 Task: Look for space in Ngerengere, Tanzania from 10th July, 2023 to 15th July, 2023 for 7 adults in price range Rs.10000 to Rs.15000. Place can be entire place or shared room with 4 bedrooms having 7 beds and 4 bathrooms. Property type can be house, flat, guest house. Amenities needed are: wifi, TV, free parkinig on premises, gym, breakfast. Booking option can be shelf check-in. Required host language is English.
Action: Mouse moved to (454, 92)
Screenshot: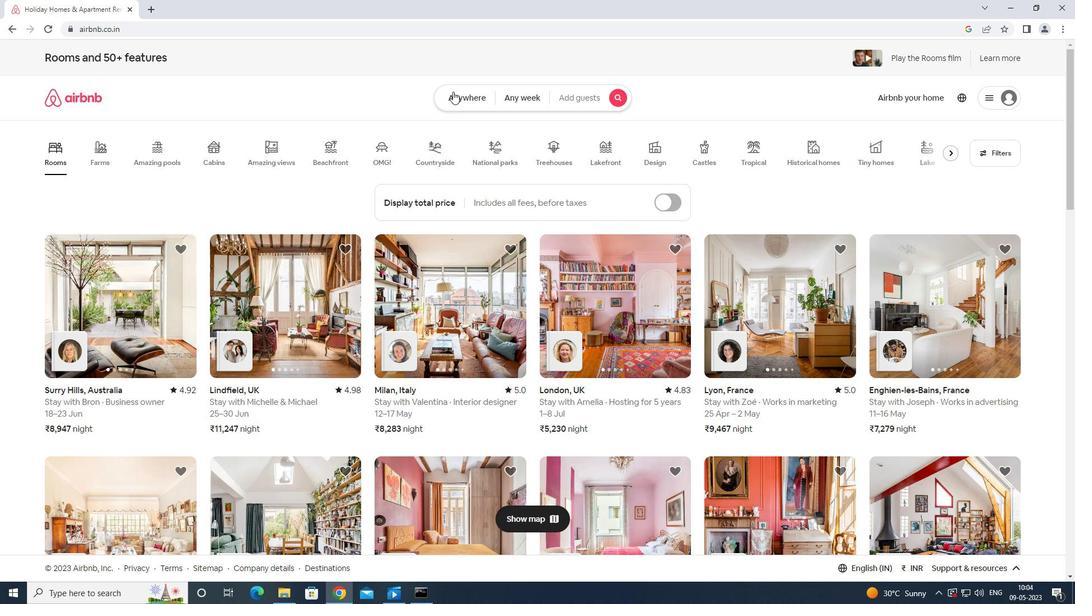 
Action: Mouse pressed left at (454, 92)
Screenshot: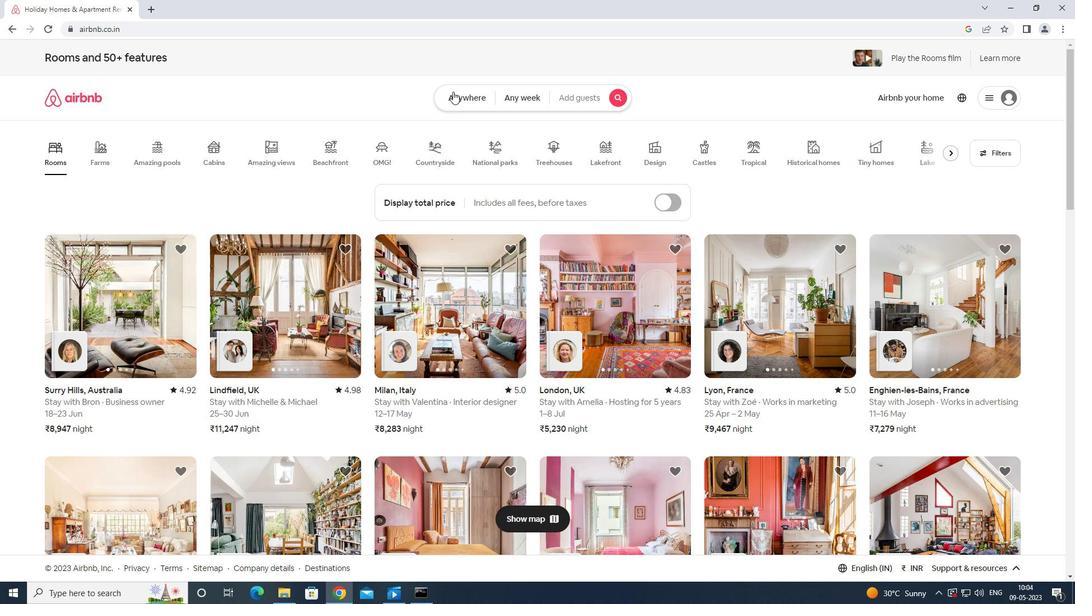 
Action: Mouse moved to (412, 137)
Screenshot: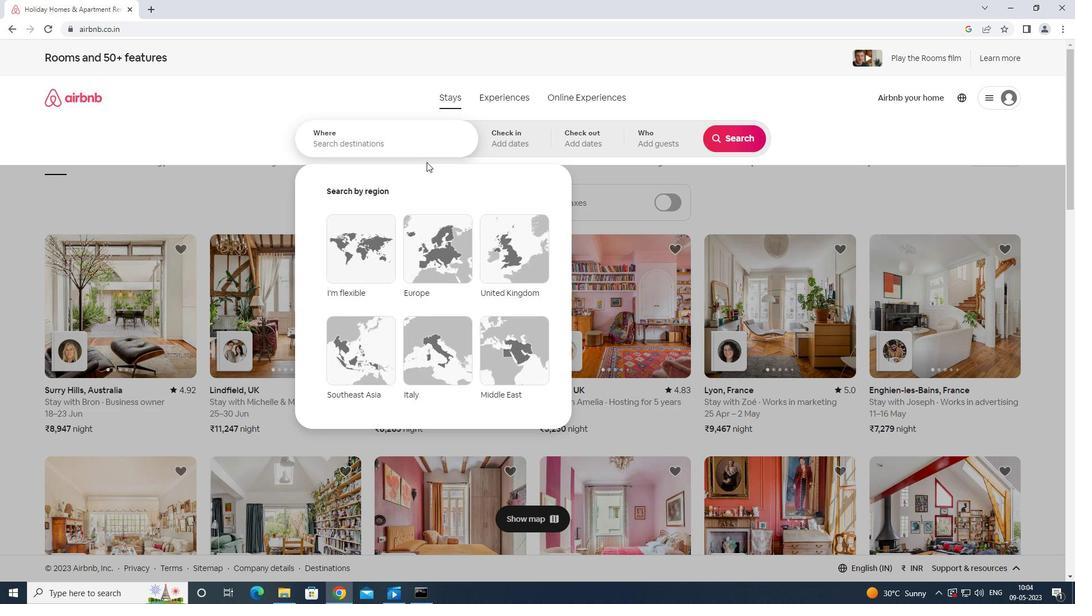 
Action: Mouse pressed left at (412, 137)
Screenshot: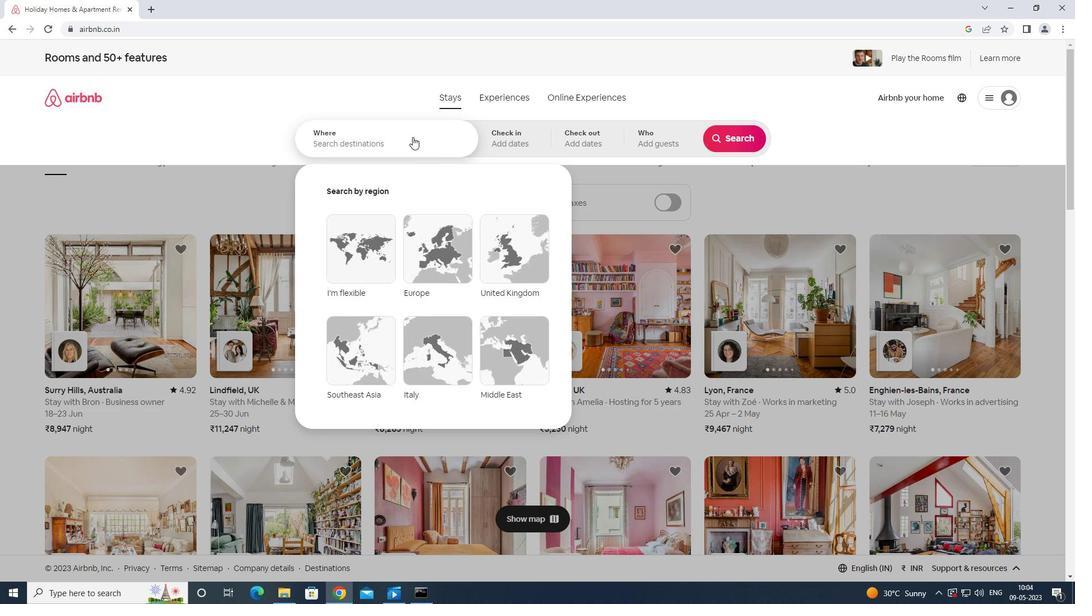 
Action: Mouse moved to (410, 133)
Screenshot: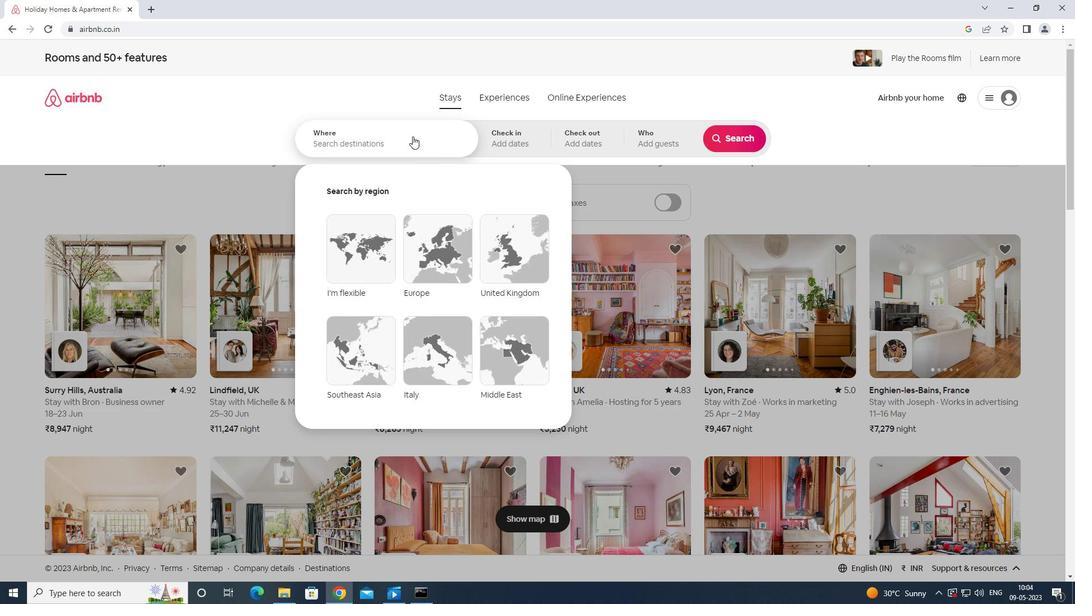 
Action: Key pressed <Key.shift>N<Key.backspace><Key.shift>NGERENGERE<Key.enter>
Screenshot: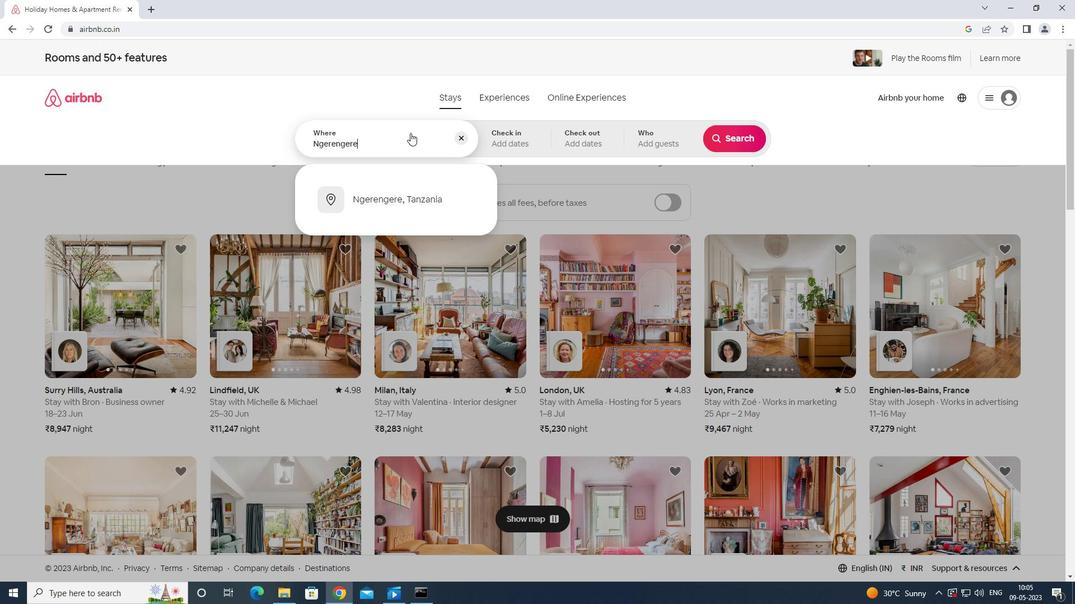
Action: Mouse moved to (405, 142)
Screenshot: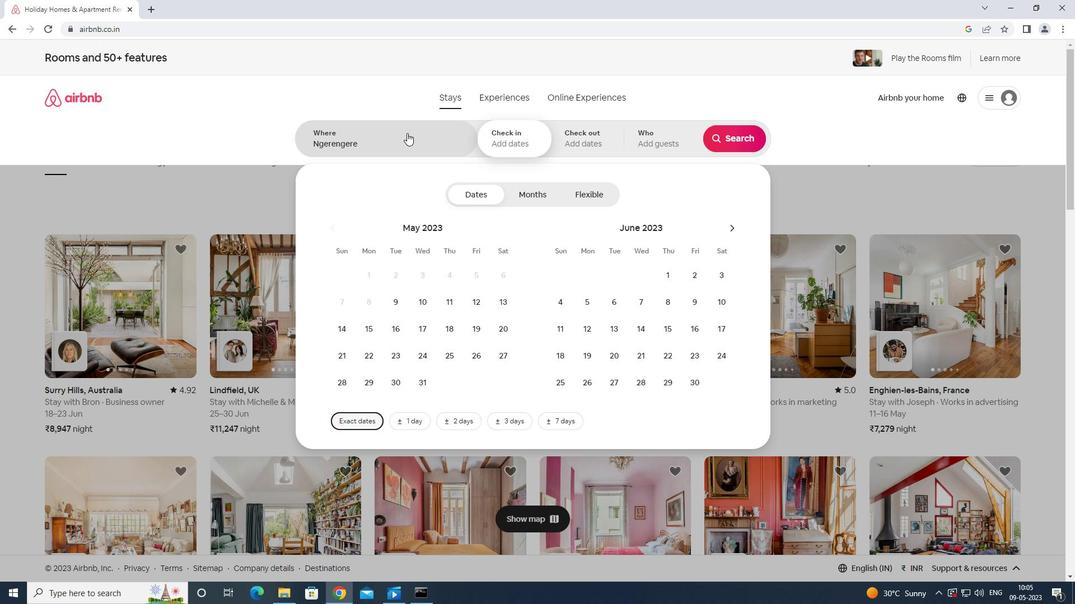 
Action: Mouse pressed left at (405, 142)
Screenshot: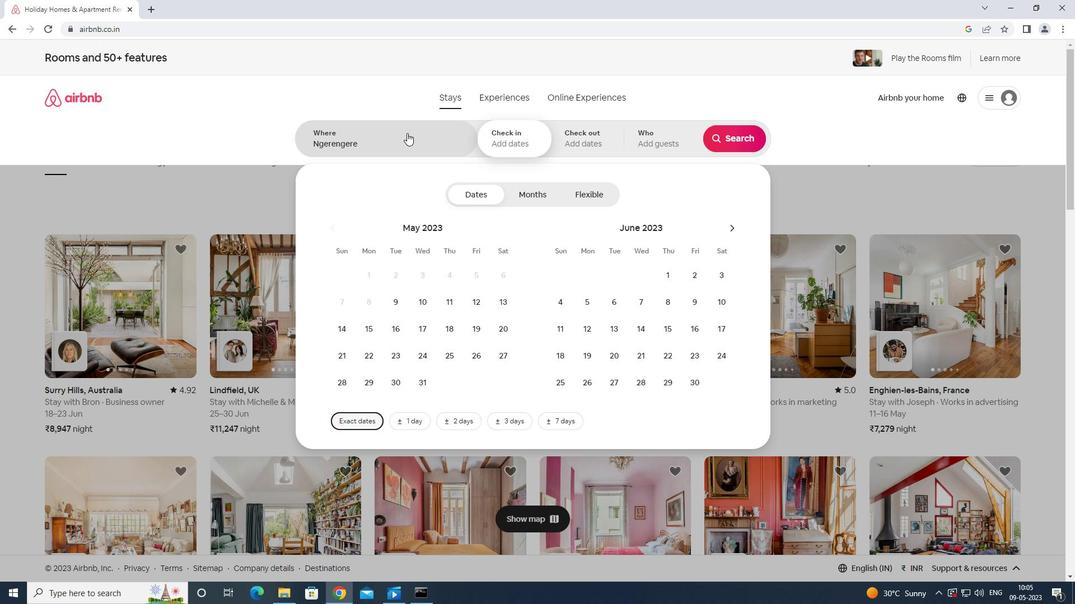 
Action: Mouse moved to (405, 143)
Screenshot: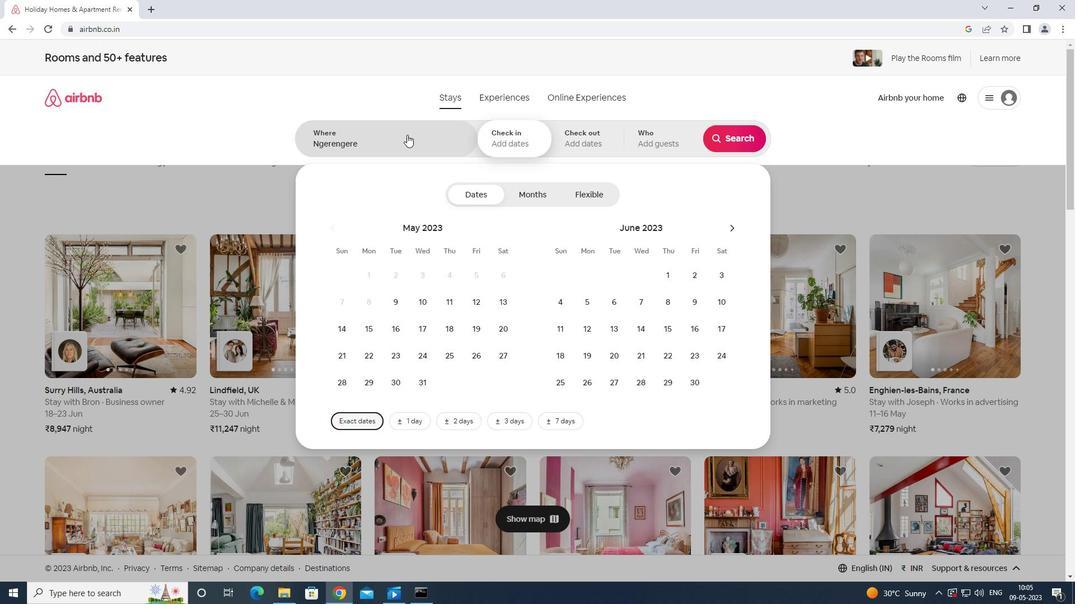 
Action: Key pressed <Key.space>TANZANIA<Key.enter>
Screenshot: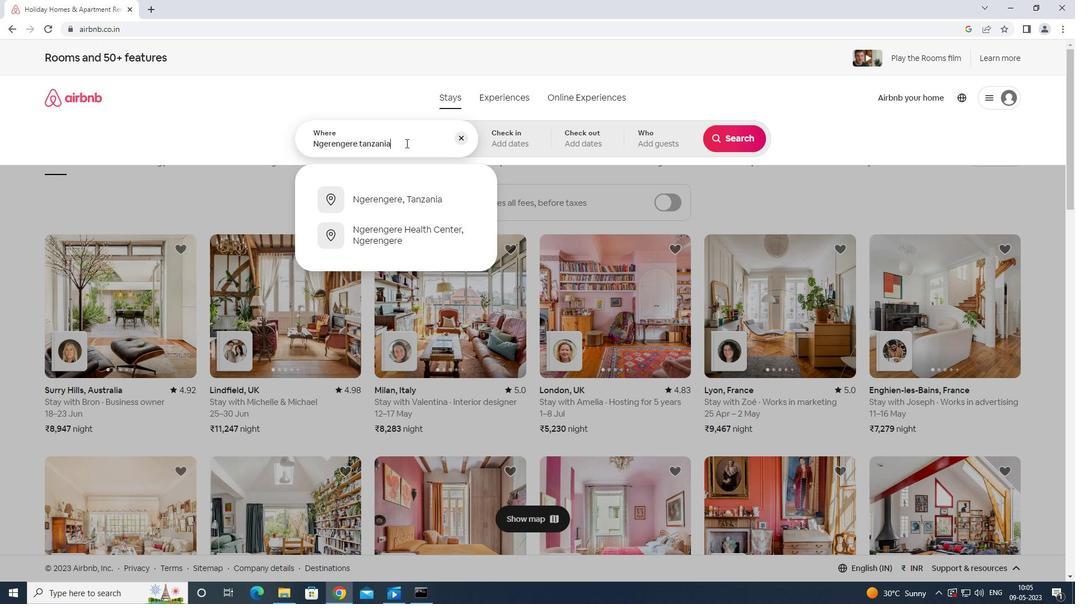 
Action: Mouse moved to (730, 220)
Screenshot: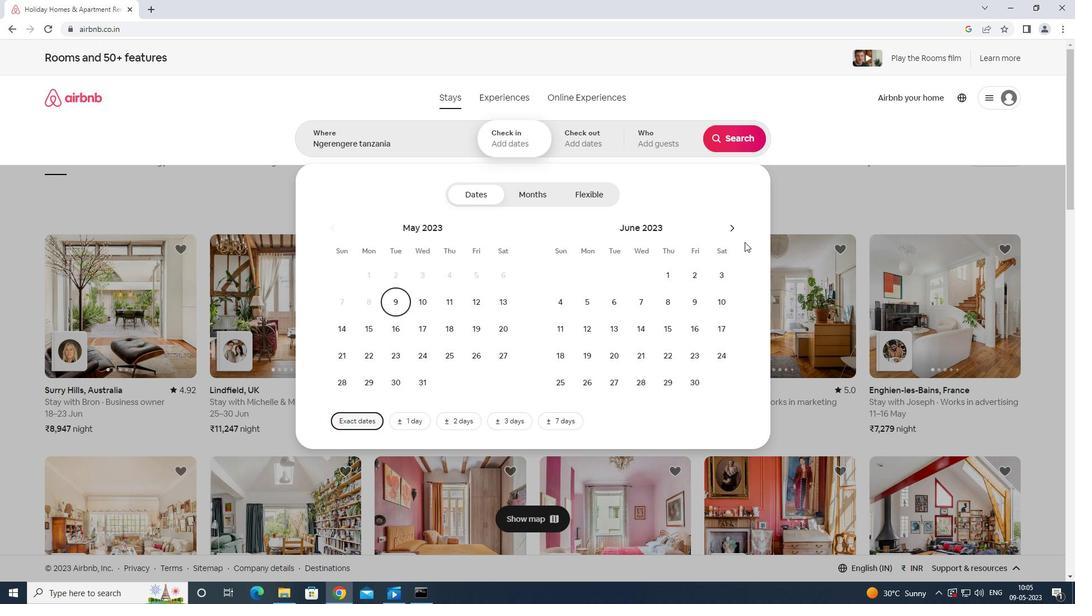 
Action: Mouse pressed left at (730, 220)
Screenshot: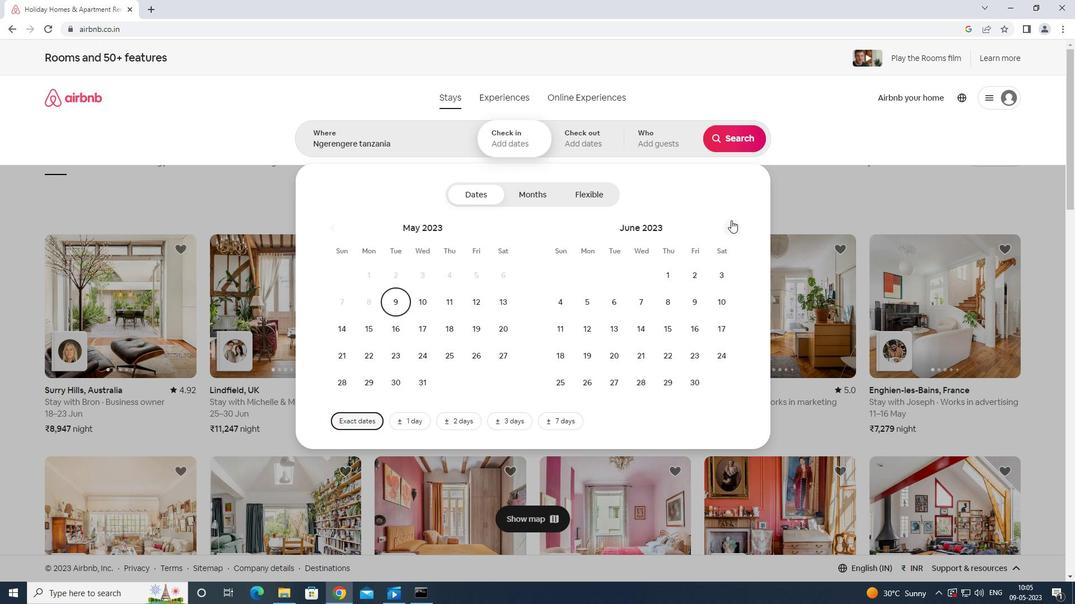 
Action: Mouse moved to (587, 331)
Screenshot: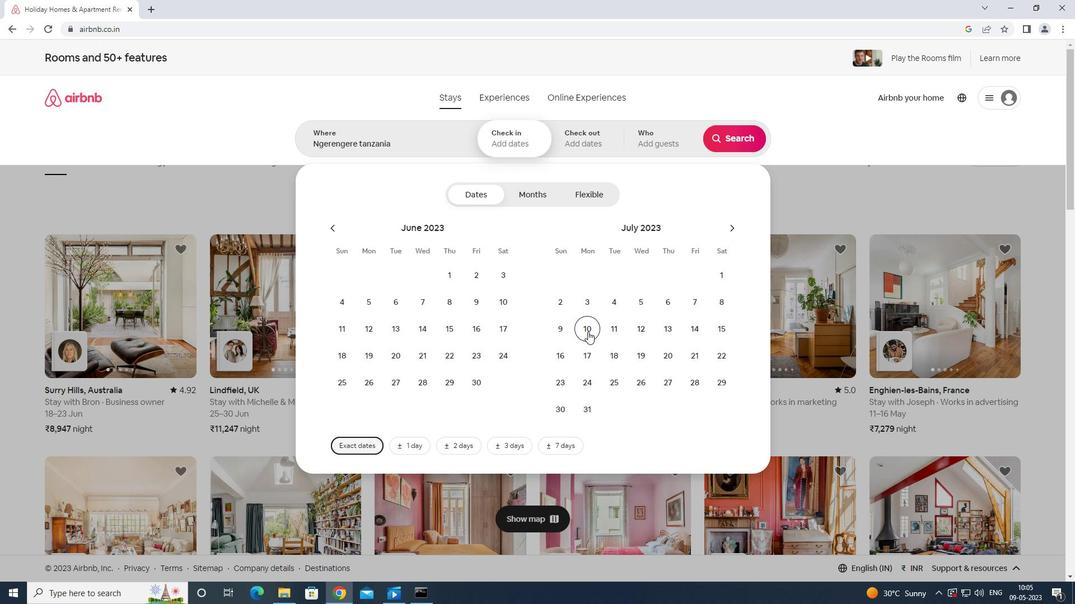 
Action: Mouse pressed left at (587, 331)
Screenshot: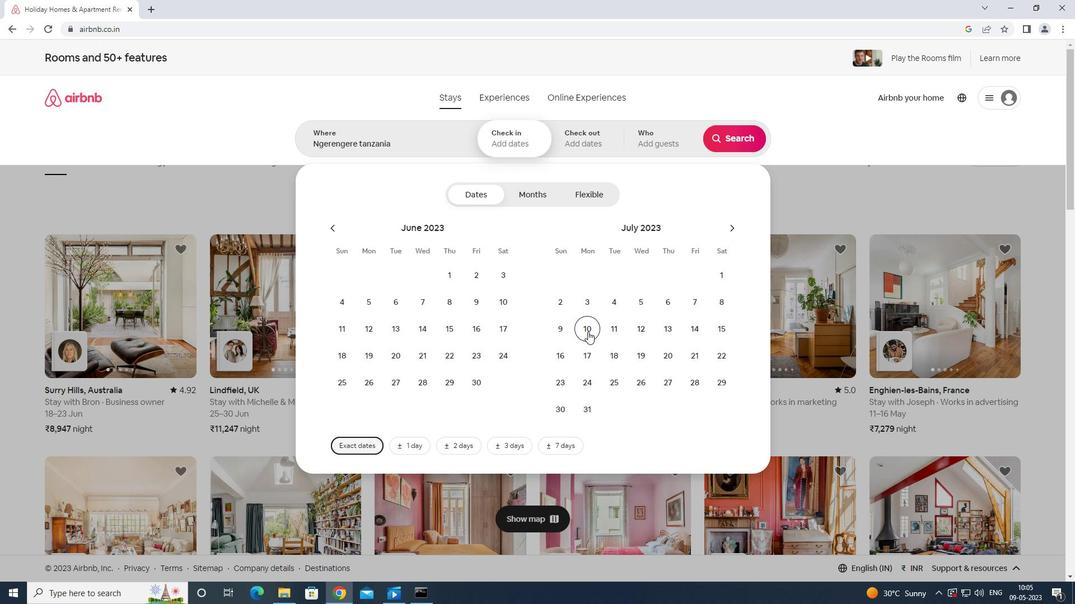 
Action: Mouse moved to (717, 328)
Screenshot: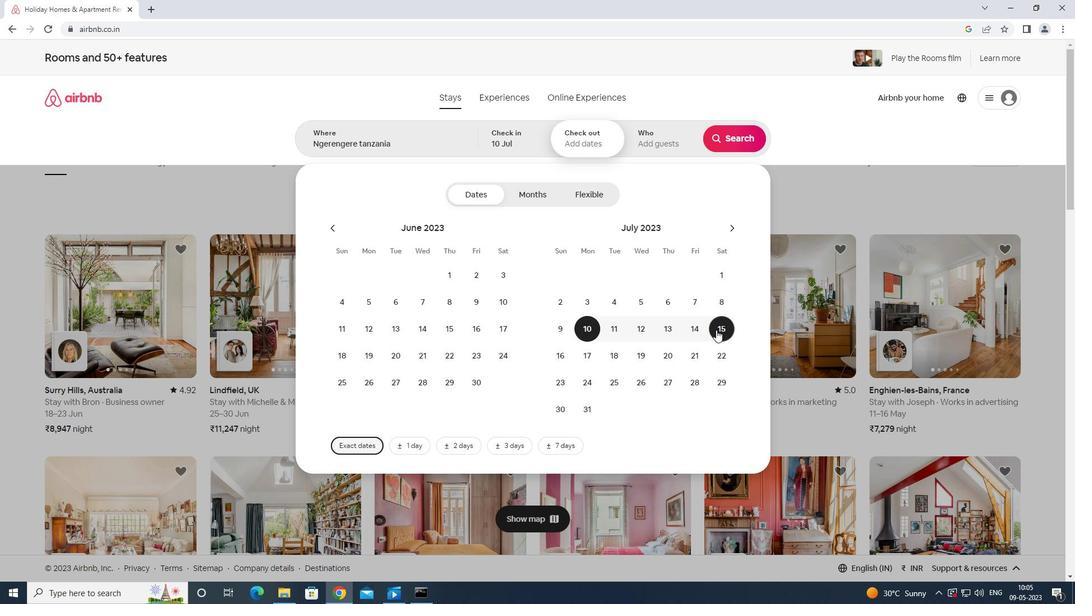 
Action: Mouse pressed left at (717, 328)
Screenshot: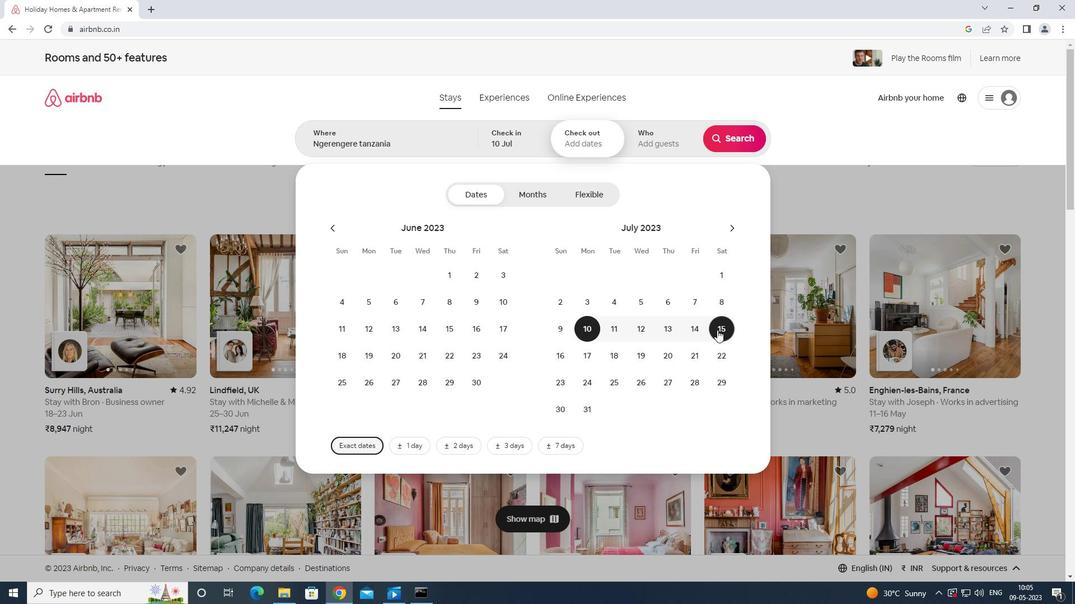
Action: Mouse moved to (669, 131)
Screenshot: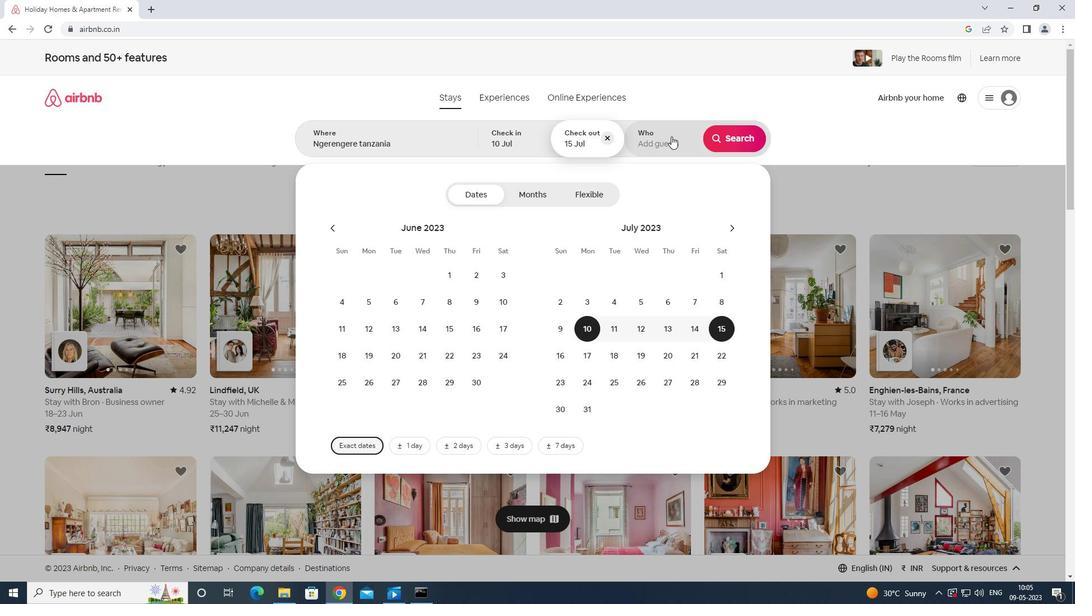 
Action: Mouse pressed left at (669, 131)
Screenshot: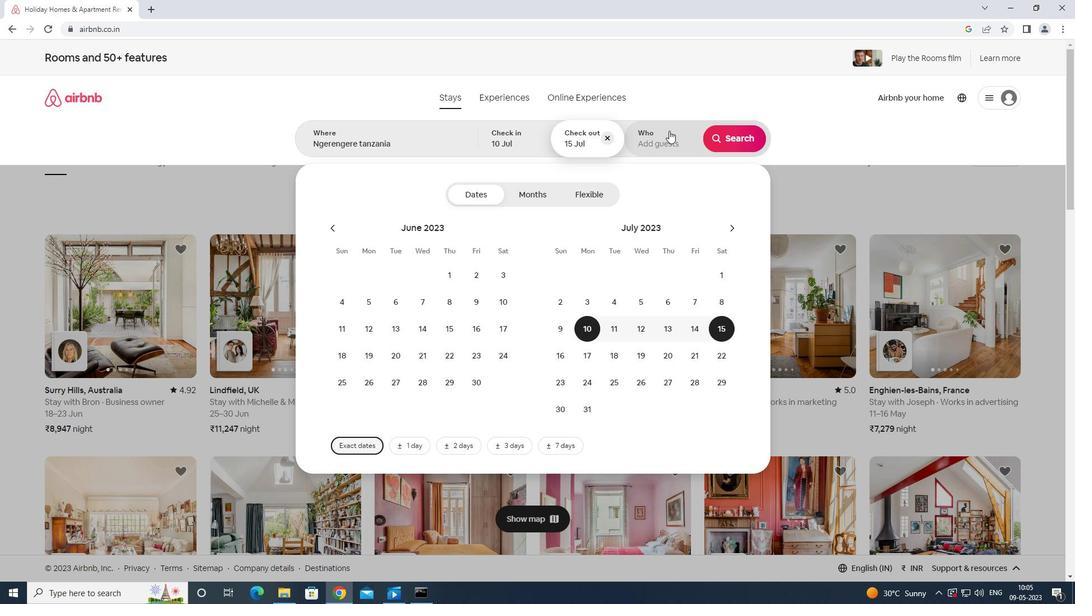 
Action: Mouse moved to (733, 200)
Screenshot: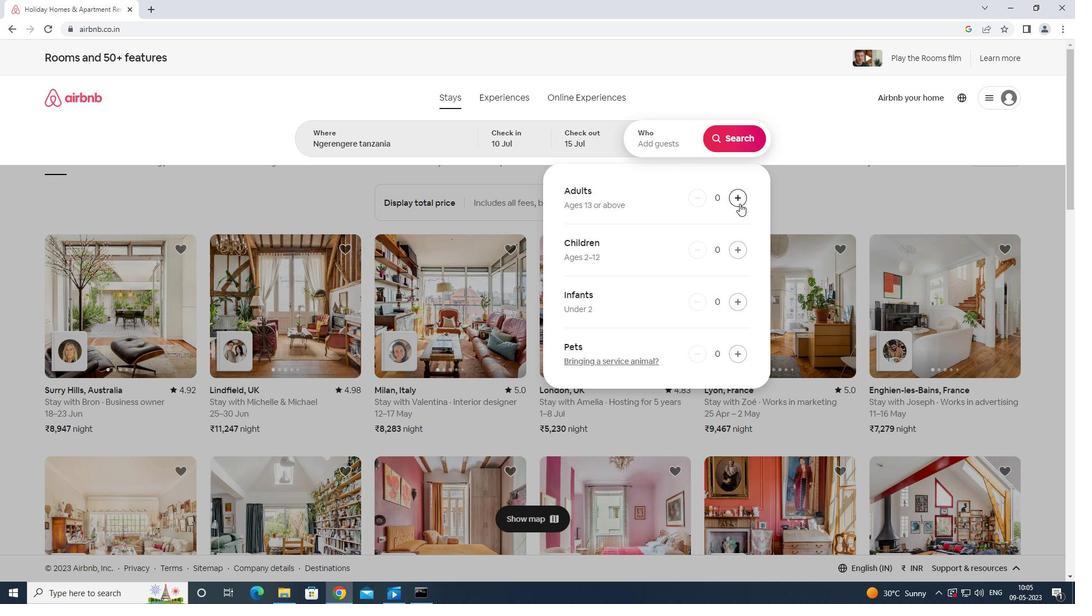 
Action: Mouse pressed left at (733, 200)
Screenshot: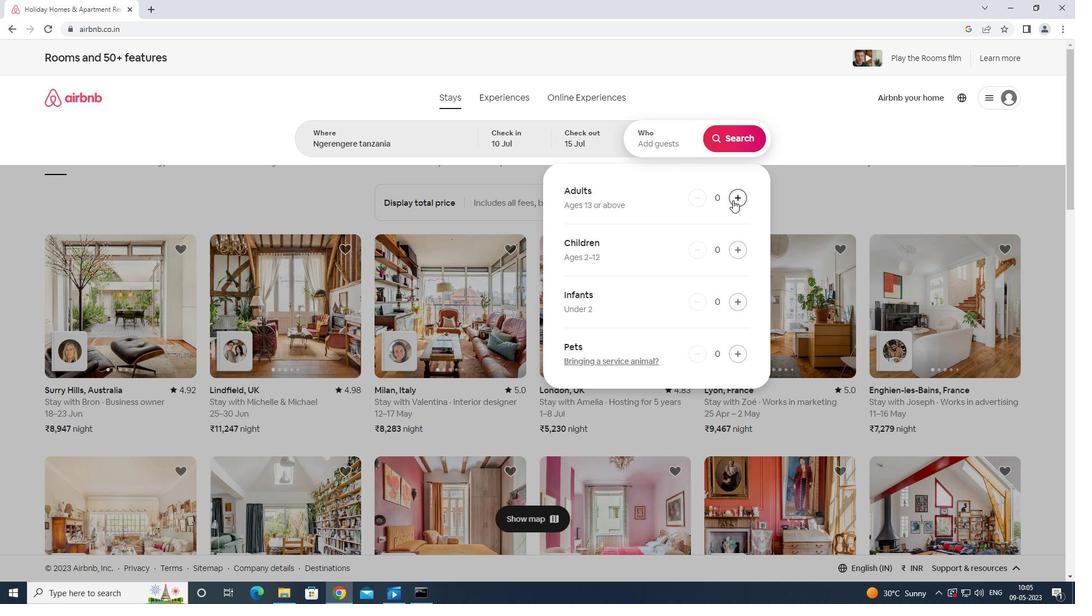 
Action: Mouse moved to (733, 199)
Screenshot: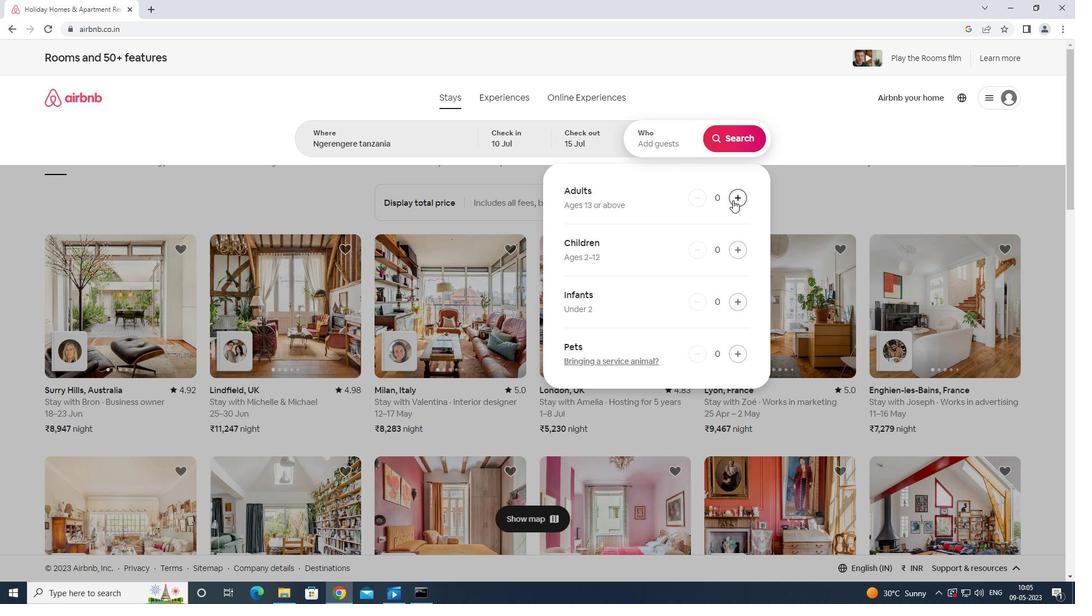 
Action: Mouse pressed left at (733, 199)
Screenshot: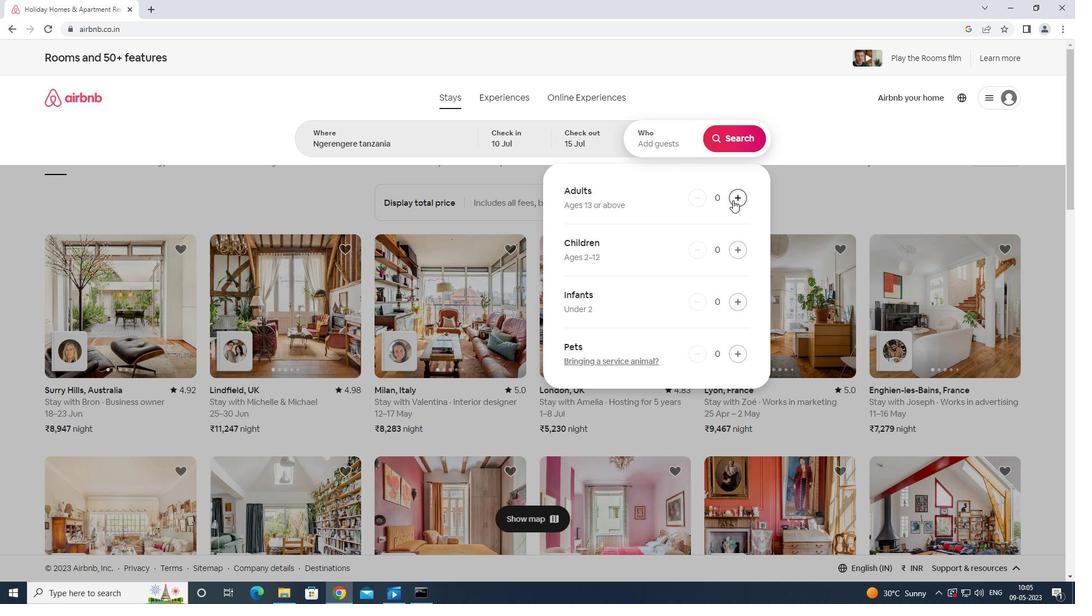 
Action: Mouse moved to (733, 199)
Screenshot: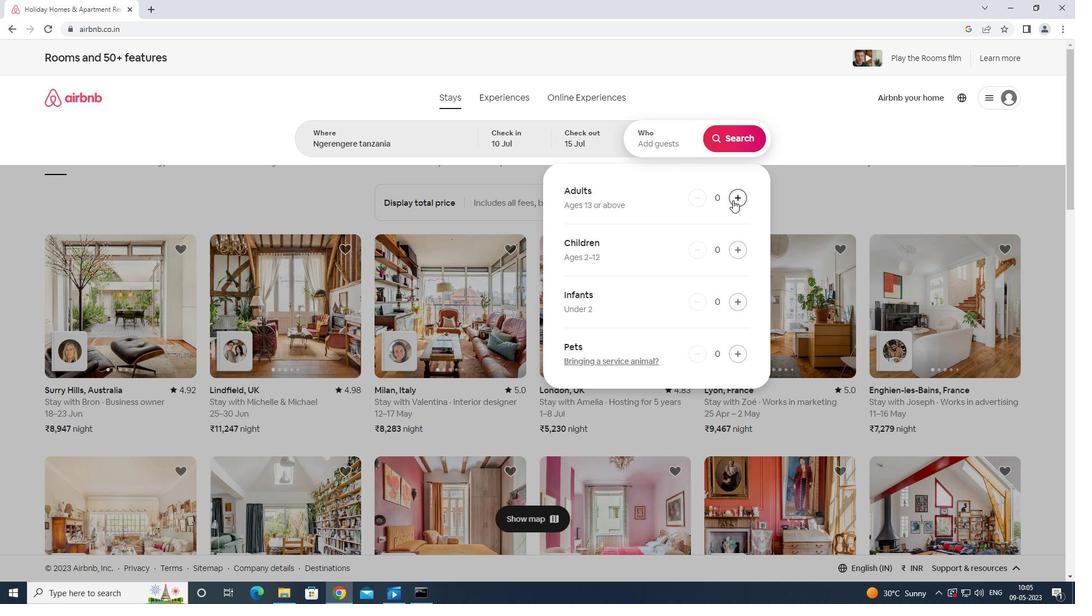
Action: Mouse pressed left at (733, 199)
Screenshot: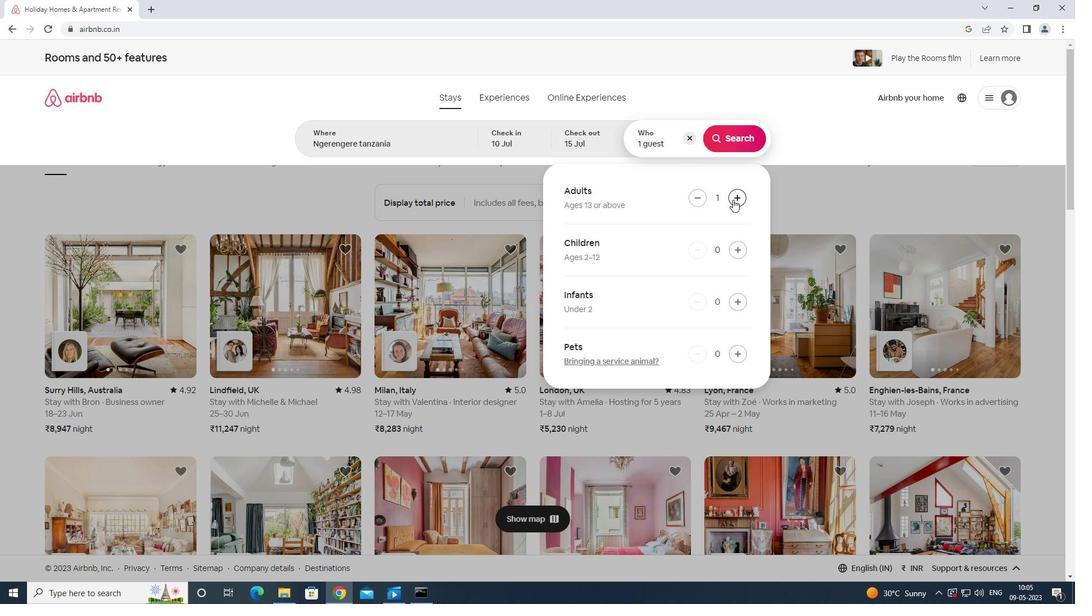 
Action: Mouse moved to (734, 199)
Screenshot: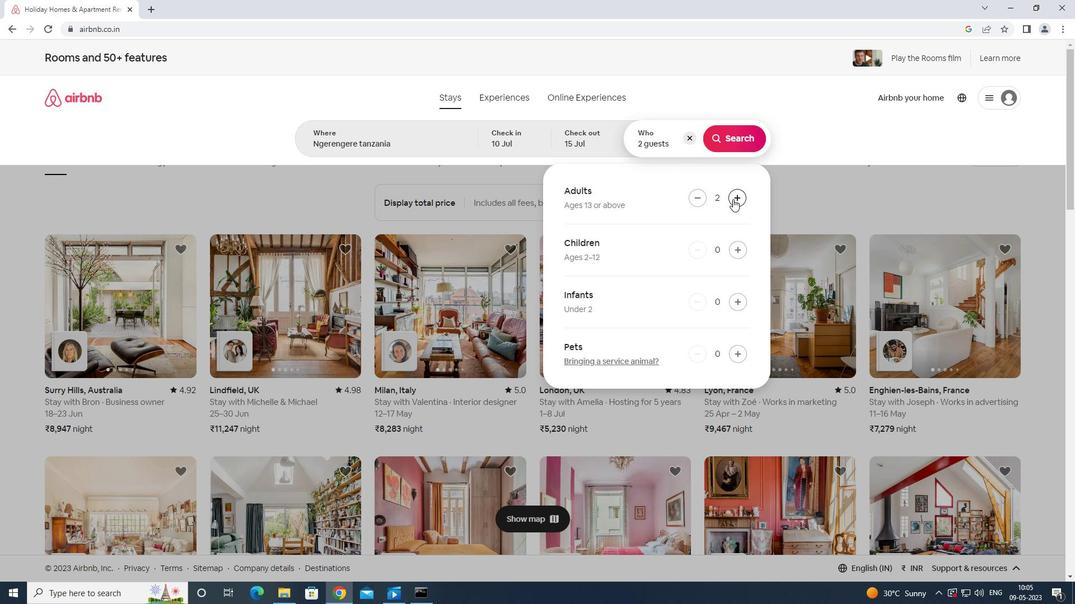 
Action: Mouse pressed left at (734, 199)
Screenshot: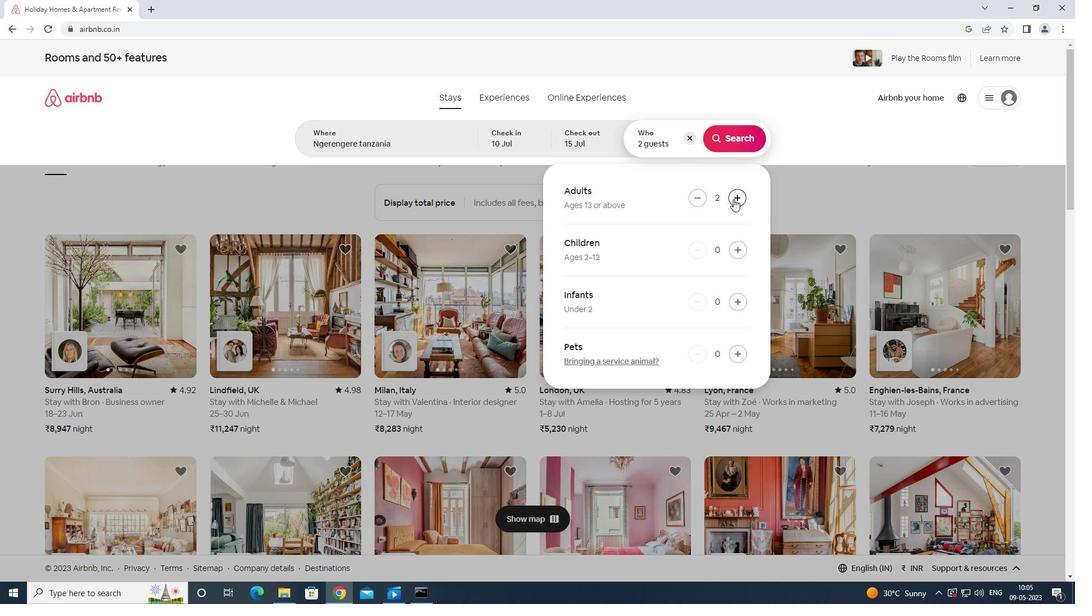 
Action: Mouse pressed left at (734, 199)
Screenshot: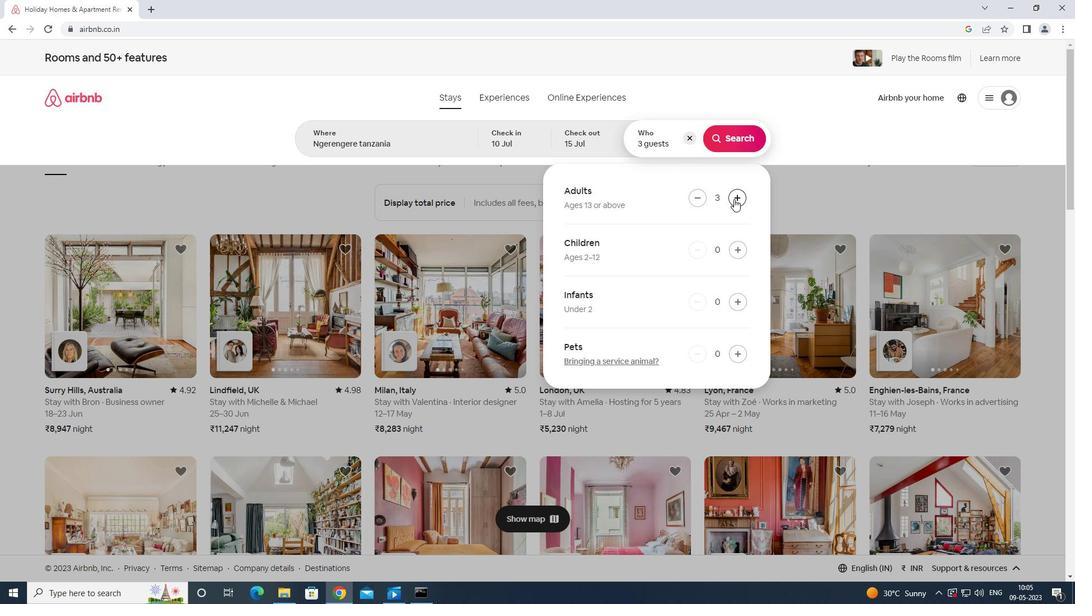 
Action: Mouse moved to (734, 199)
Screenshot: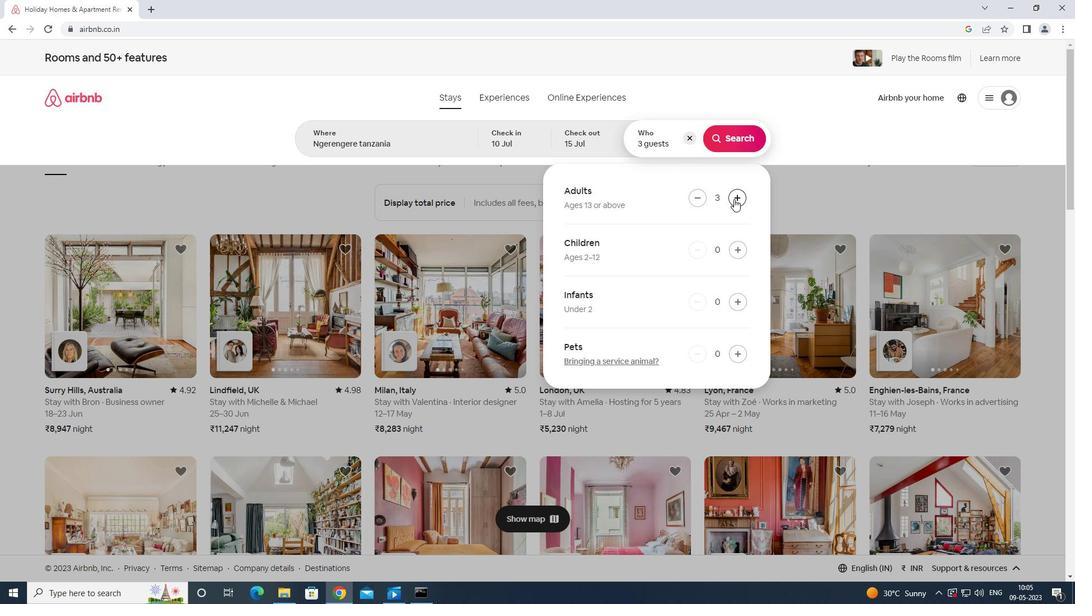 
Action: Mouse pressed left at (734, 199)
Screenshot: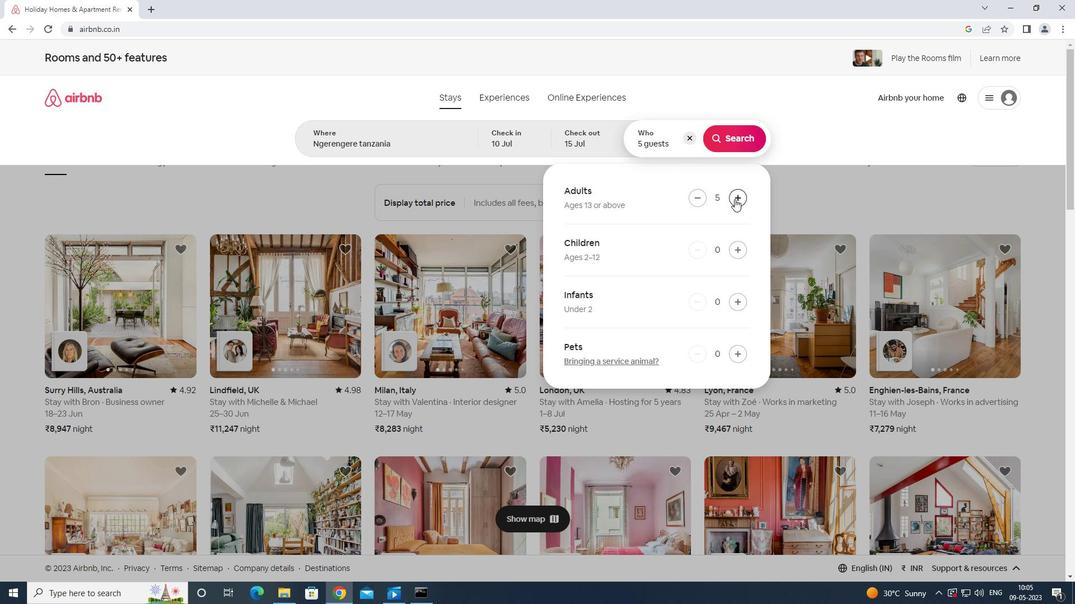 
Action: Mouse moved to (734, 188)
Screenshot: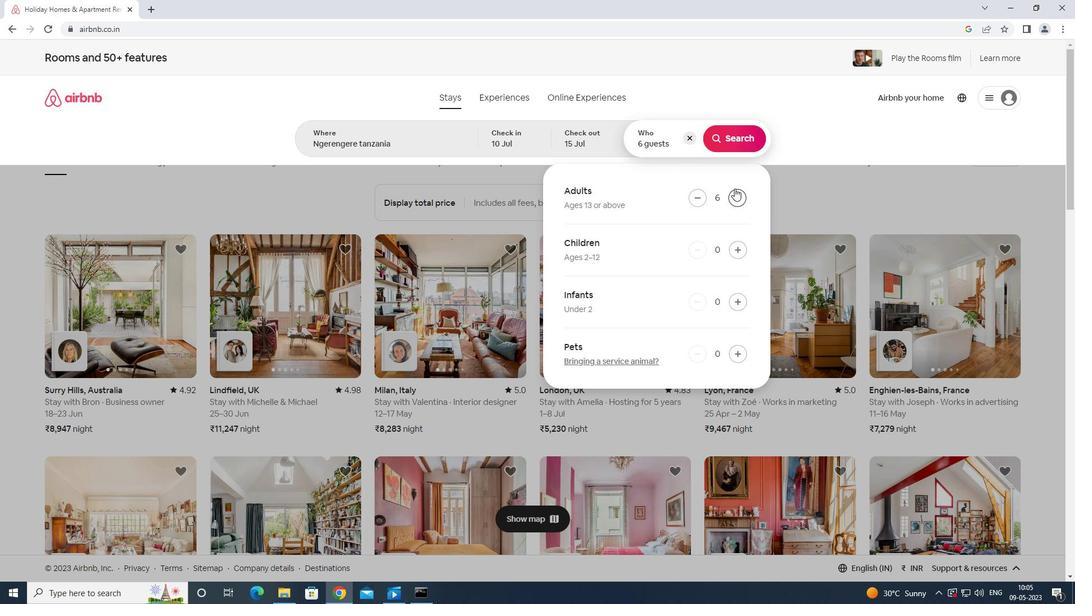 
Action: Mouse pressed left at (734, 188)
Screenshot: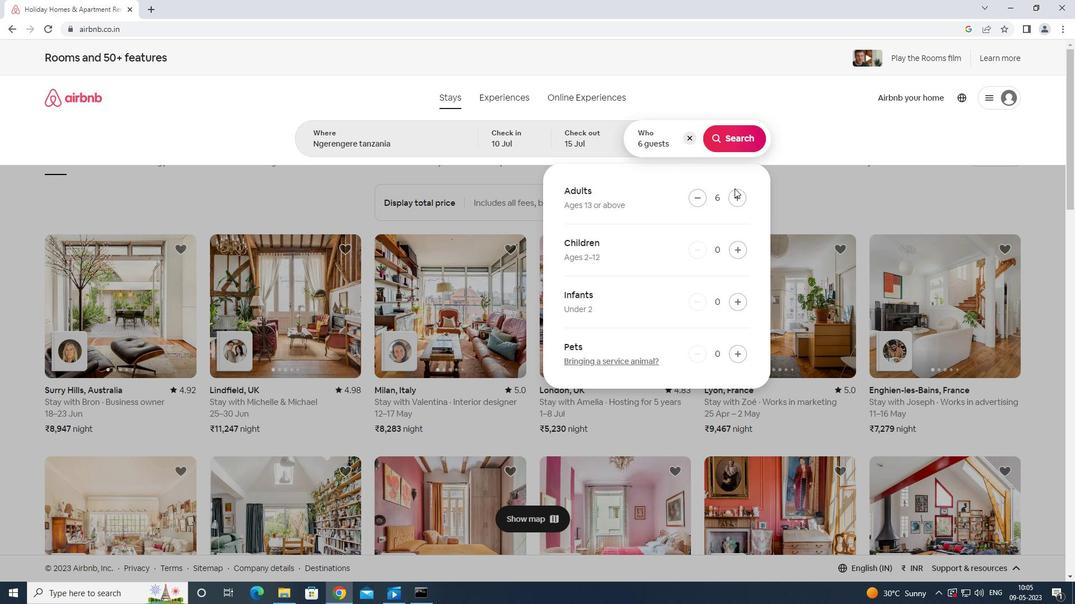 
Action: Mouse moved to (736, 199)
Screenshot: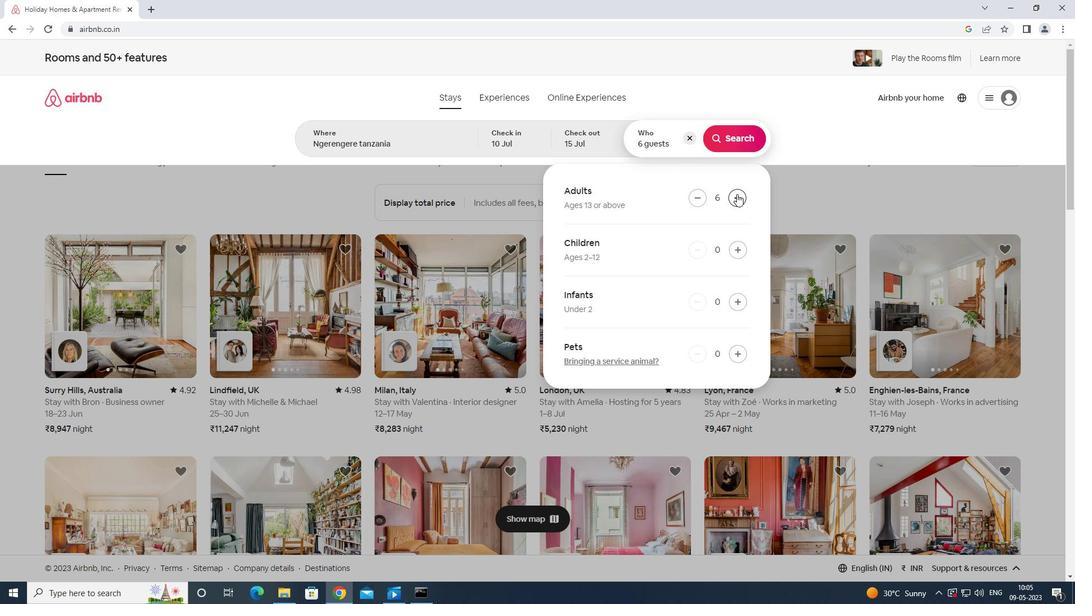 
Action: Mouse pressed left at (736, 199)
Screenshot: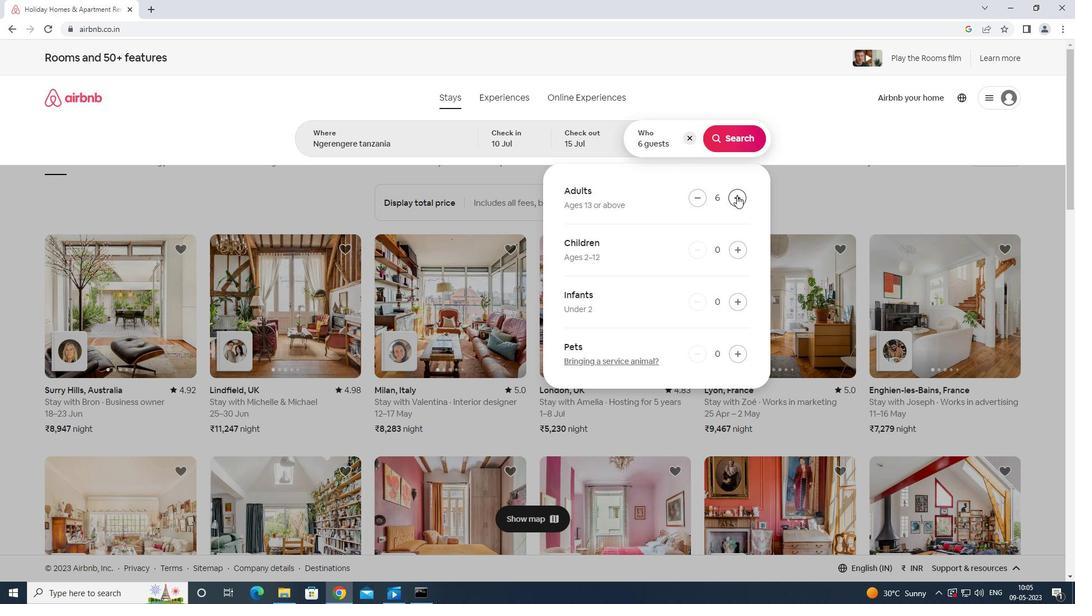 
Action: Mouse moved to (725, 139)
Screenshot: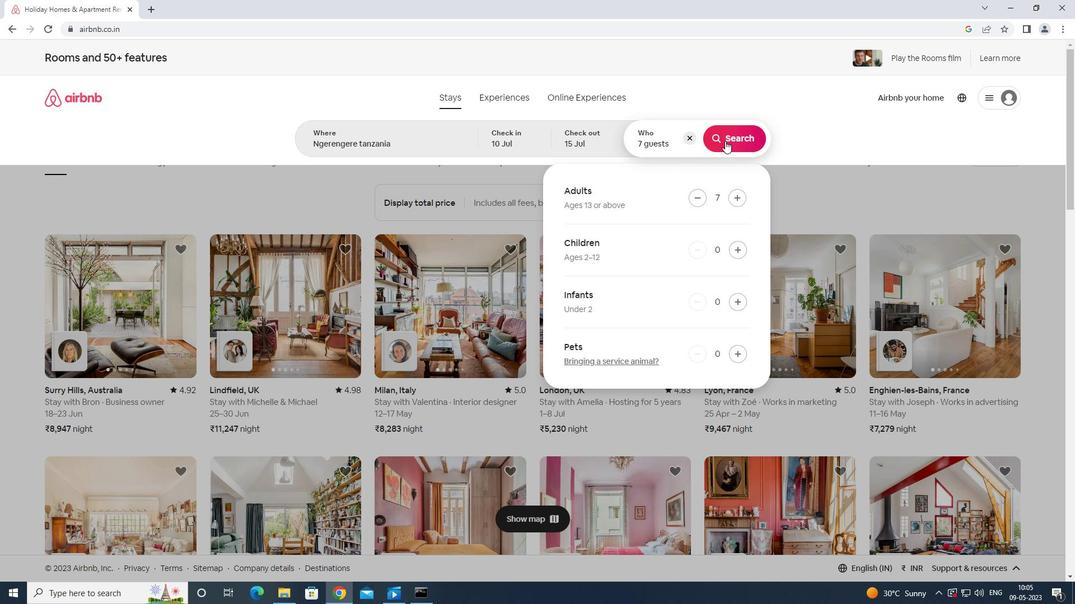 
Action: Mouse pressed left at (725, 139)
Screenshot: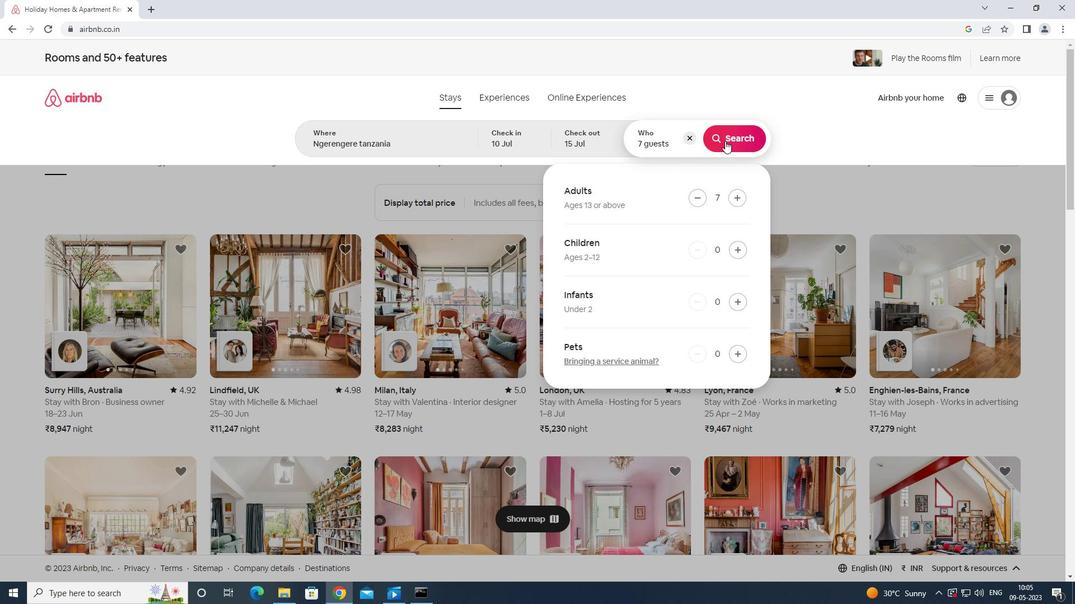 
Action: Mouse moved to (1019, 103)
Screenshot: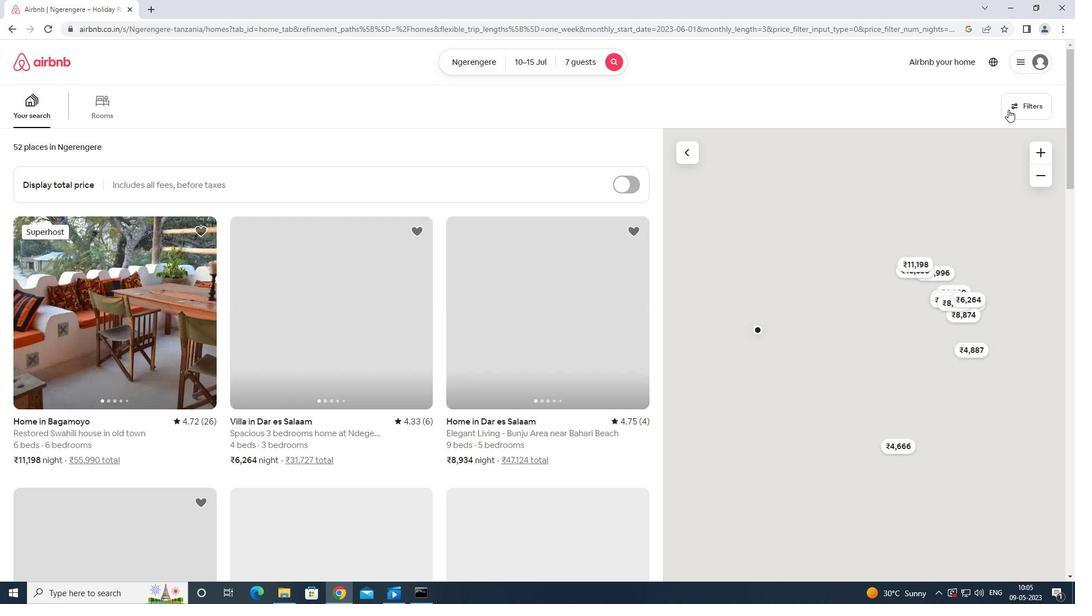 
Action: Mouse pressed left at (1019, 103)
Screenshot: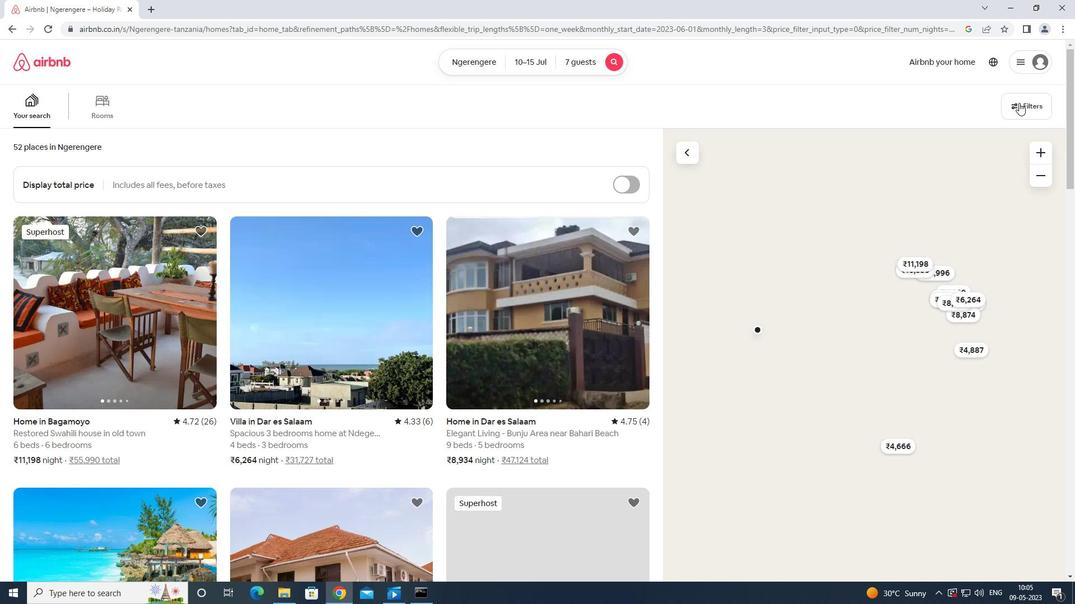 
Action: Mouse moved to (481, 376)
Screenshot: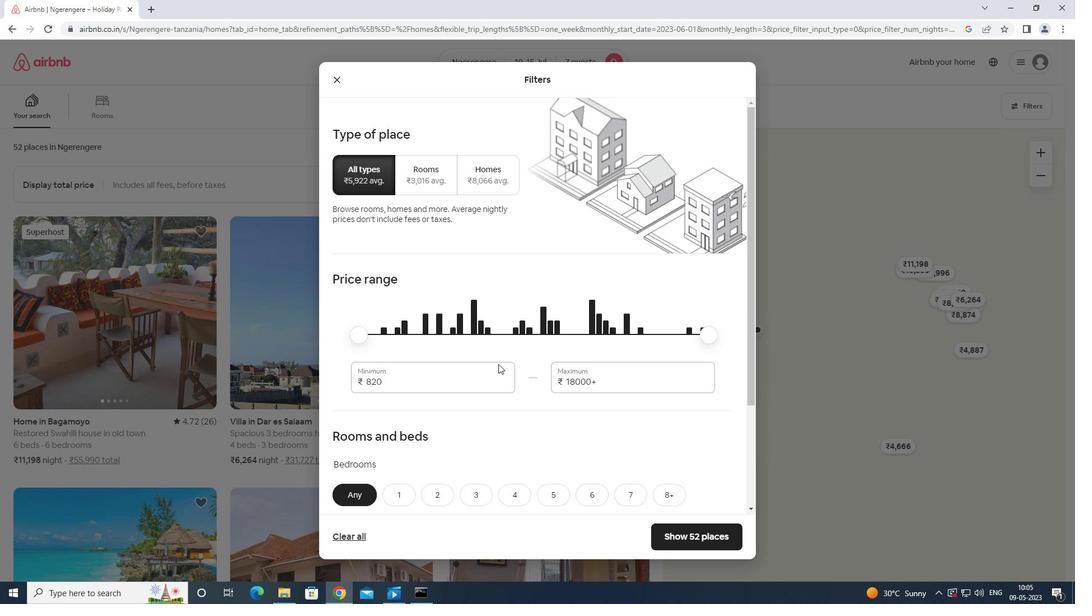 
Action: Mouse pressed left at (481, 376)
Screenshot: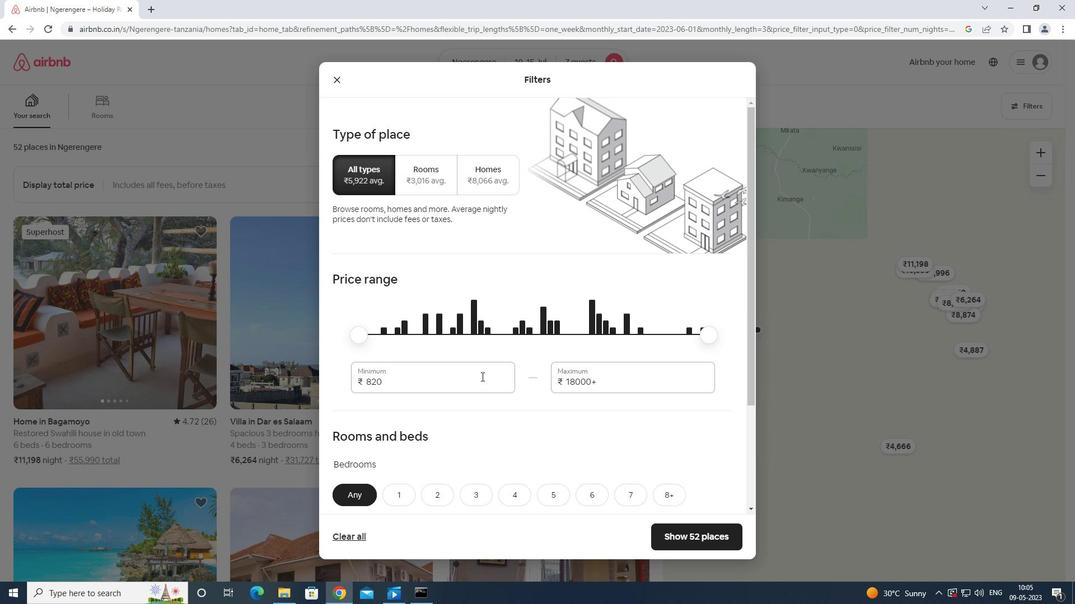 
Action: Mouse moved to (501, 362)
Screenshot: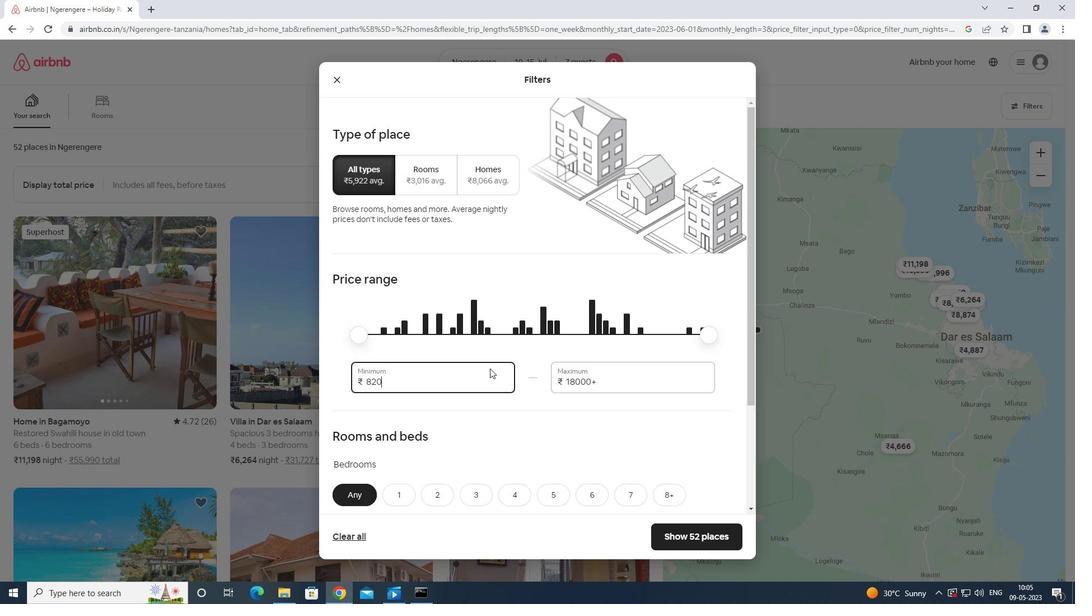 
Action: Key pressed <Key.backspace>
Screenshot: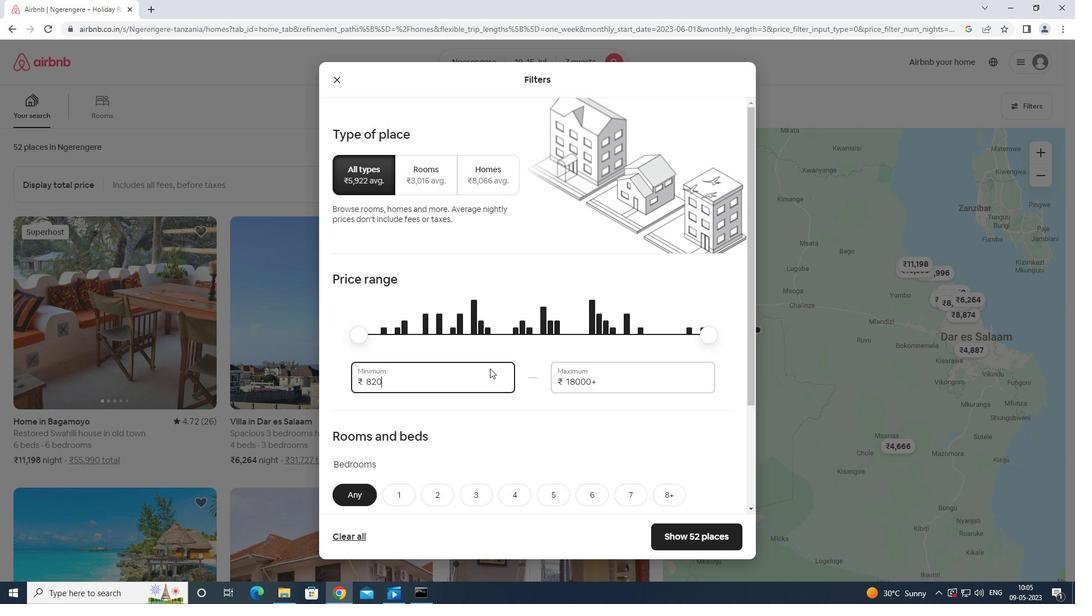 
Action: Mouse moved to (548, 354)
Screenshot: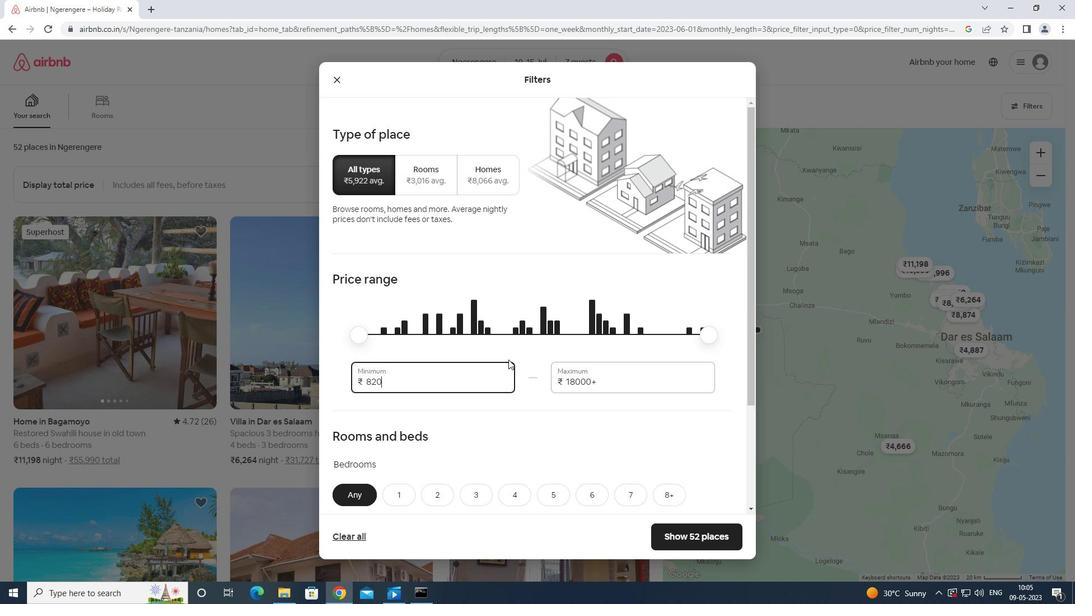 
Action: Key pressed <Key.backspace><Key.backspace><Key.backspace><Key.backspace><Key.backspace>10000
Screenshot: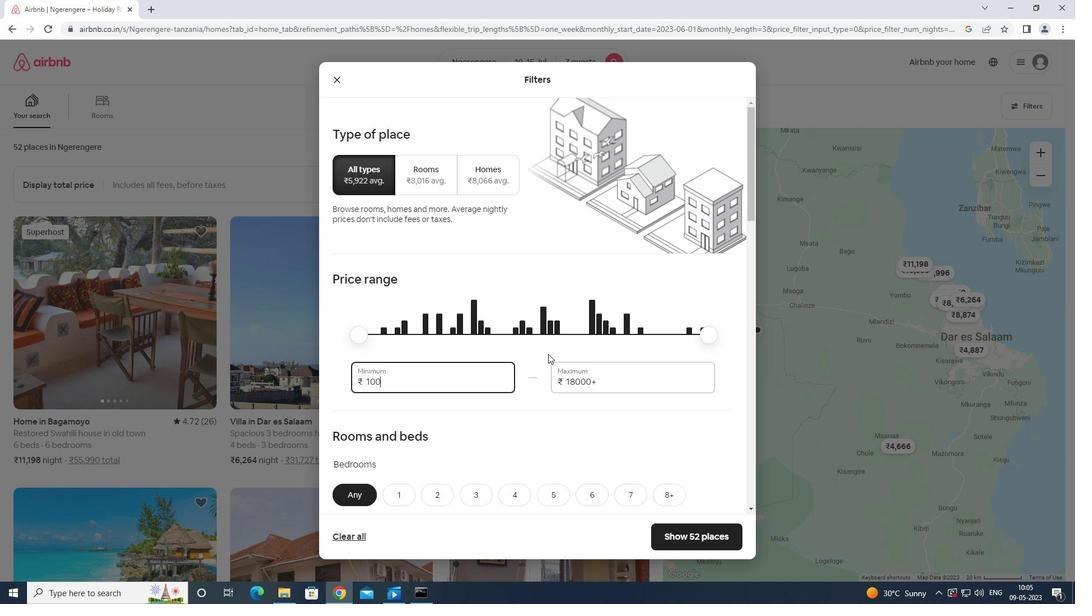
Action: Mouse moved to (600, 376)
Screenshot: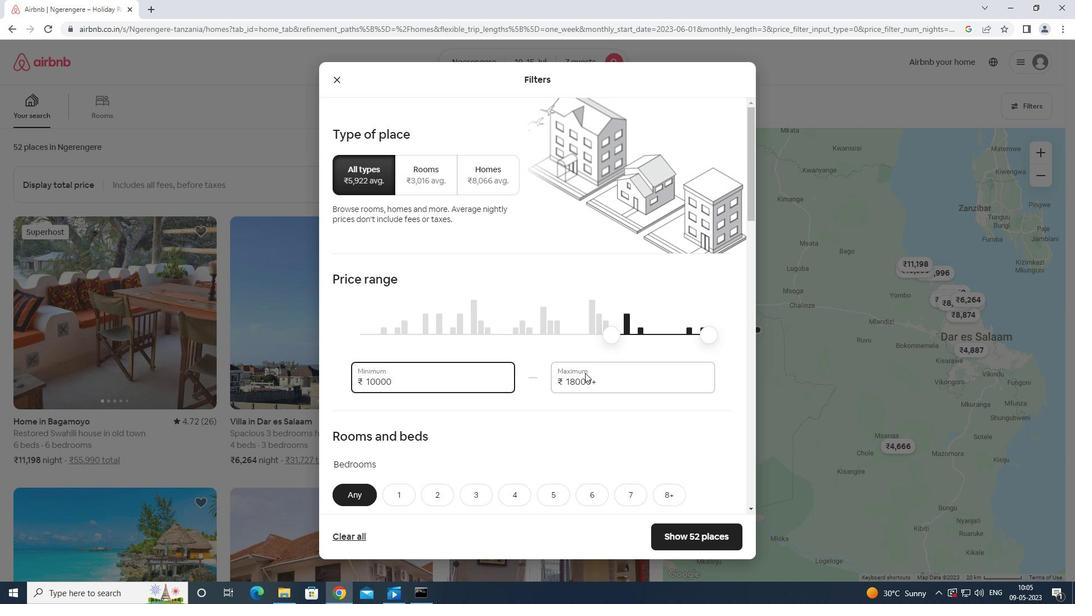 
Action: Mouse pressed left at (600, 376)
Screenshot: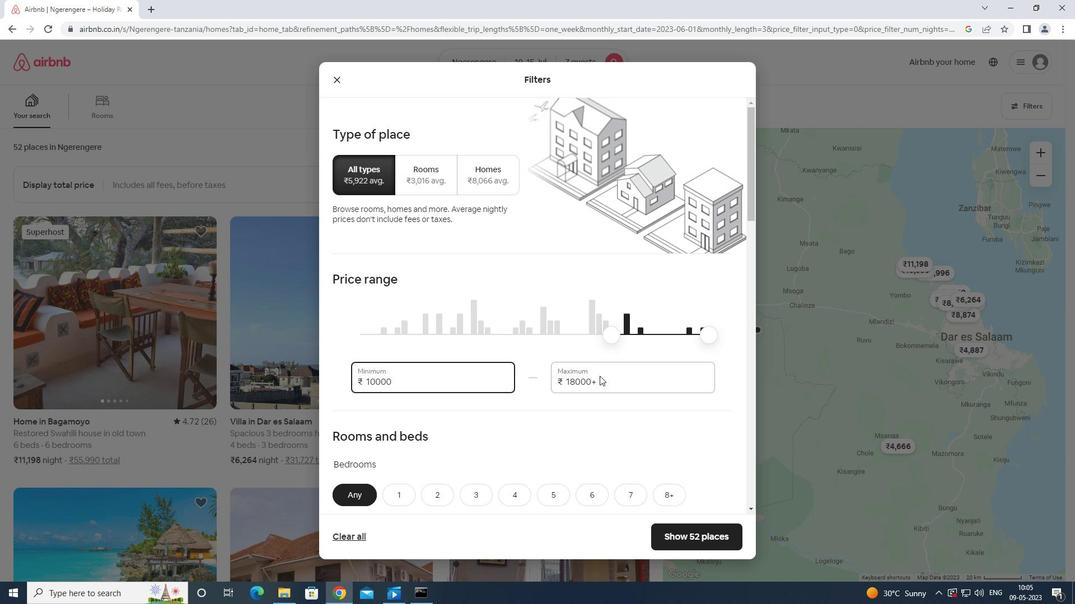 
Action: Key pressed <Key.backspace><Key.backspace><Key.backspace><Key.backspace><Key.backspace><Key.backspace><Key.backspace><Key.backspace><Key.backspace>15000
Screenshot: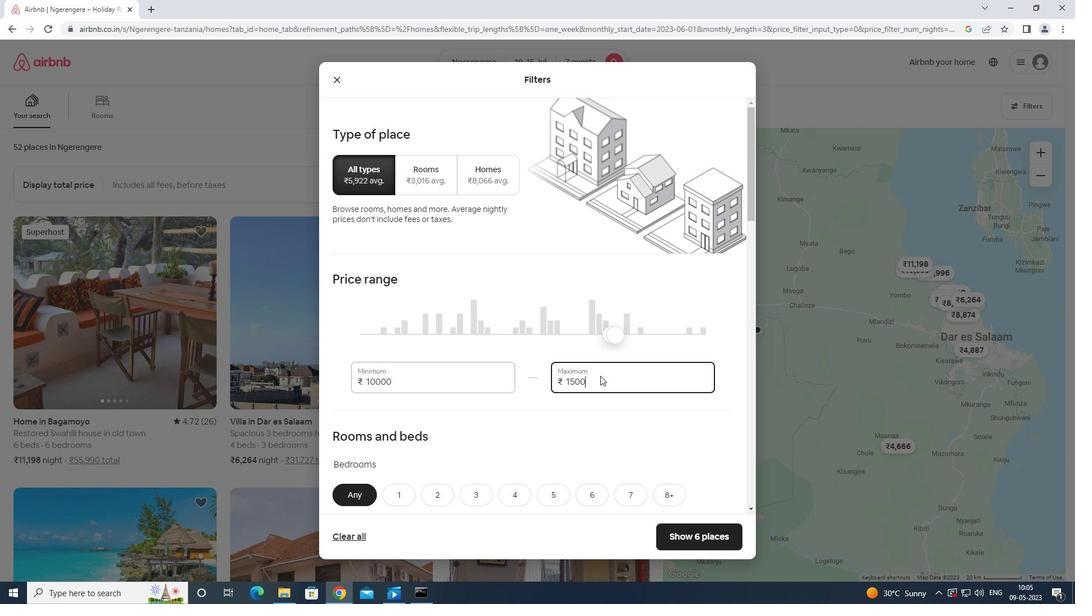
Action: Mouse moved to (599, 372)
Screenshot: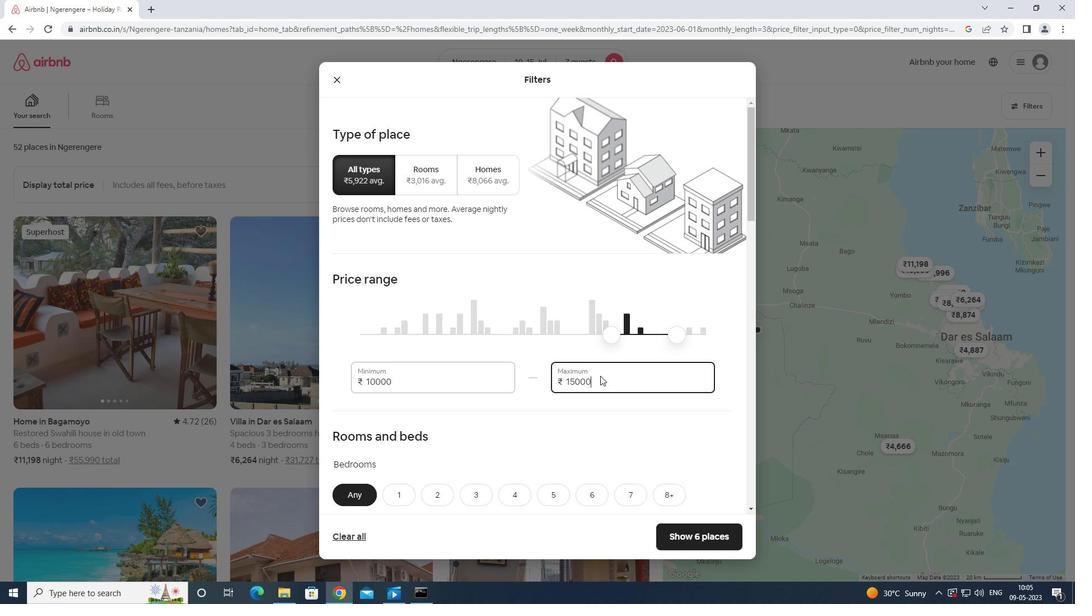
Action: Mouse scrolled (599, 371) with delta (0, 0)
Screenshot: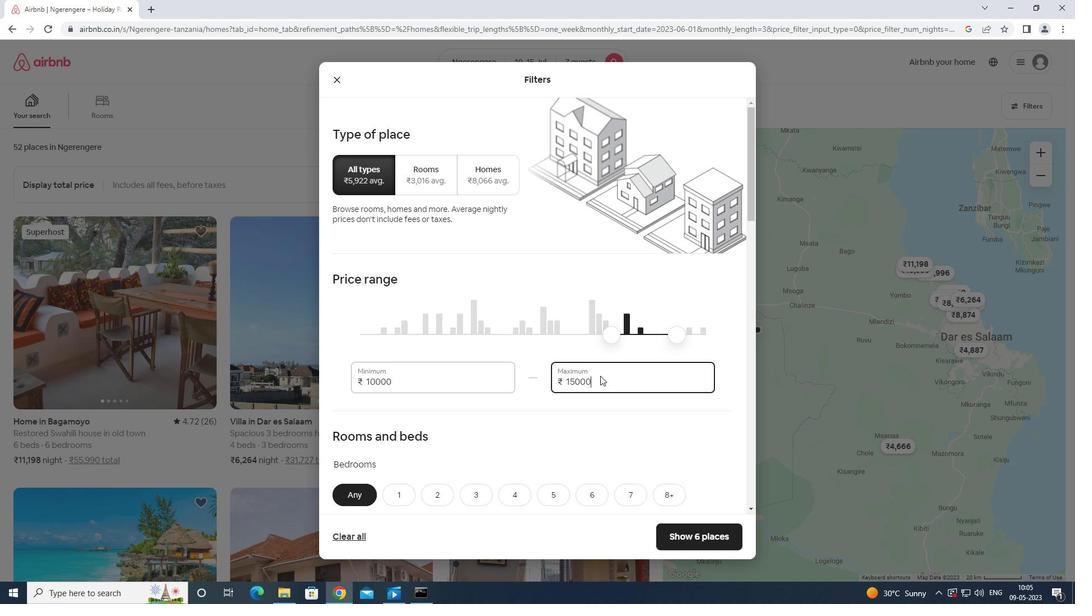
Action: Mouse moved to (598, 372)
Screenshot: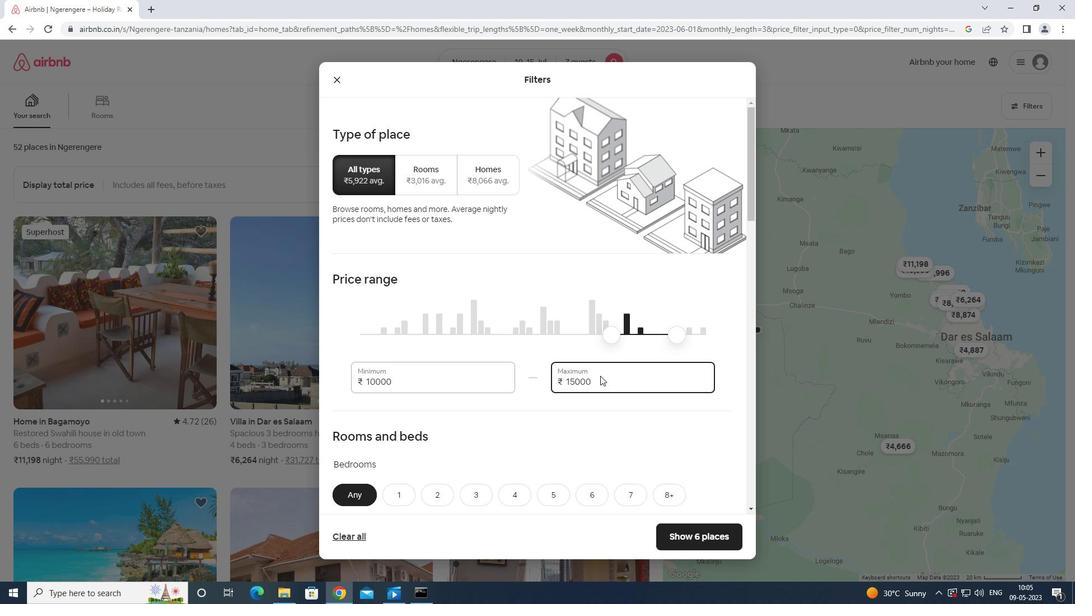 
Action: Mouse scrolled (598, 371) with delta (0, 0)
Screenshot: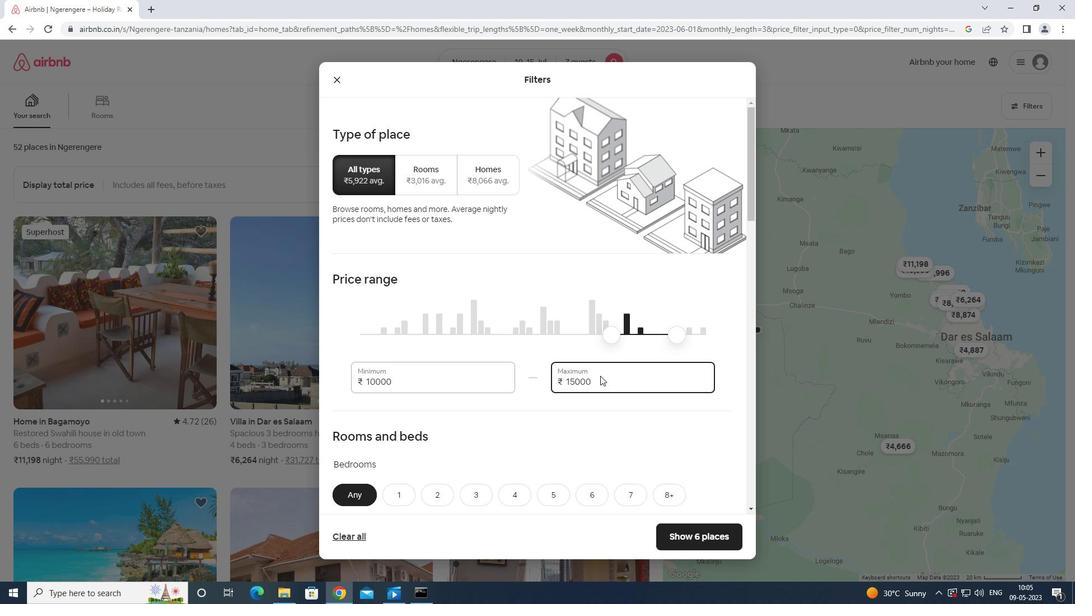 
Action: Mouse scrolled (598, 371) with delta (0, 0)
Screenshot: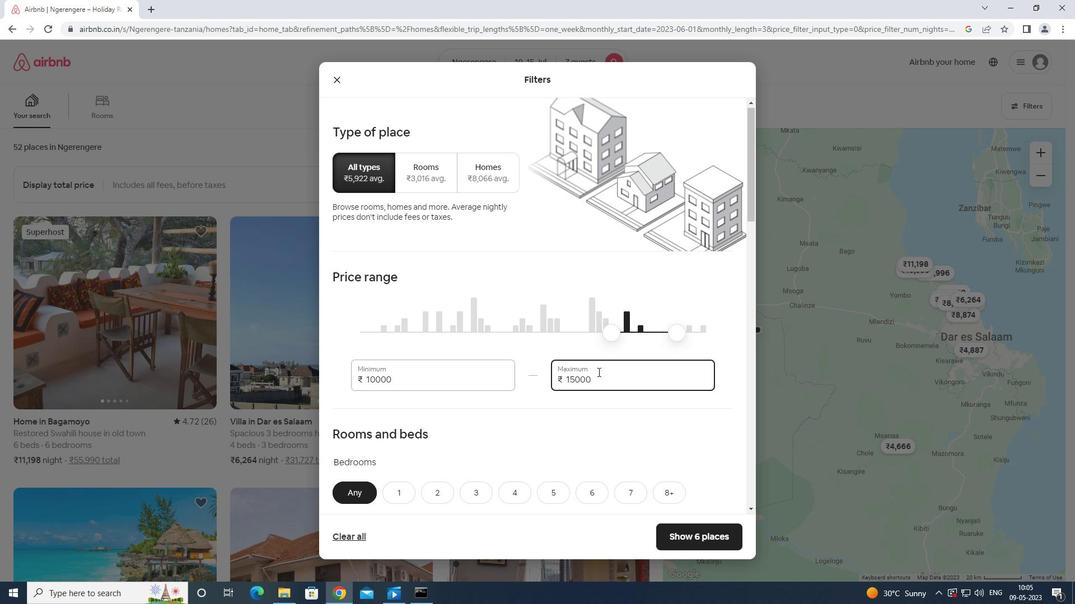 
Action: Mouse moved to (510, 325)
Screenshot: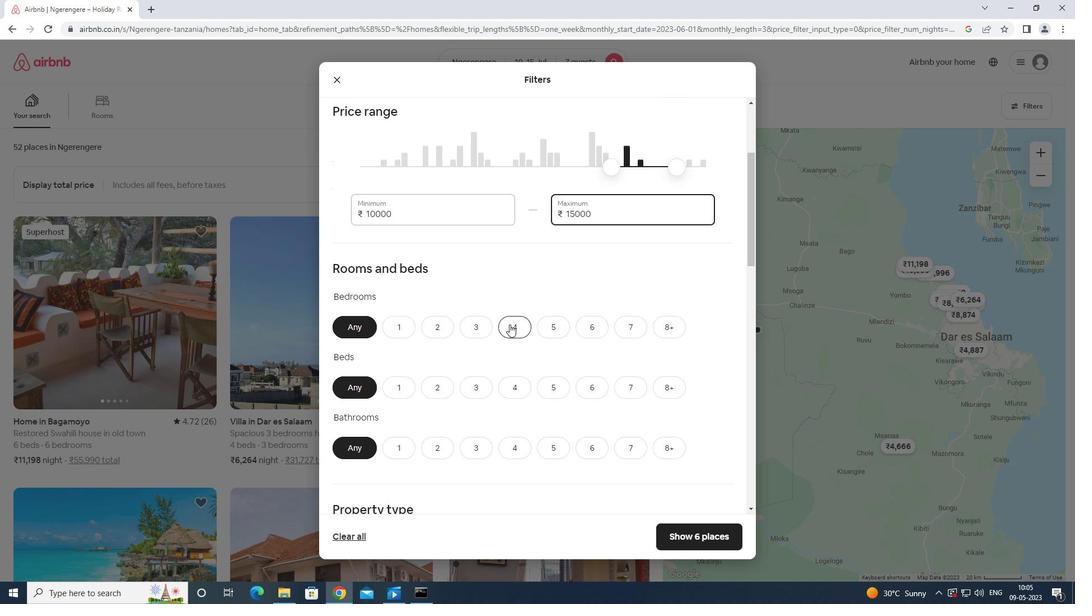 
Action: Mouse pressed left at (510, 325)
Screenshot: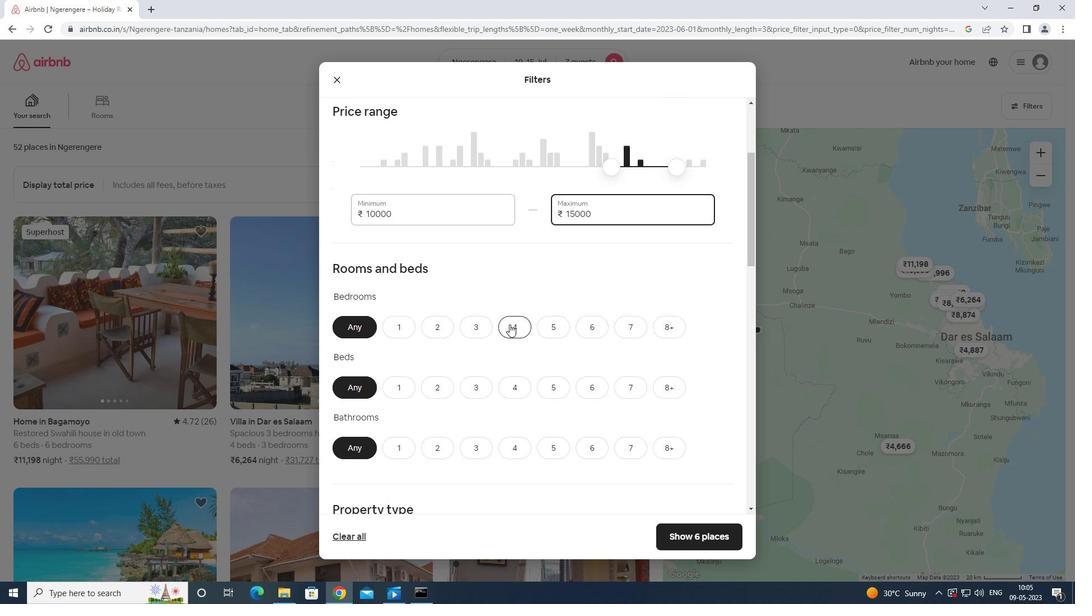 
Action: Mouse moved to (626, 384)
Screenshot: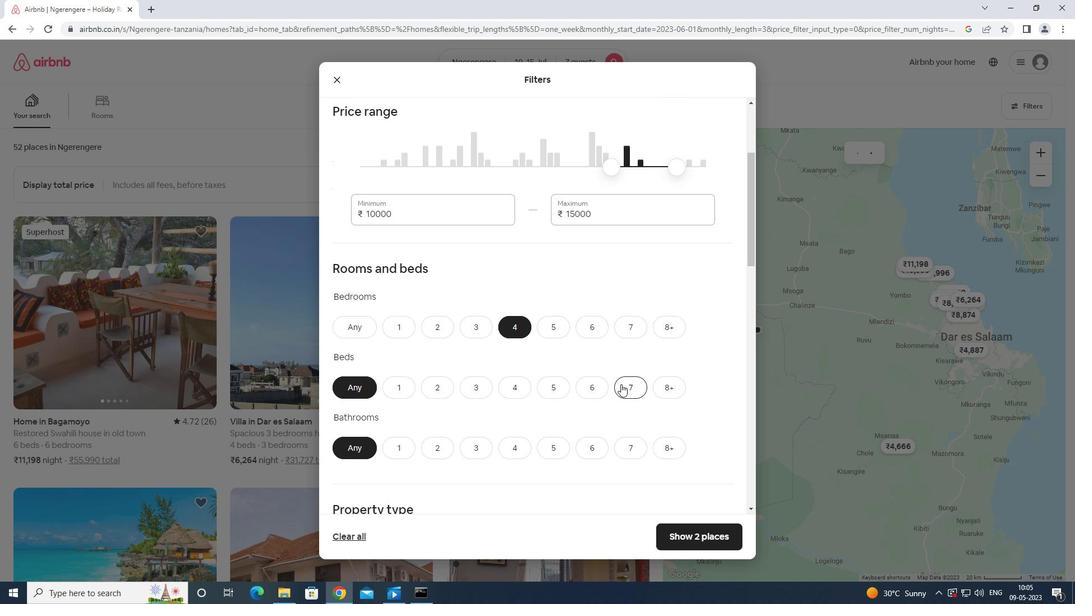 
Action: Mouse pressed left at (626, 384)
Screenshot: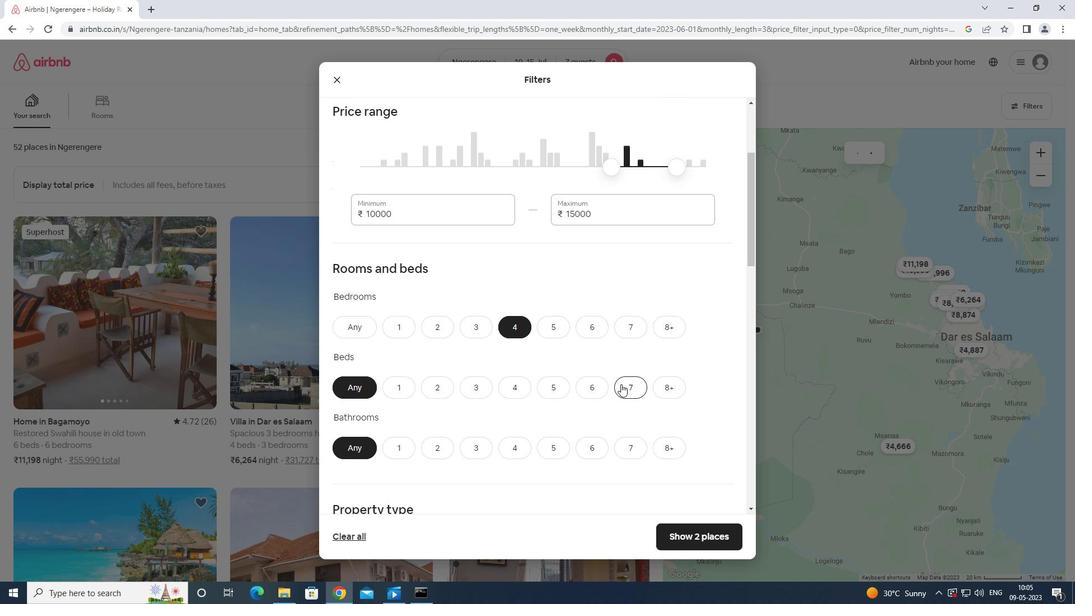 
Action: Mouse moved to (510, 449)
Screenshot: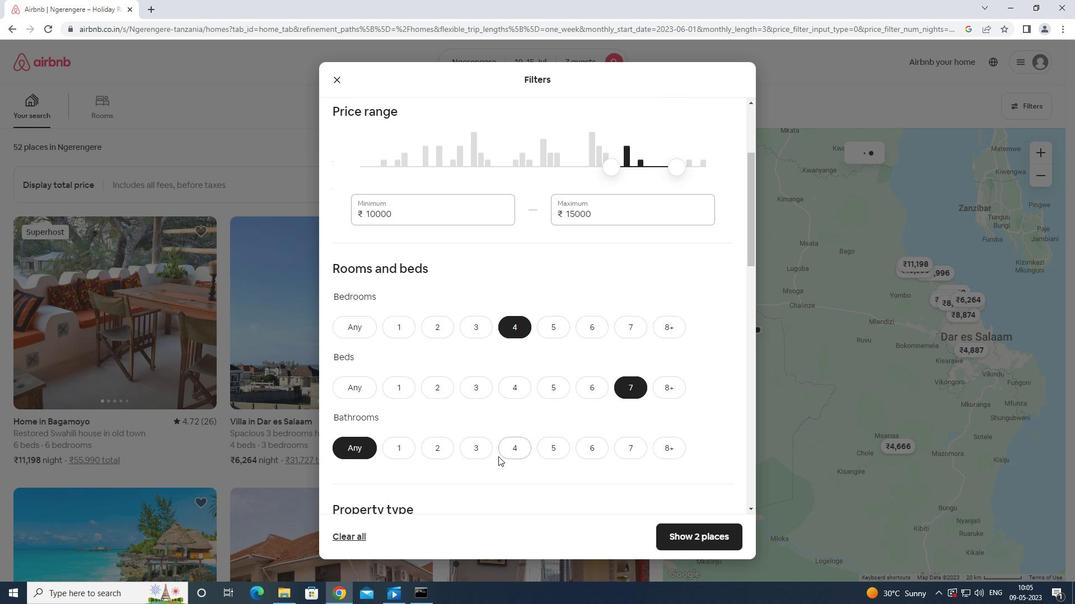 
Action: Mouse pressed left at (510, 449)
Screenshot: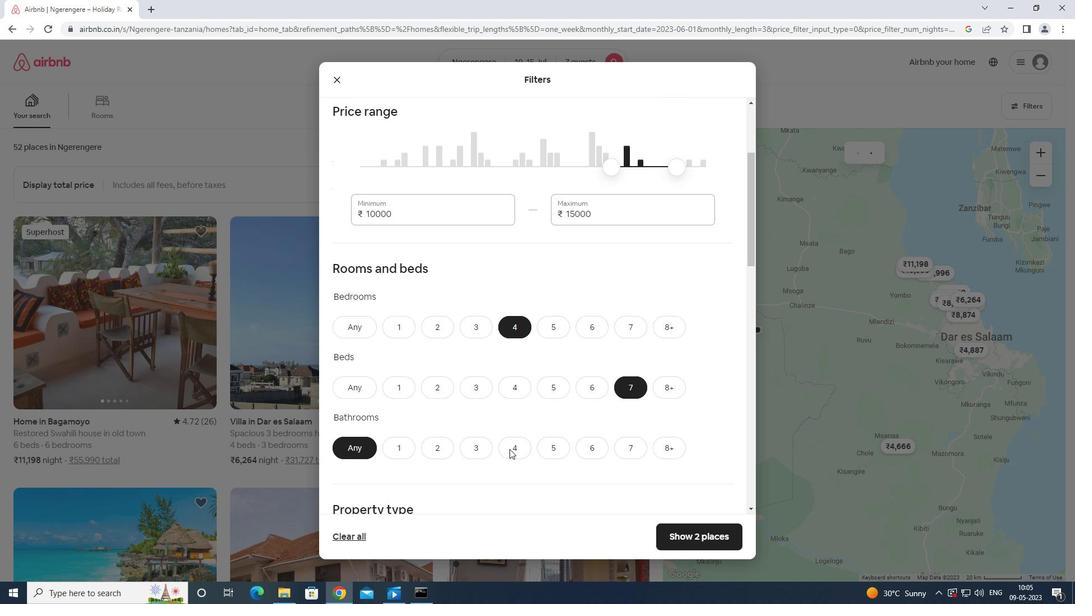 
Action: Mouse moved to (510, 449)
Screenshot: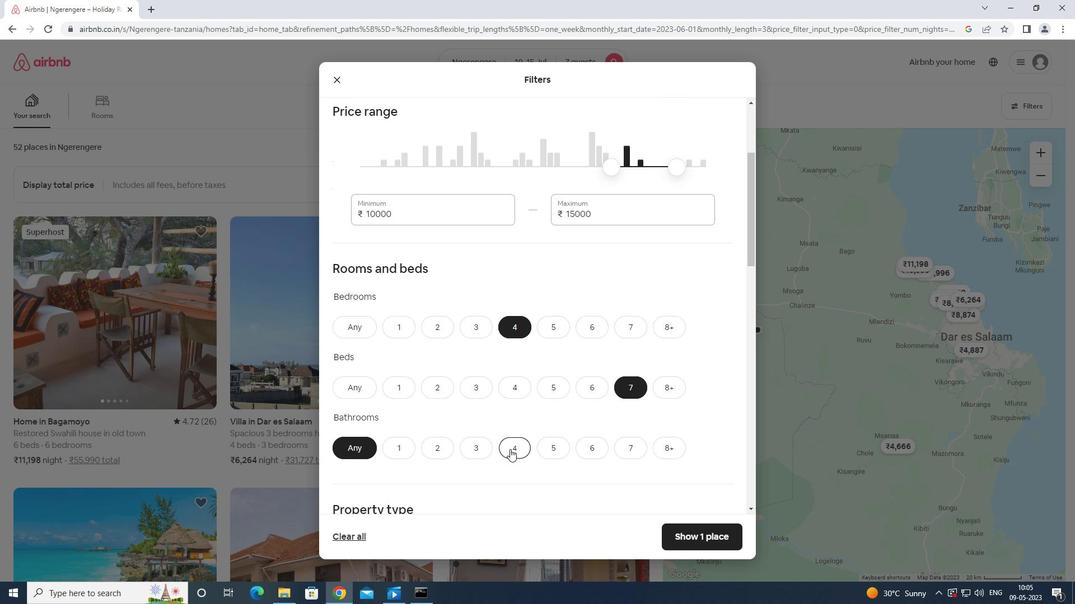 
Action: Mouse scrolled (510, 448) with delta (0, 0)
Screenshot: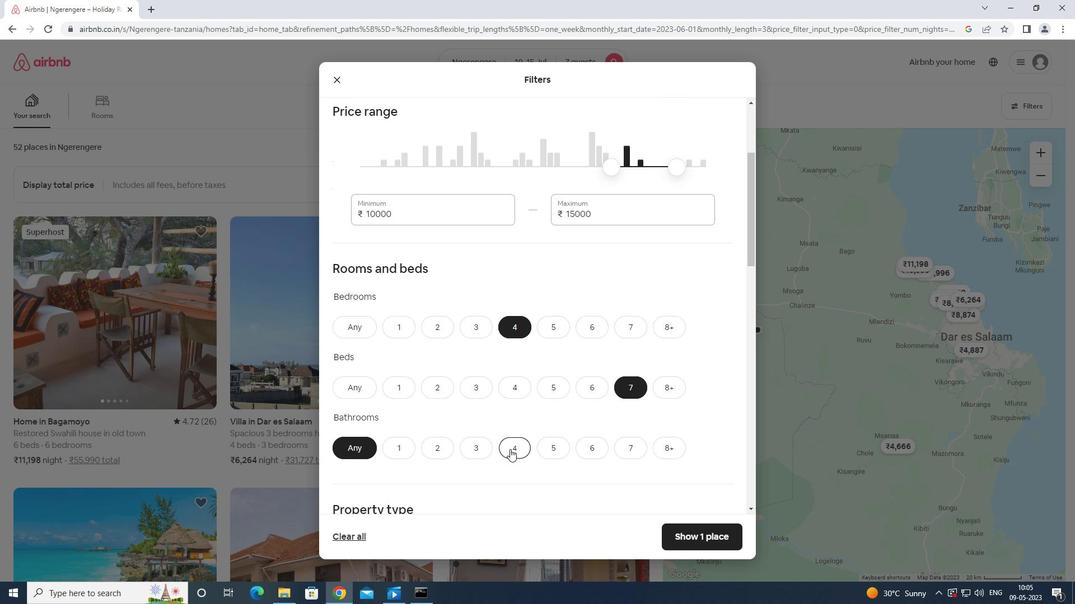 
Action: Mouse scrolled (510, 448) with delta (0, 0)
Screenshot: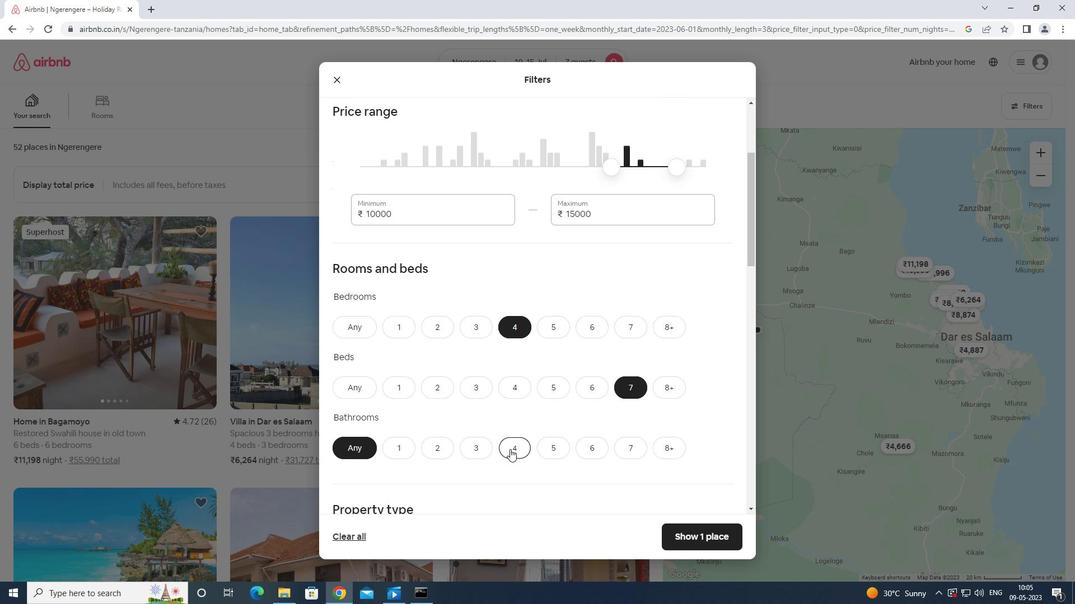 
Action: Mouse scrolled (510, 448) with delta (0, 0)
Screenshot: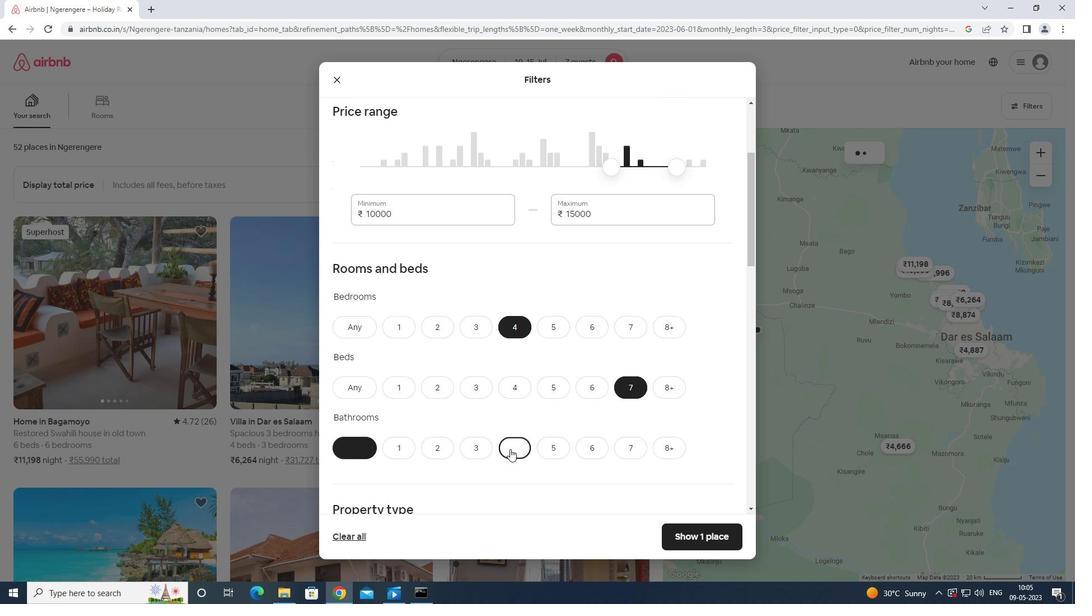 
Action: Mouse moved to (512, 447)
Screenshot: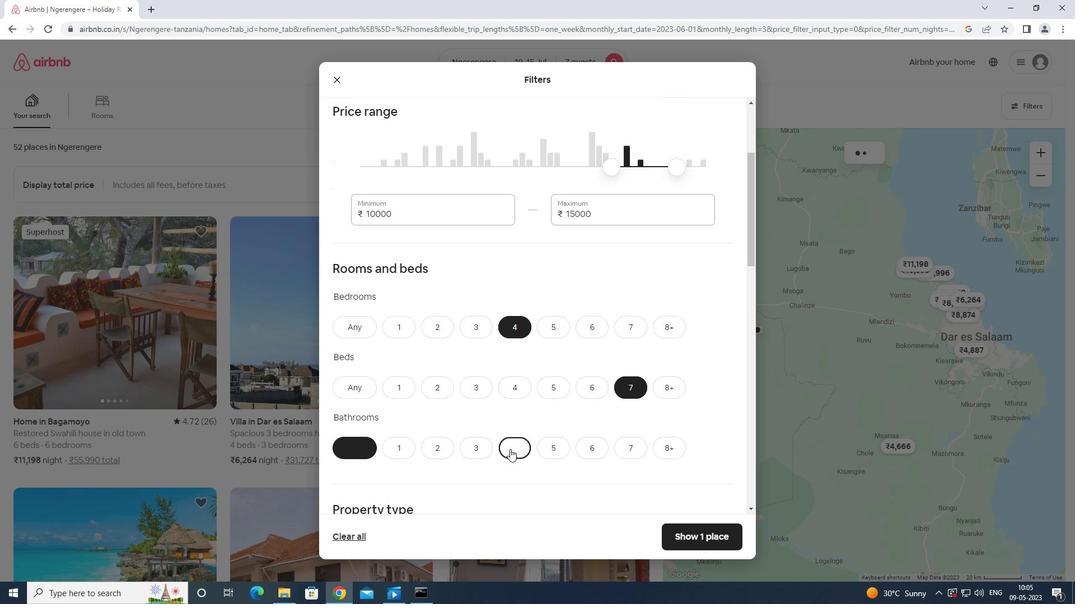 
Action: Mouse scrolled (512, 446) with delta (0, 0)
Screenshot: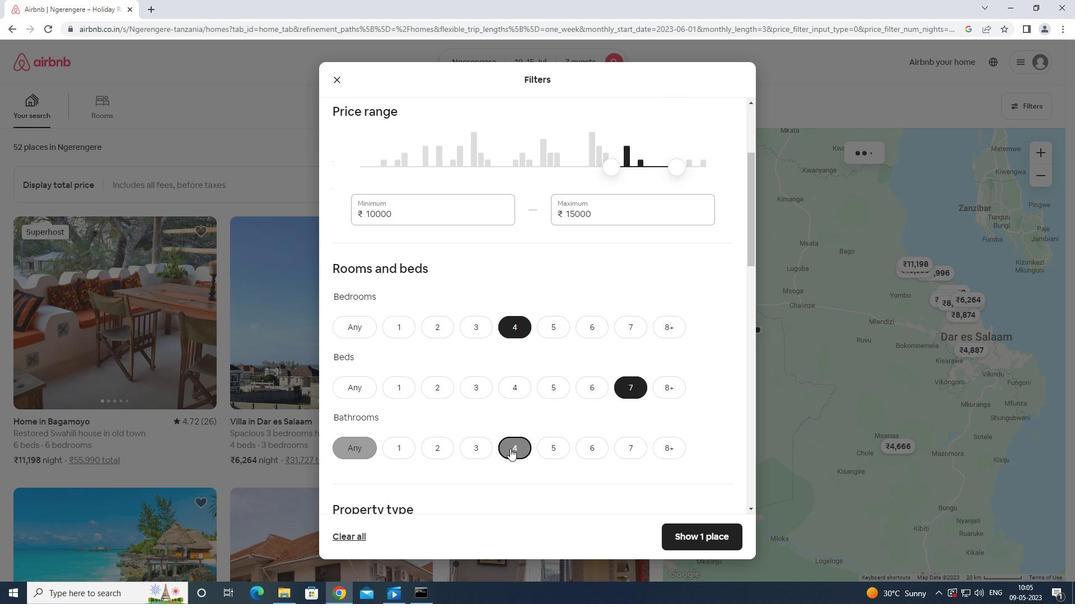
Action: Mouse moved to (384, 348)
Screenshot: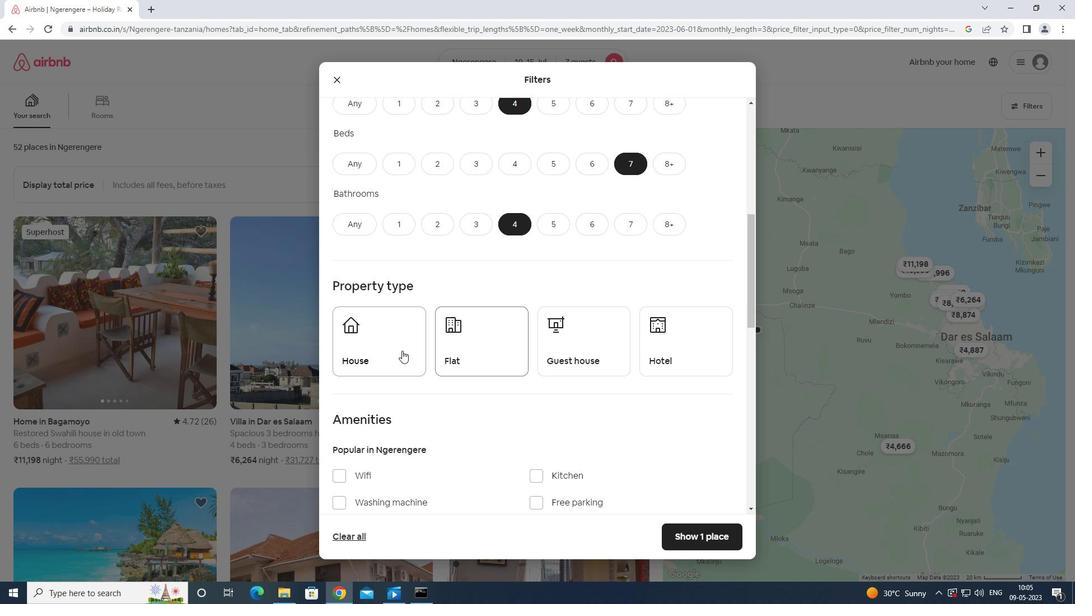 
Action: Mouse pressed left at (384, 348)
Screenshot: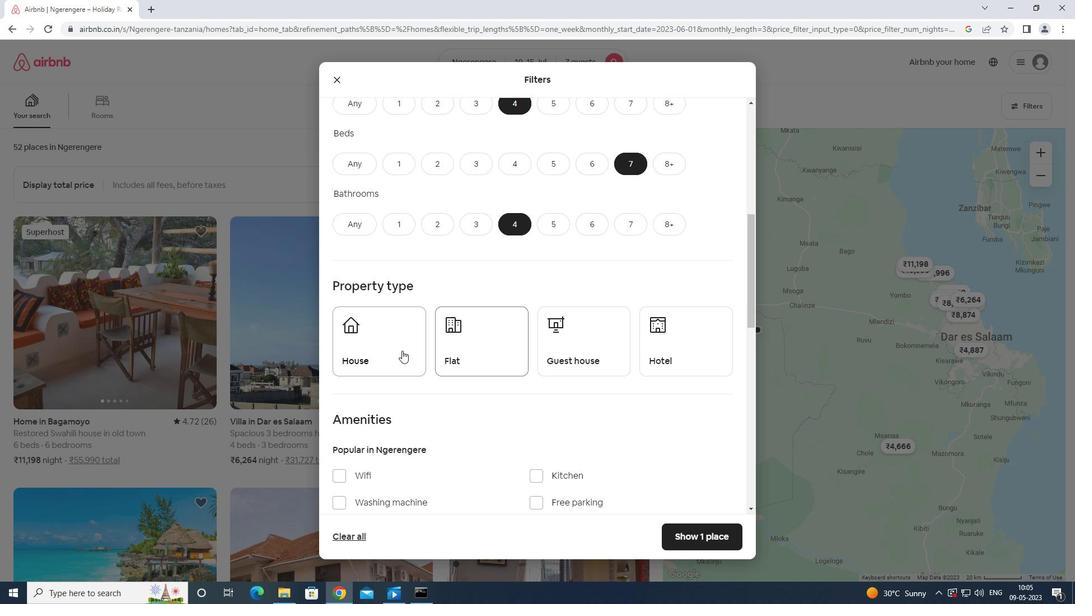 
Action: Mouse moved to (495, 346)
Screenshot: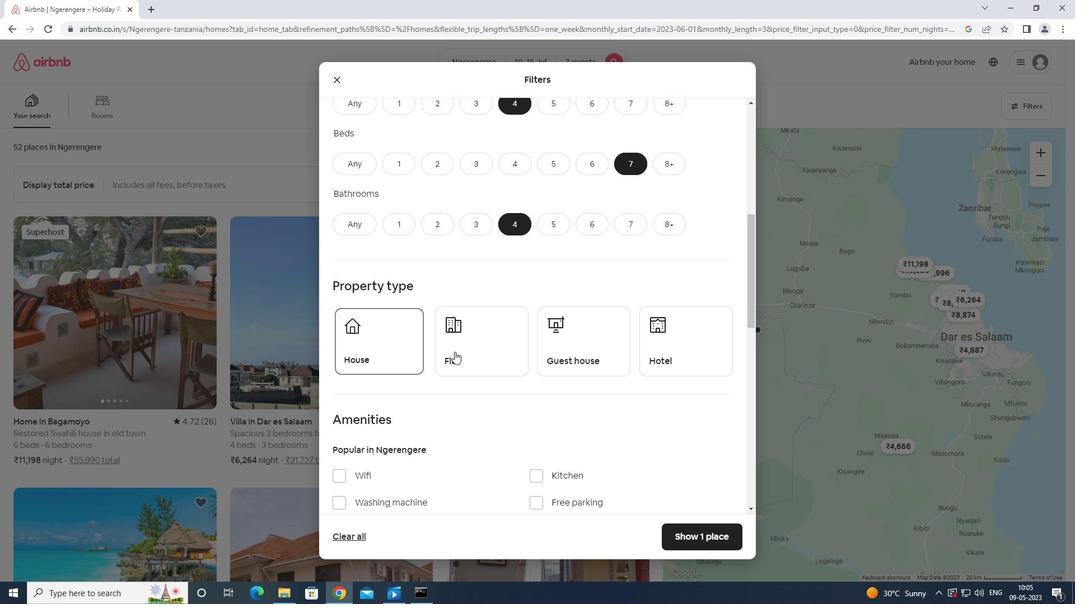 
Action: Mouse pressed left at (495, 346)
Screenshot: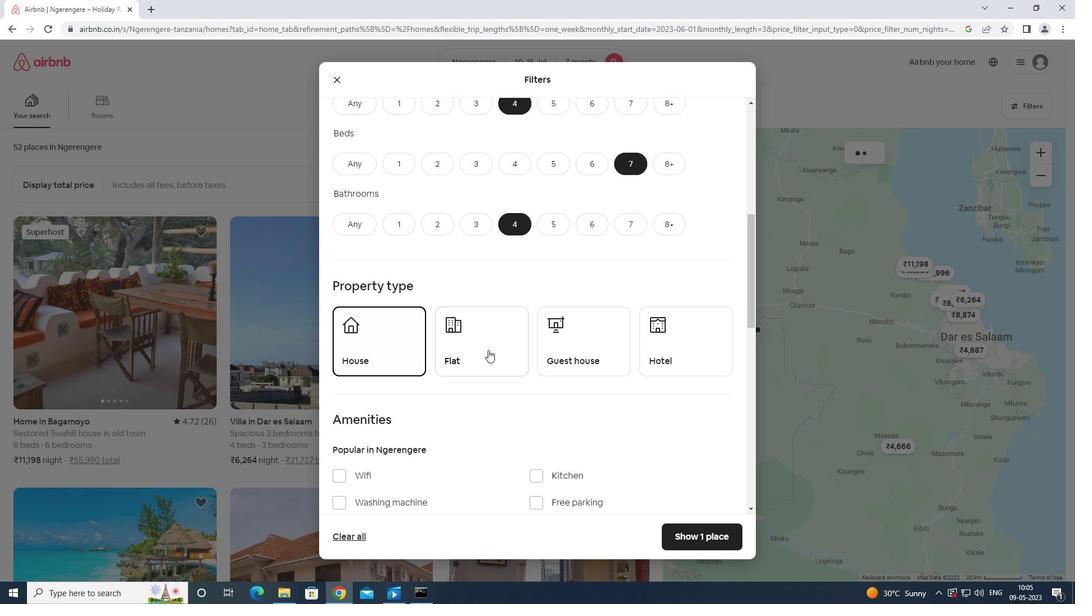 
Action: Mouse moved to (567, 345)
Screenshot: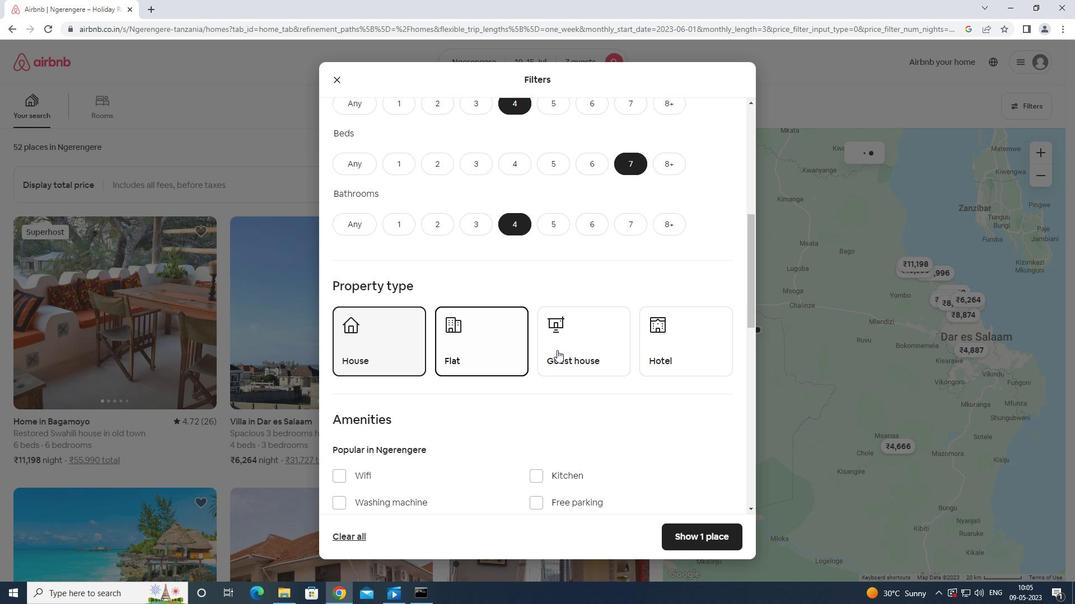 
Action: Mouse pressed left at (567, 345)
Screenshot: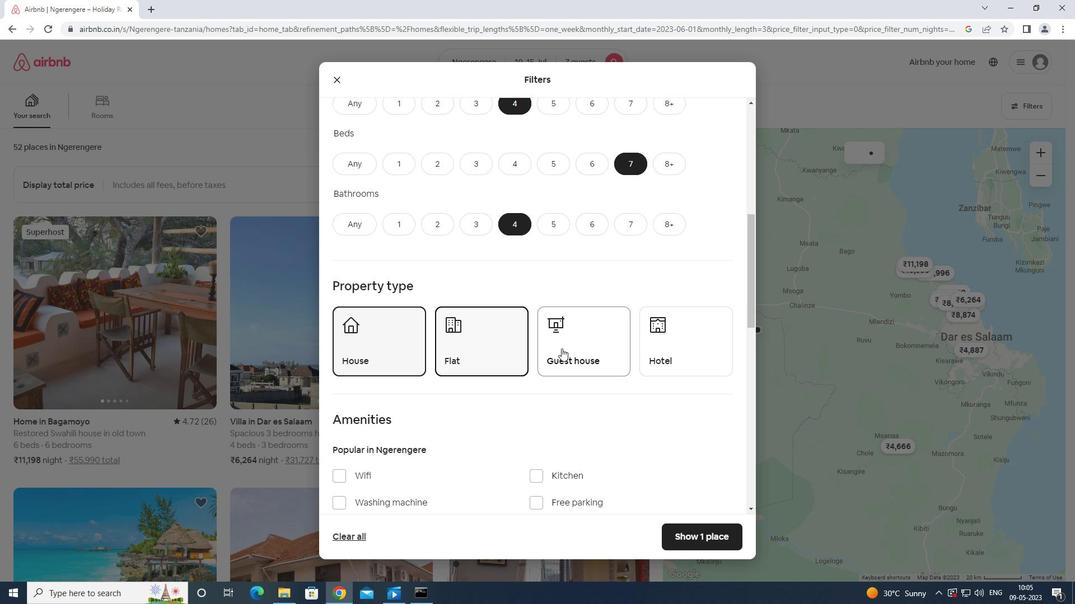 
Action: Mouse moved to (566, 349)
Screenshot: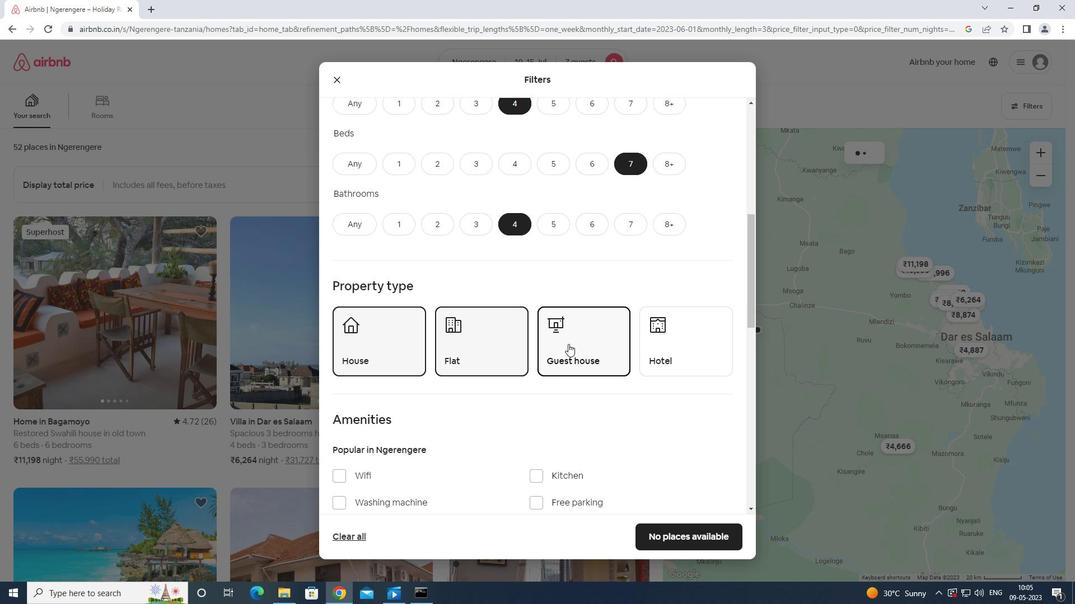 
Action: Mouse scrolled (566, 348) with delta (0, 0)
Screenshot: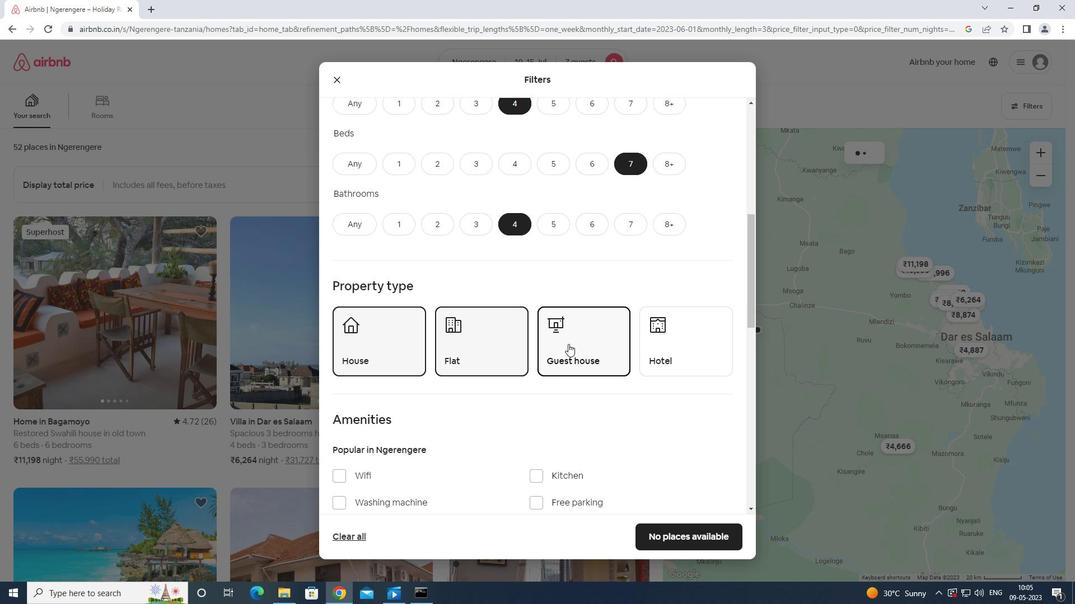 
Action: Mouse moved to (566, 349)
Screenshot: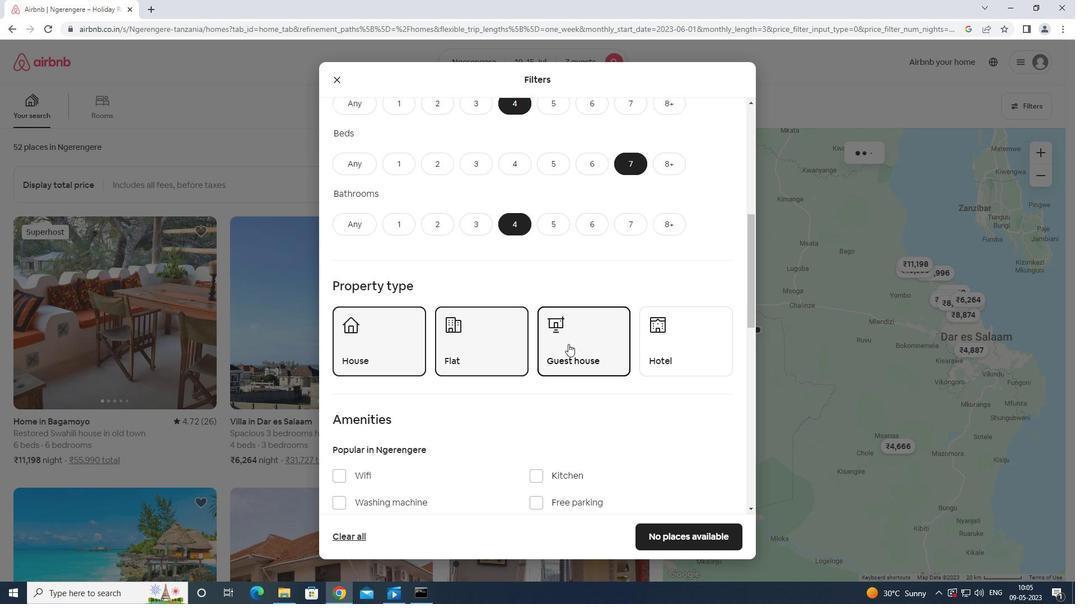 
Action: Mouse scrolled (566, 349) with delta (0, 0)
Screenshot: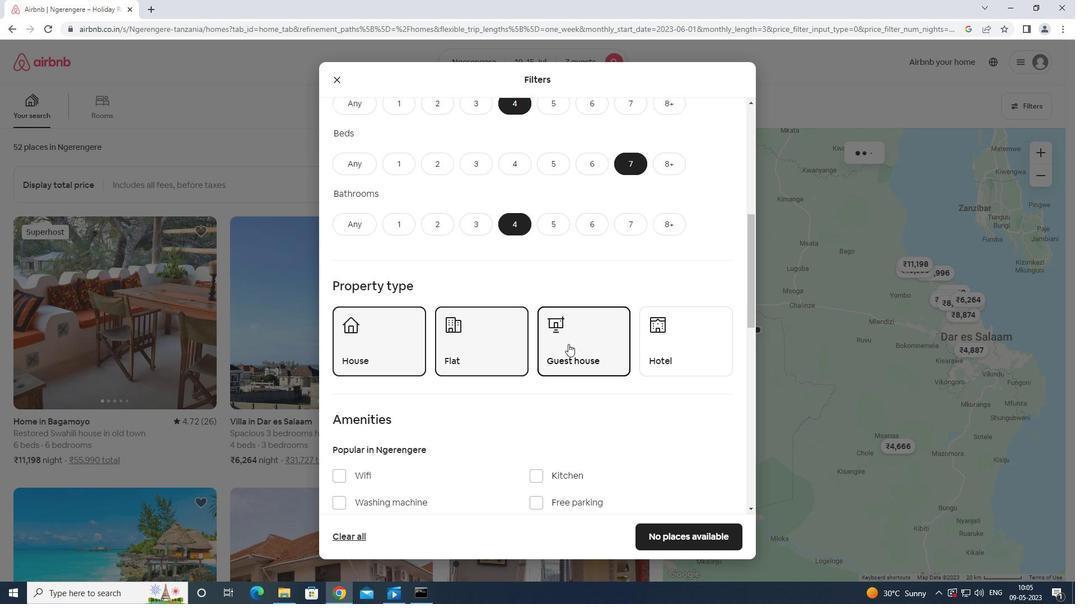 
Action: Mouse scrolled (566, 349) with delta (0, 0)
Screenshot: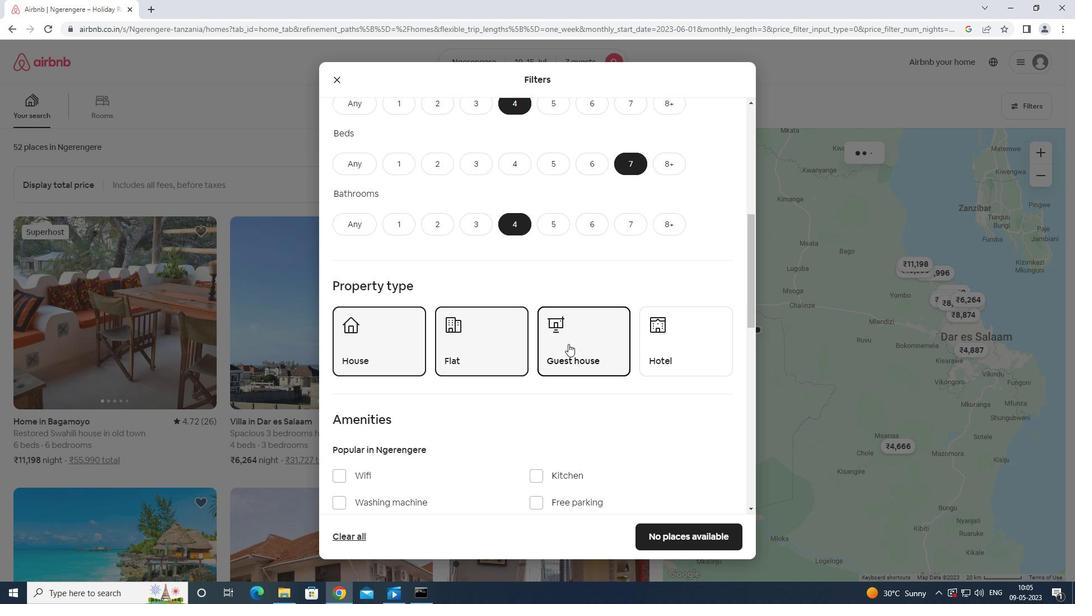 
Action: Mouse moved to (340, 309)
Screenshot: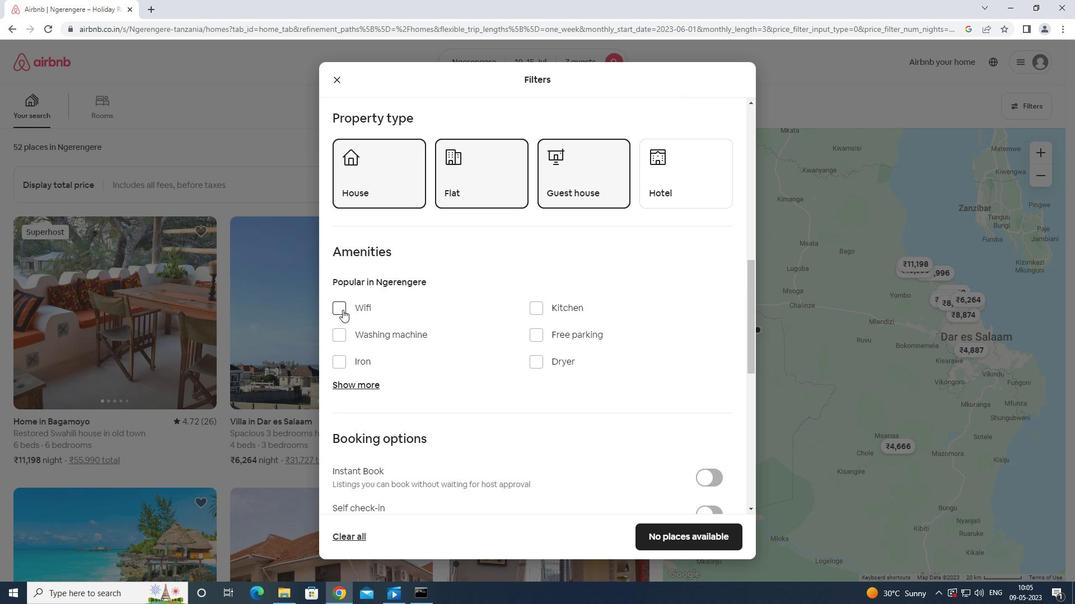 
Action: Mouse pressed left at (340, 309)
Screenshot: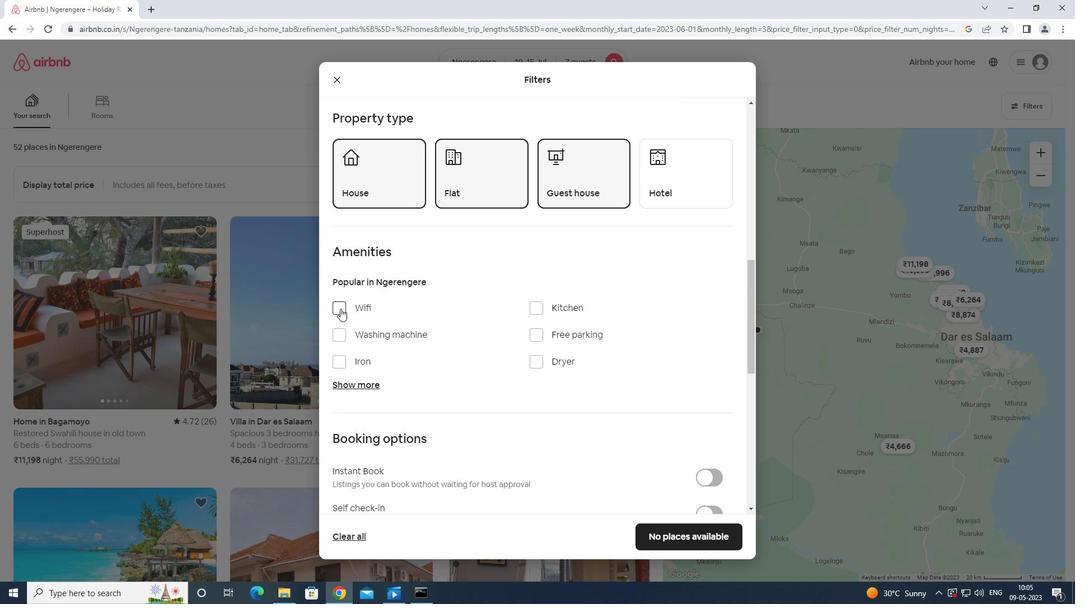 
Action: Mouse moved to (537, 337)
Screenshot: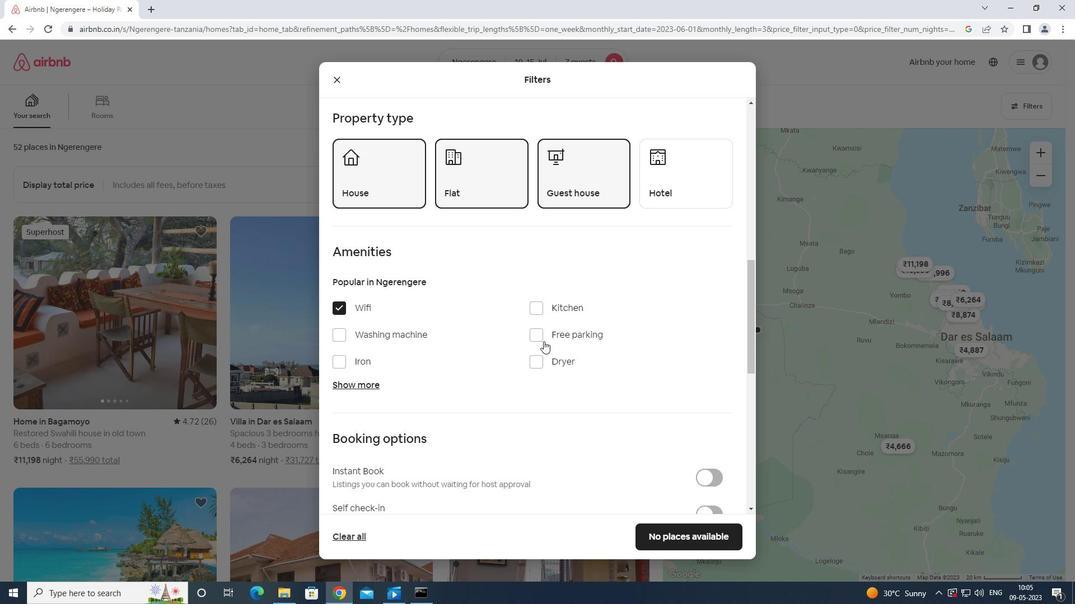 
Action: Mouse pressed left at (537, 337)
Screenshot: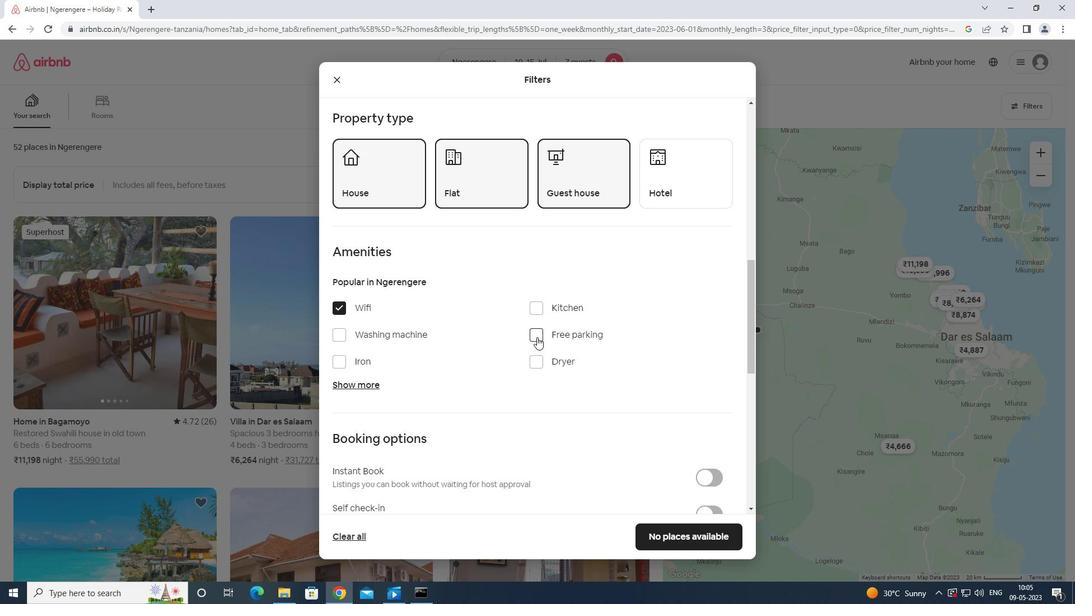 
Action: Mouse moved to (365, 384)
Screenshot: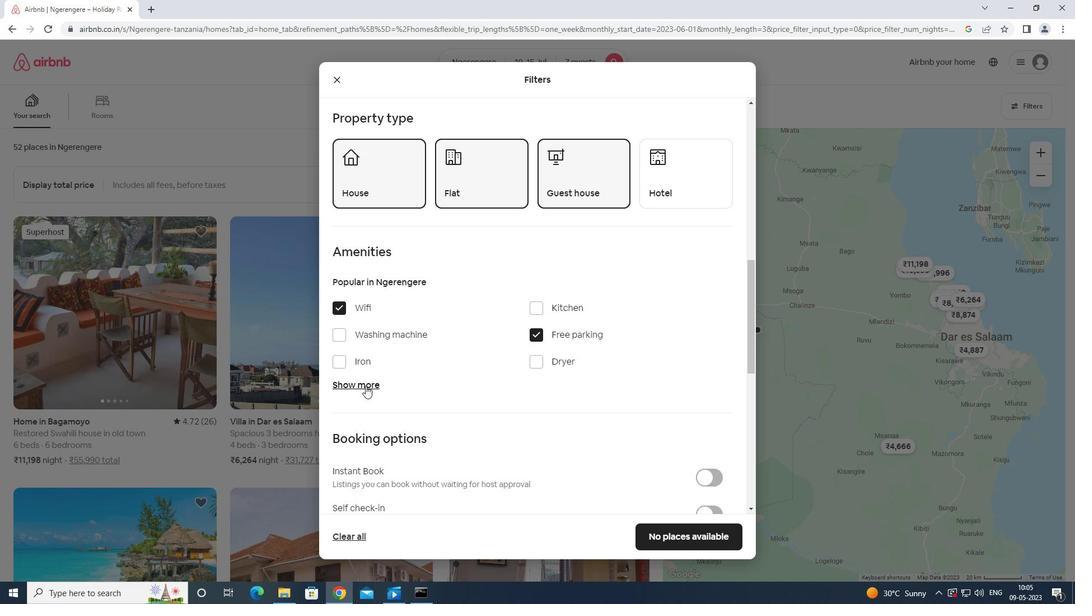 
Action: Mouse pressed left at (365, 384)
Screenshot: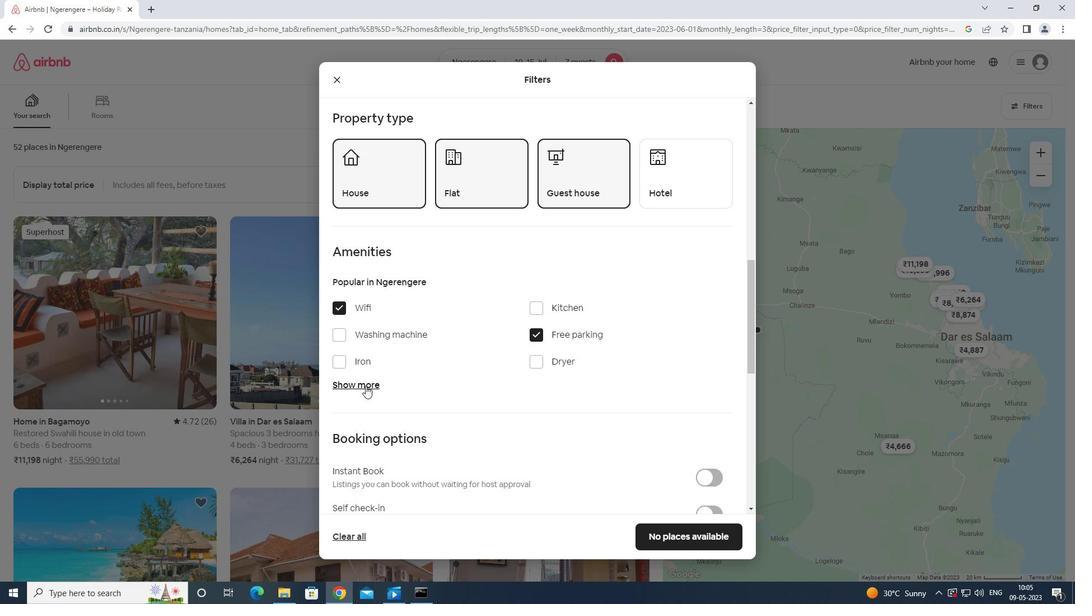 
Action: Mouse moved to (374, 374)
Screenshot: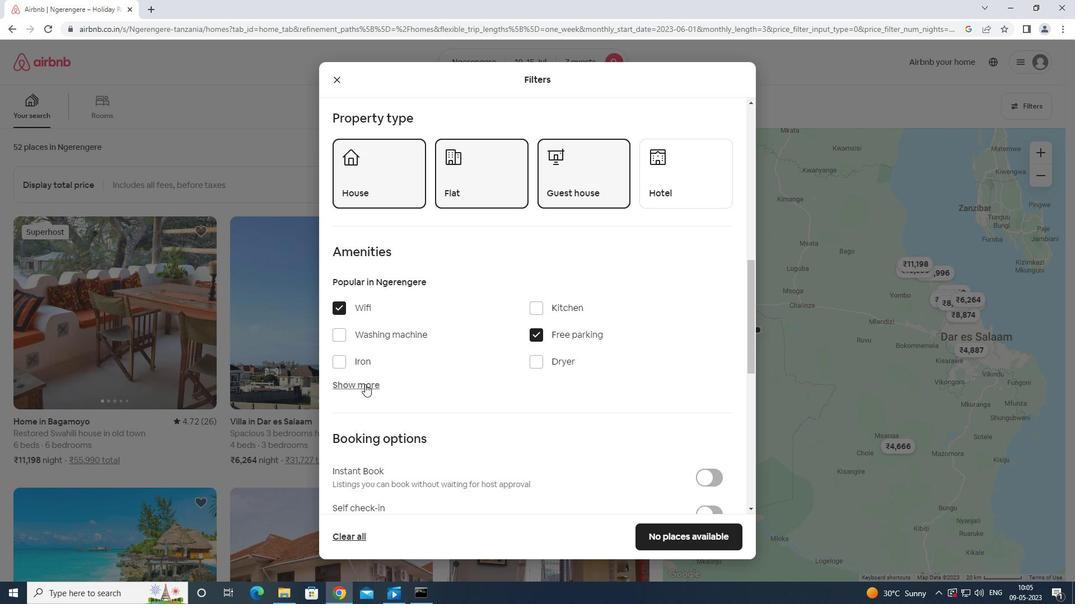 
Action: Mouse scrolled (374, 374) with delta (0, 0)
Screenshot: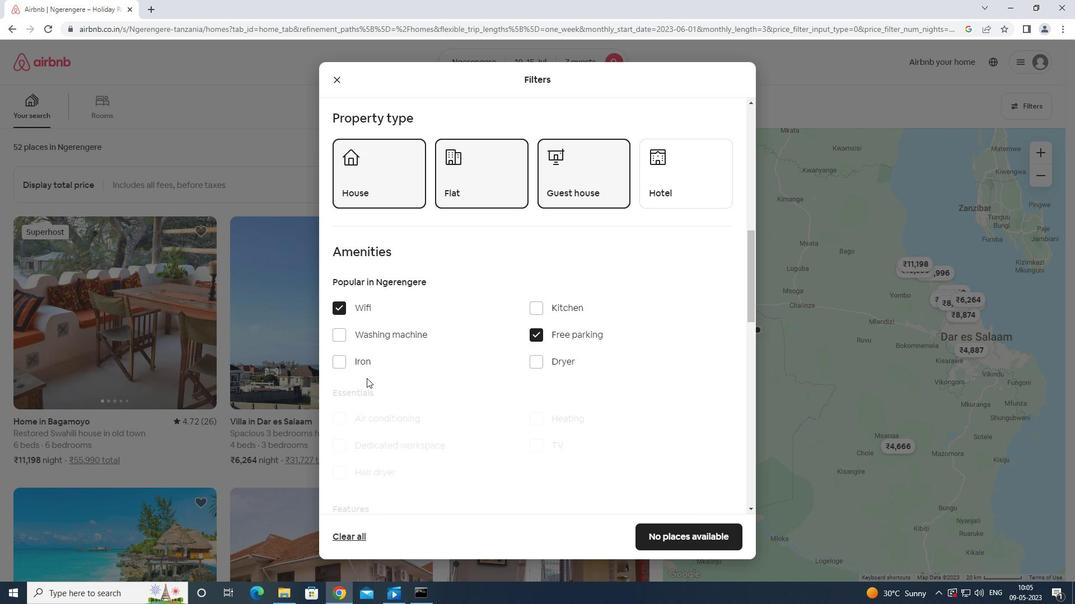 
Action: Mouse moved to (376, 374)
Screenshot: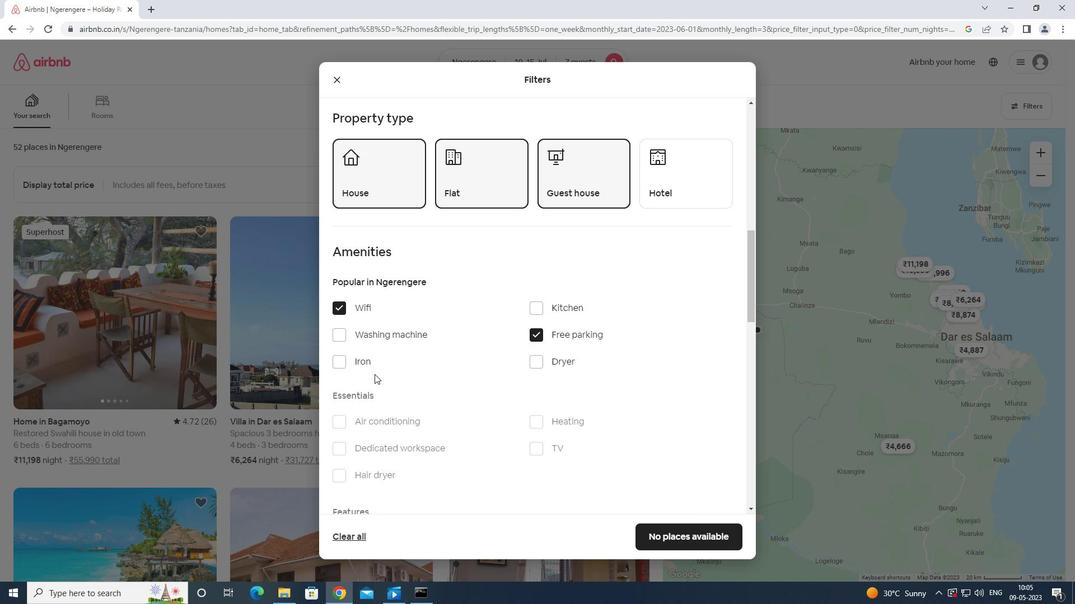 
Action: Mouse scrolled (376, 374) with delta (0, 0)
Screenshot: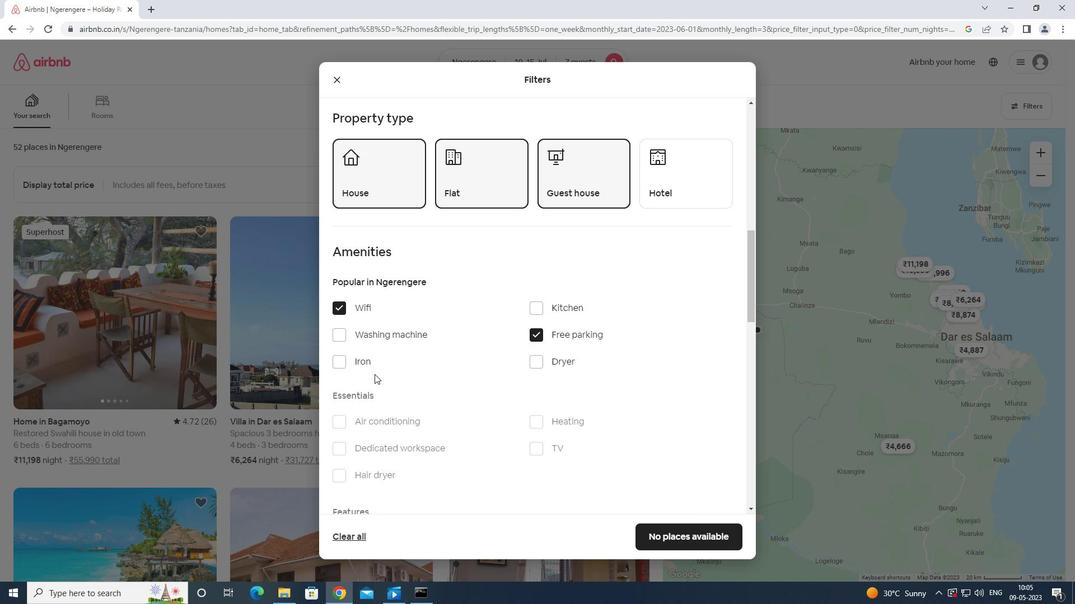 
Action: Mouse moved to (538, 339)
Screenshot: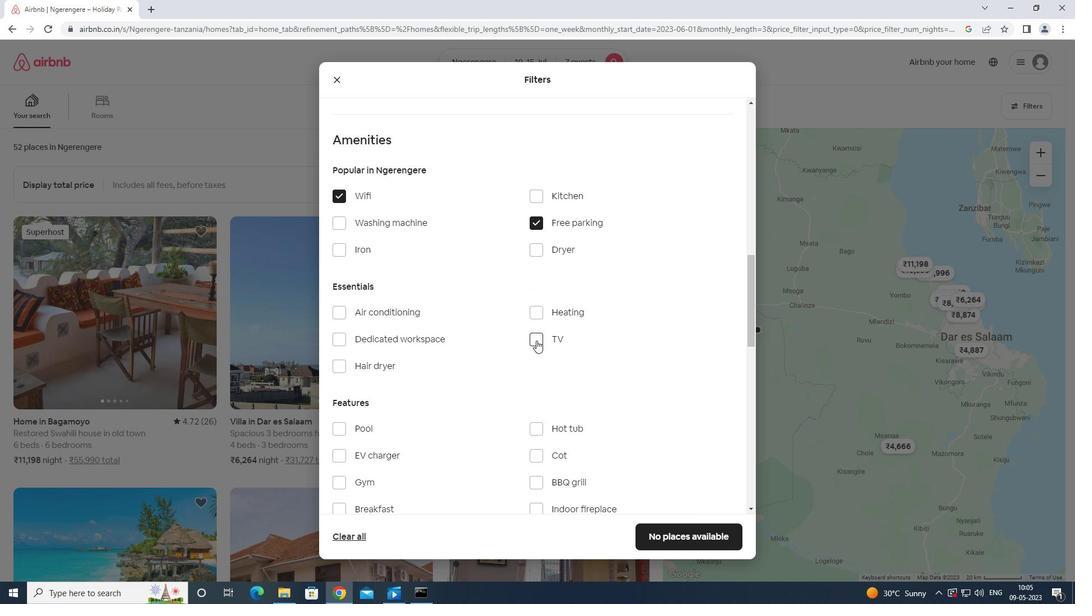 
Action: Mouse pressed left at (538, 339)
Screenshot: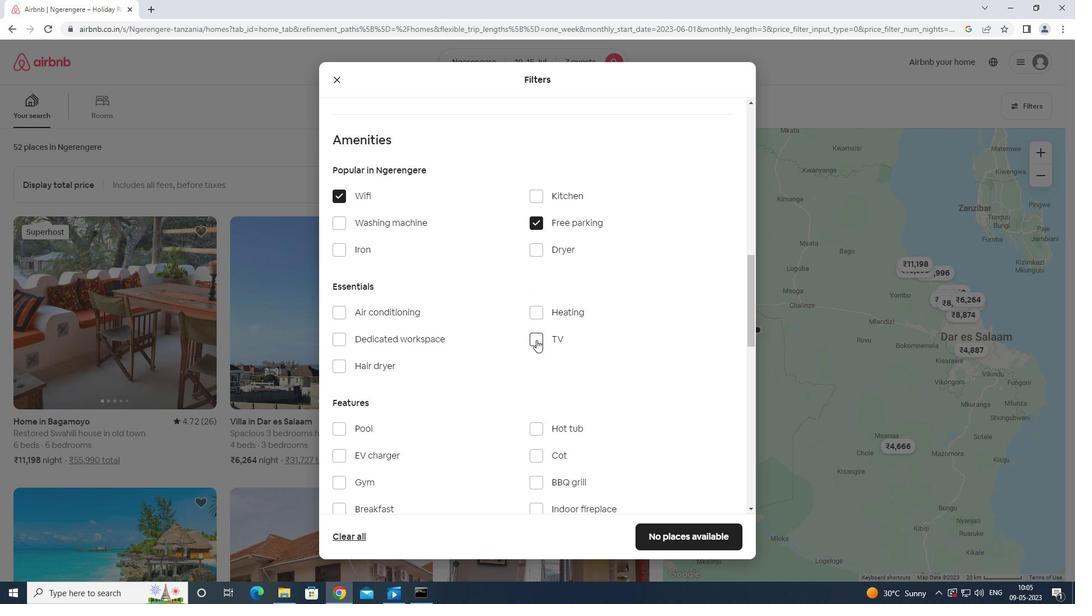 
Action: Mouse moved to (342, 479)
Screenshot: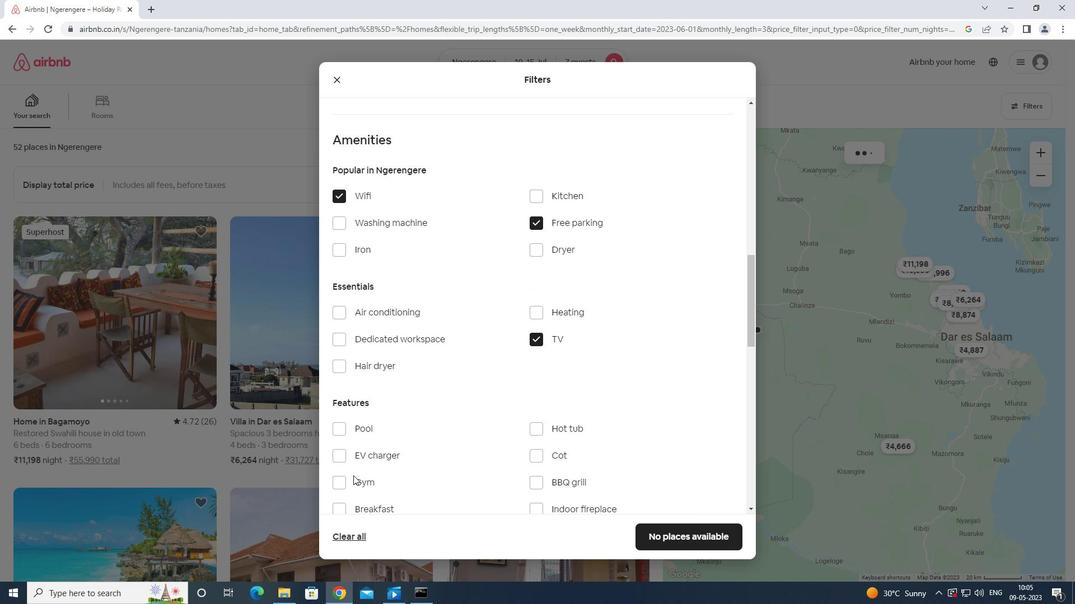 
Action: Mouse pressed left at (342, 479)
Screenshot: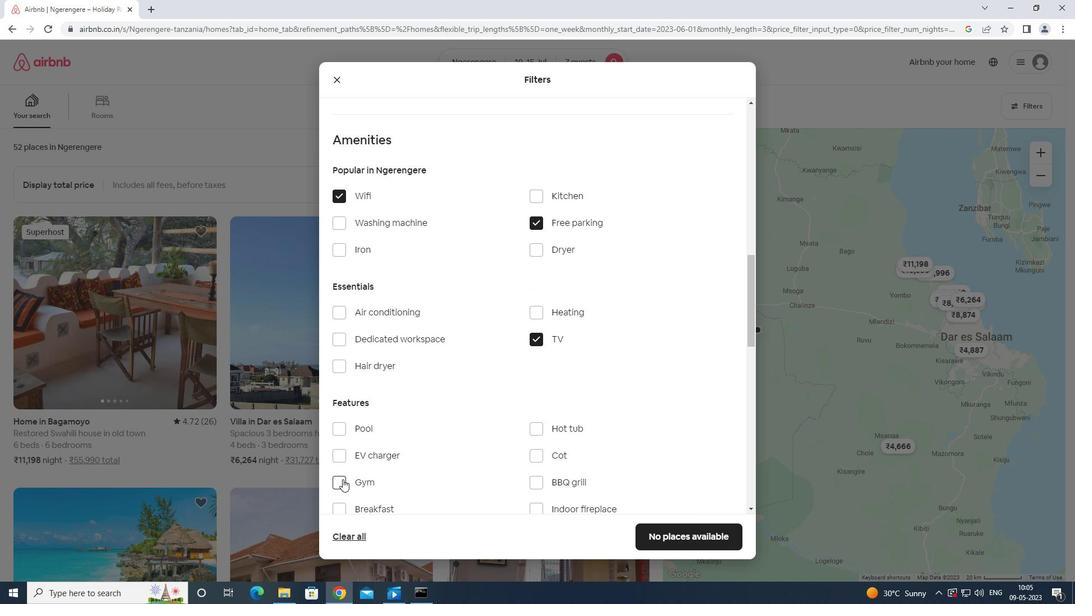 
Action: Mouse moved to (374, 445)
Screenshot: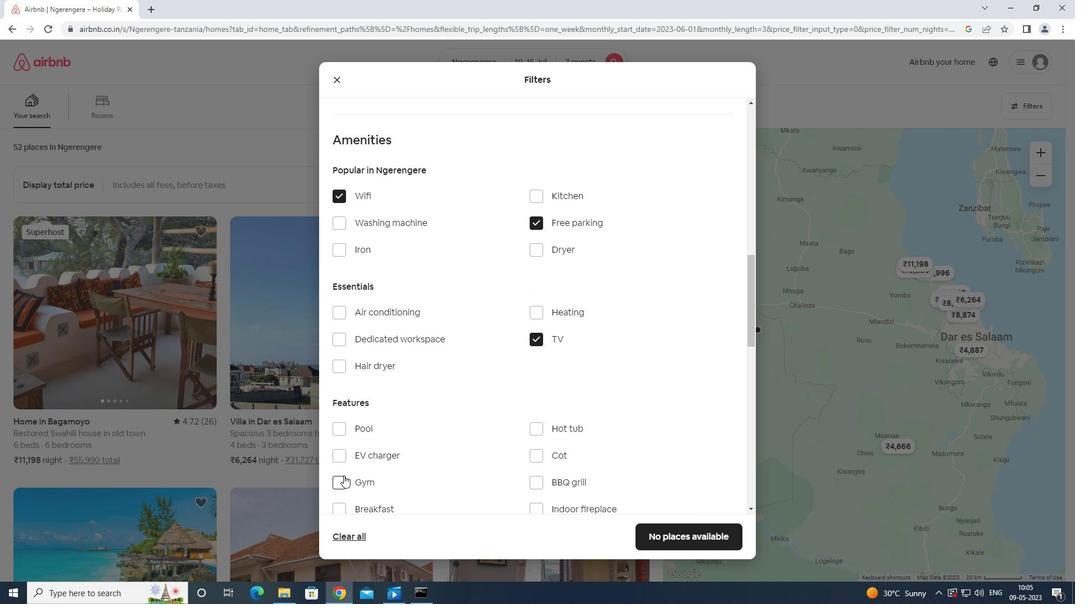 
Action: Mouse scrolled (374, 445) with delta (0, 0)
Screenshot: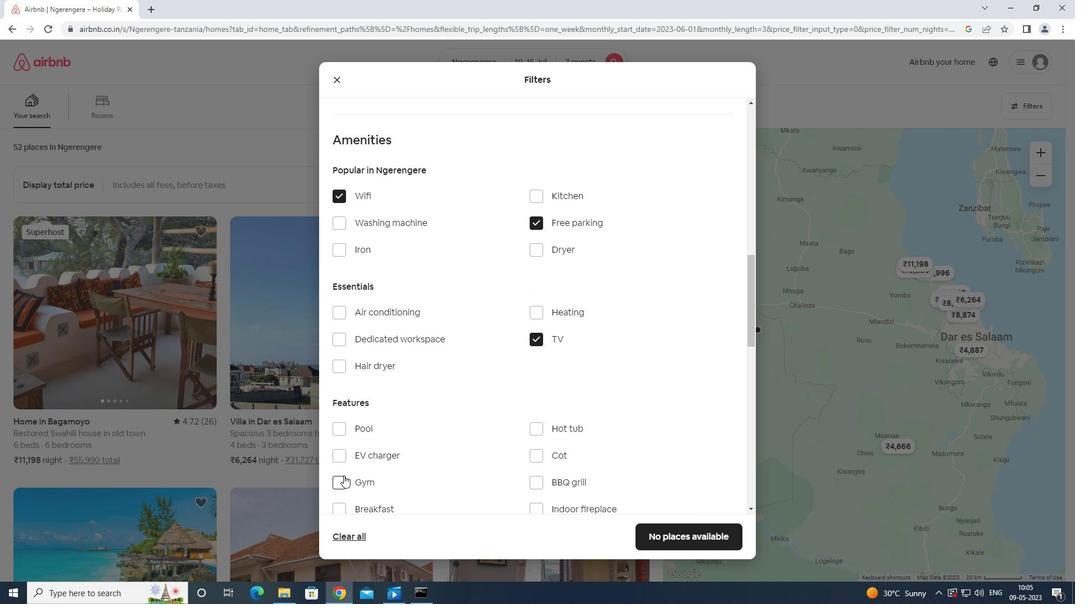 
Action: Mouse moved to (377, 443)
Screenshot: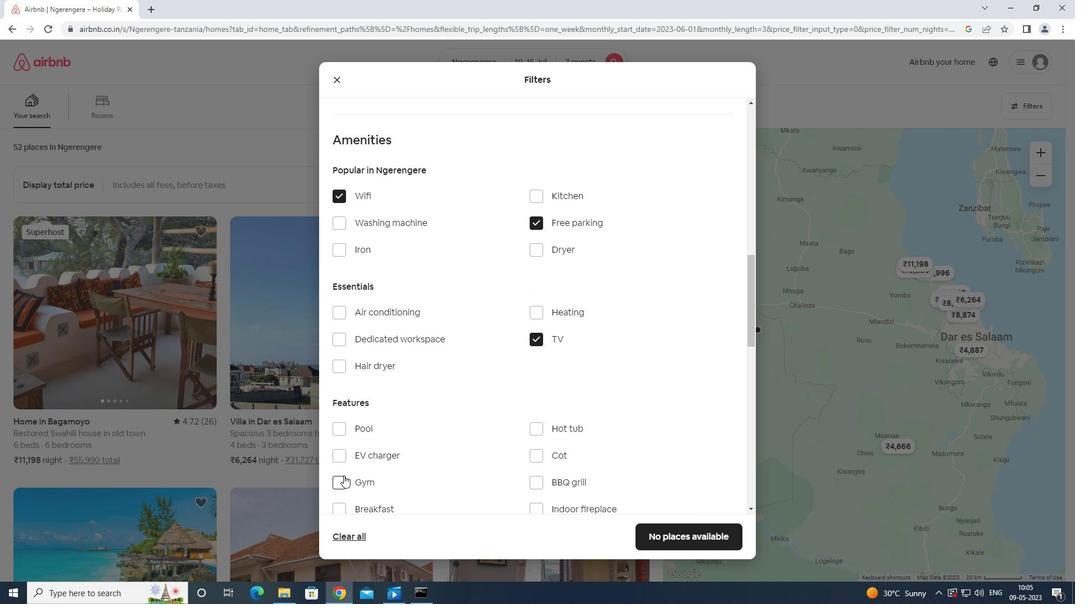 
Action: Mouse scrolled (377, 442) with delta (0, 0)
Screenshot: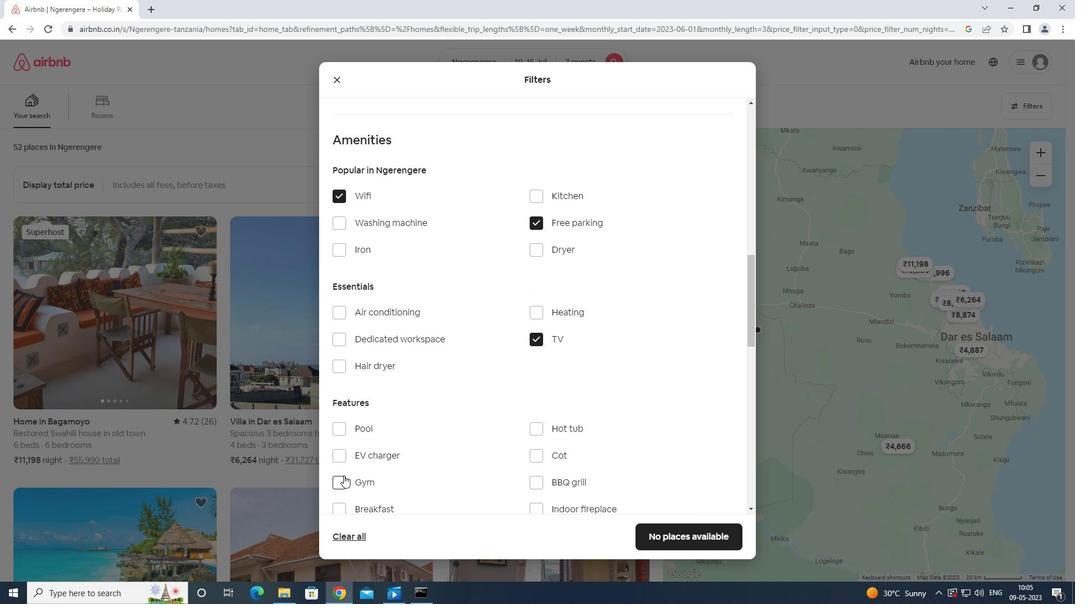 
Action: Mouse moved to (379, 442)
Screenshot: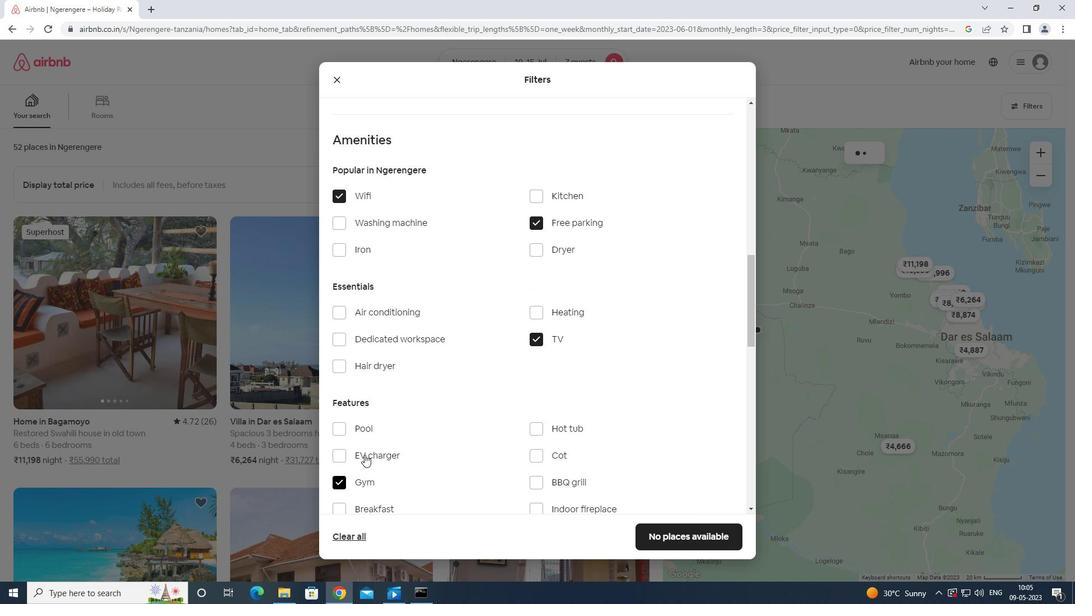 
Action: Mouse scrolled (379, 441) with delta (0, 0)
Screenshot: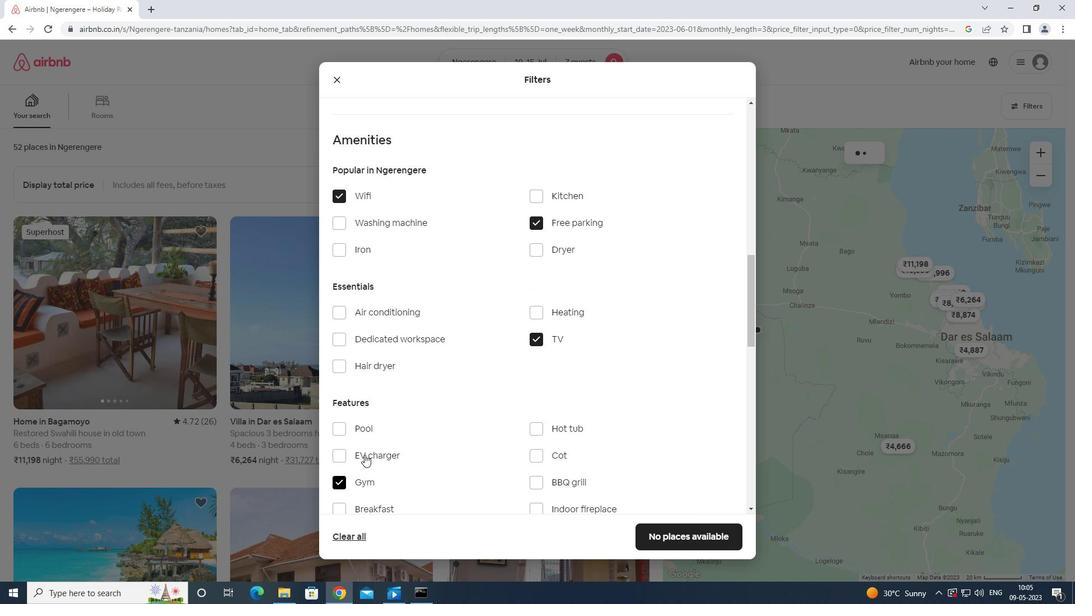 
Action: Mouse moved to (332, 341)
Screenshot: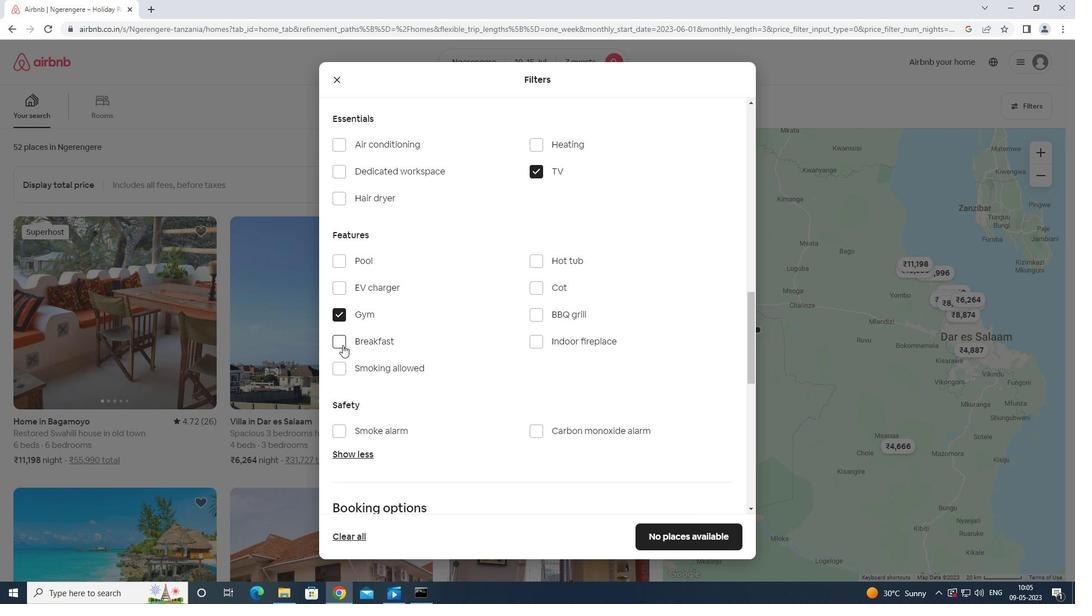 
Action: Mouse pressed left at (332, 341)
Screenshot: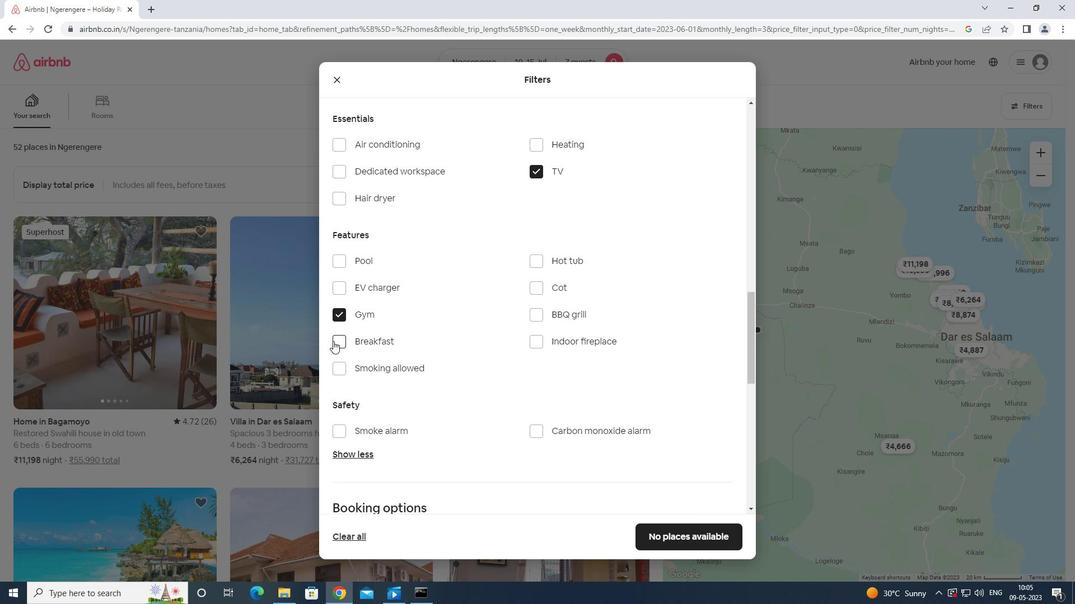 
Action: Mouse moved to (359, 355)
Screenshot: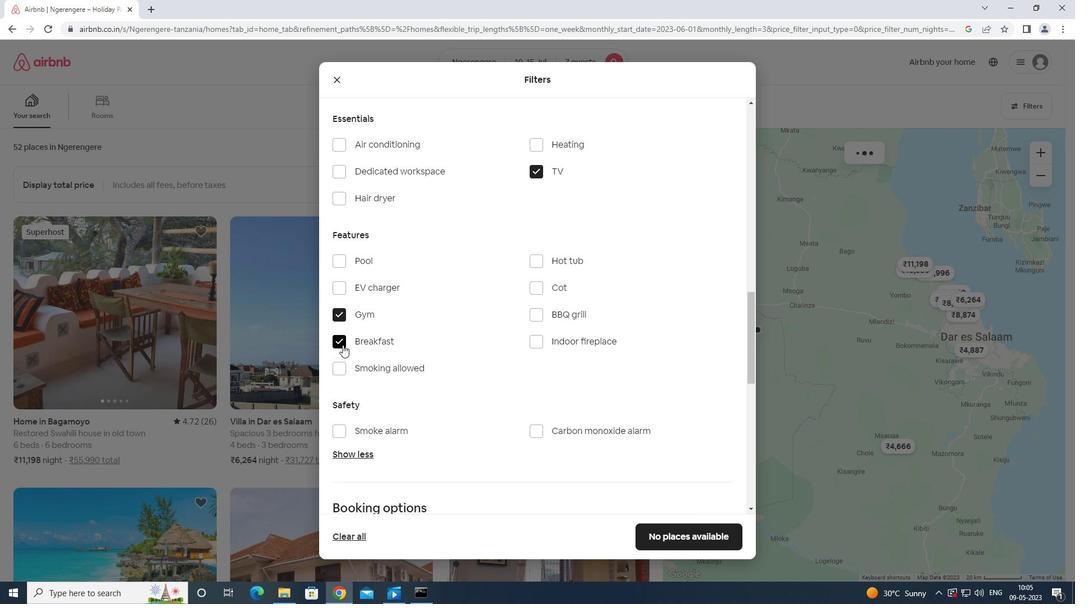 
Action: Mouse scrolled (359, 355) with delta (0, 0)
Screenshot: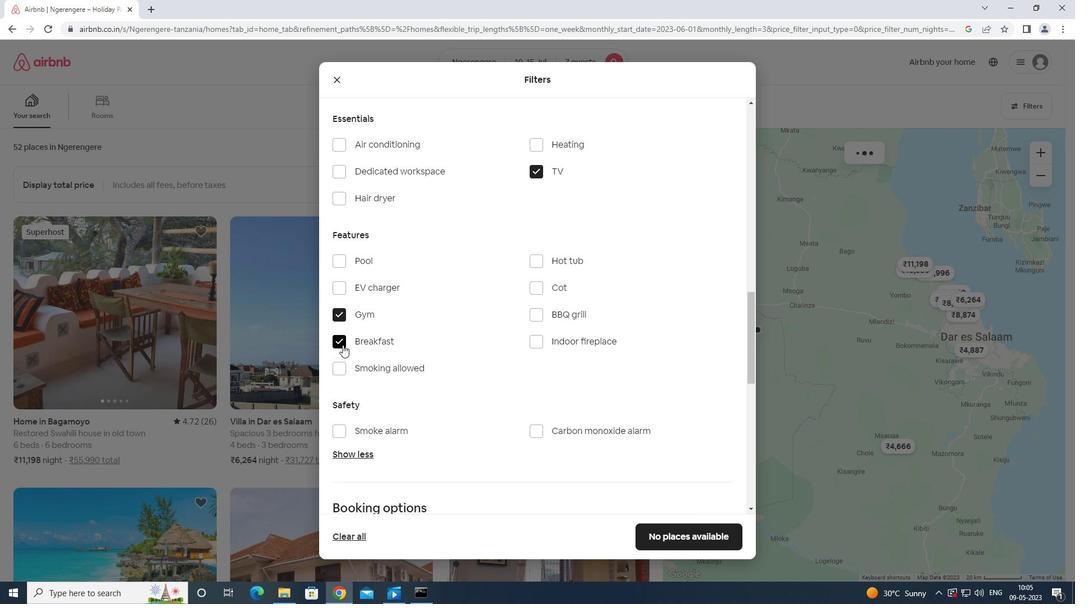 
Action: Mouse moved to (367, 361)
Screenshot: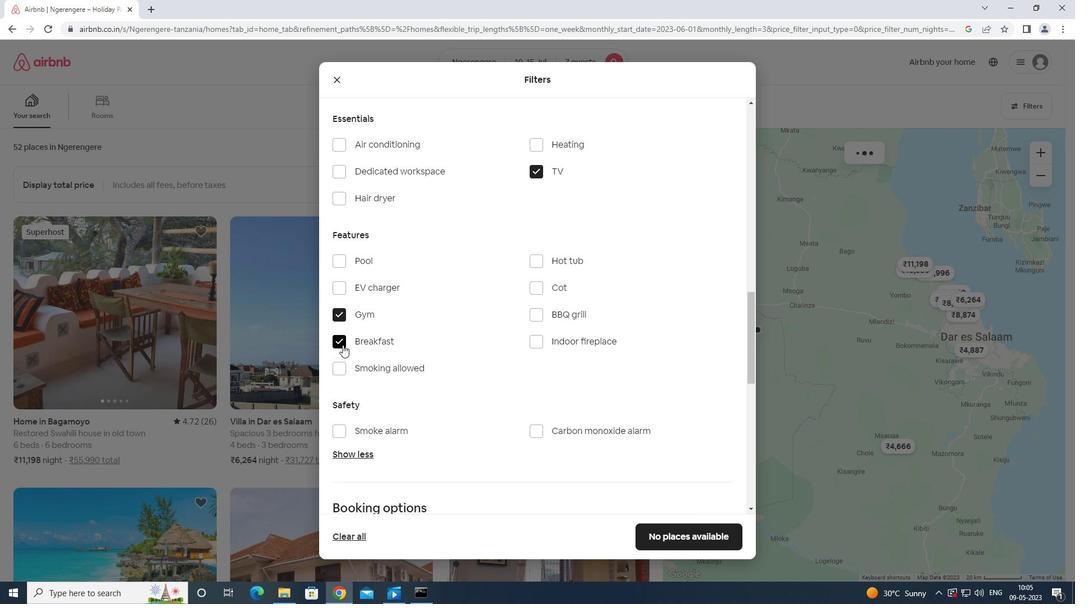 
Action: Mouse scrolled (367, 360) with delta (0, 0)
Screenshot: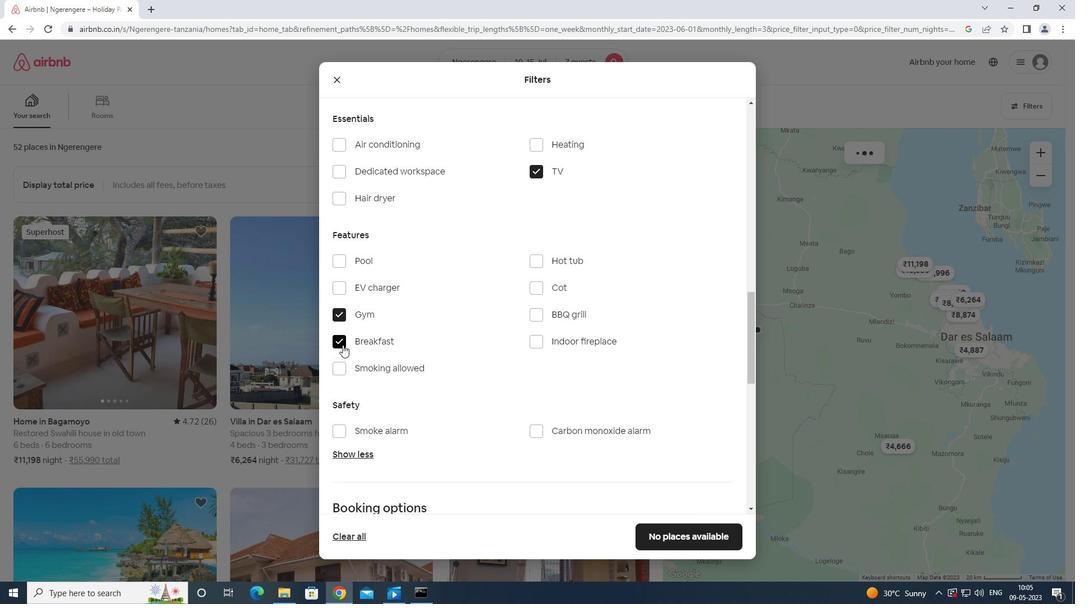 
Action: Mouse moved to (376, 366)
Screenshot: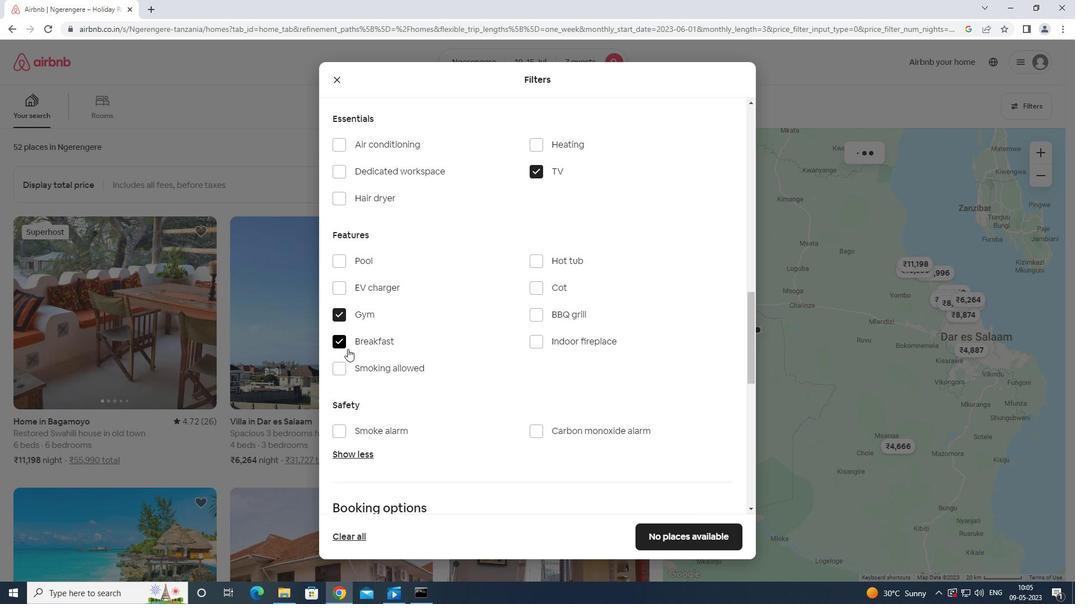 
Action: Mouse scrolled (376, 365) with delta (0, 0)
Screenshot: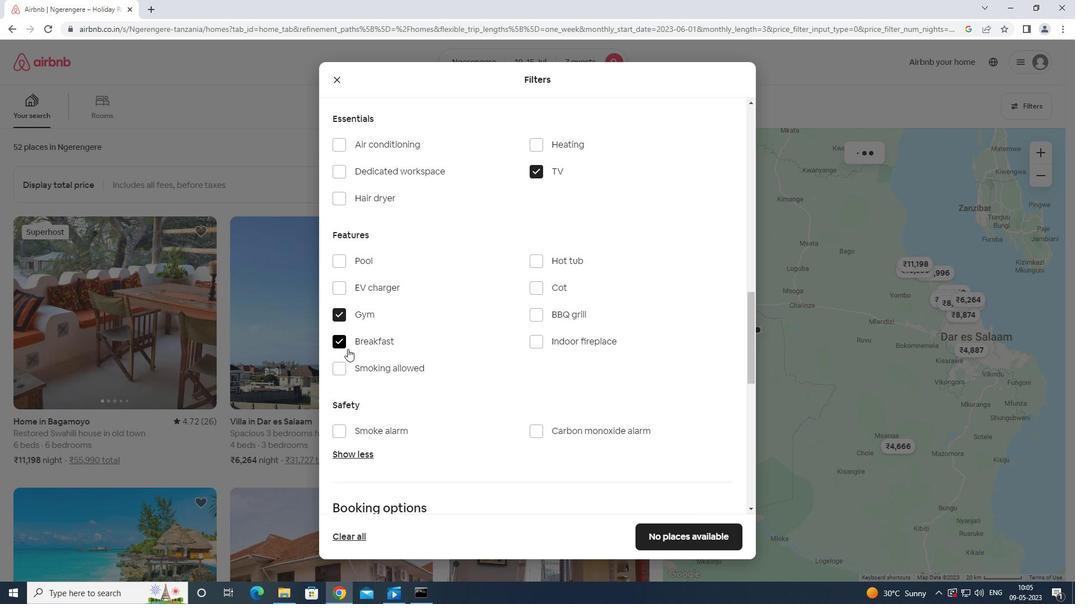 
Action: Mouse moved to (427, 377)
Screenshot: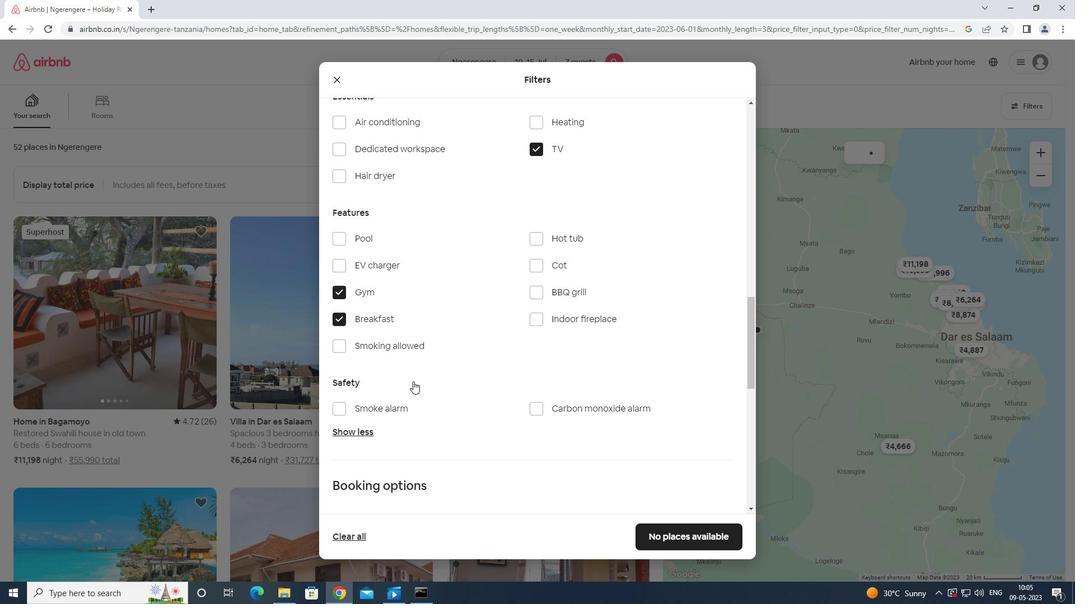 
Action: Mouse scrolled (427, 376) with delta (0, 0)
Screenshot: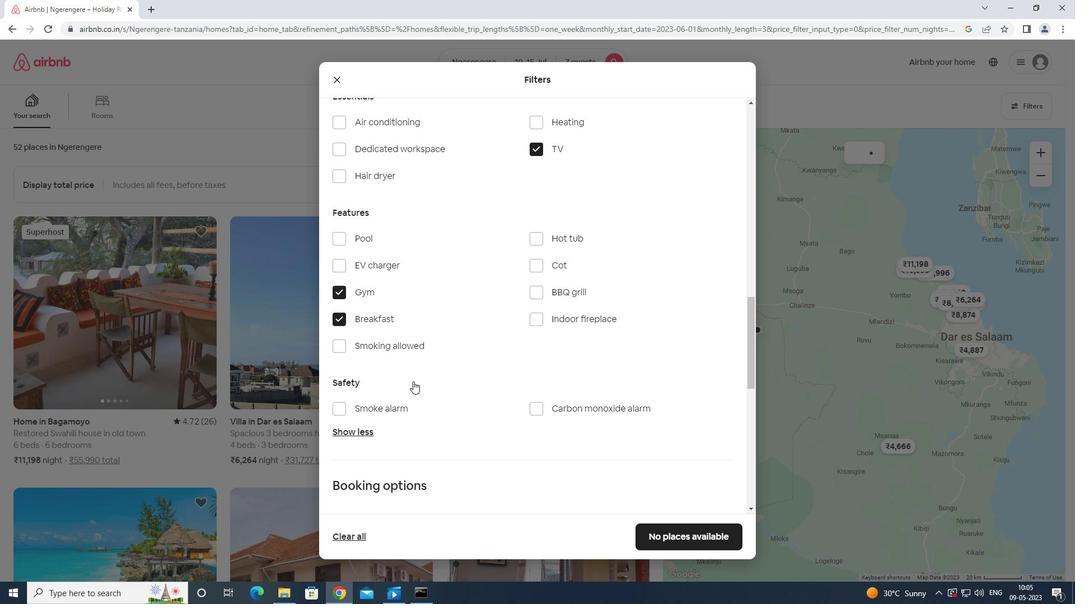 
Action: Mouse moved to (435, 375)
Screenshot: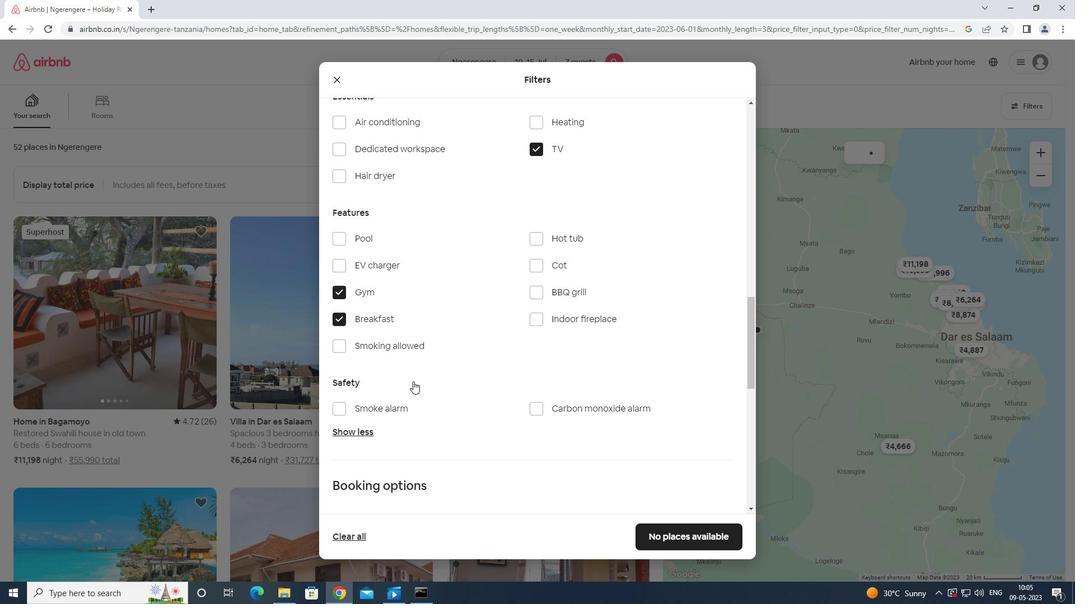 
Action: Mouse scrolled (435, 375) with delta (0, 0)
Screenshot: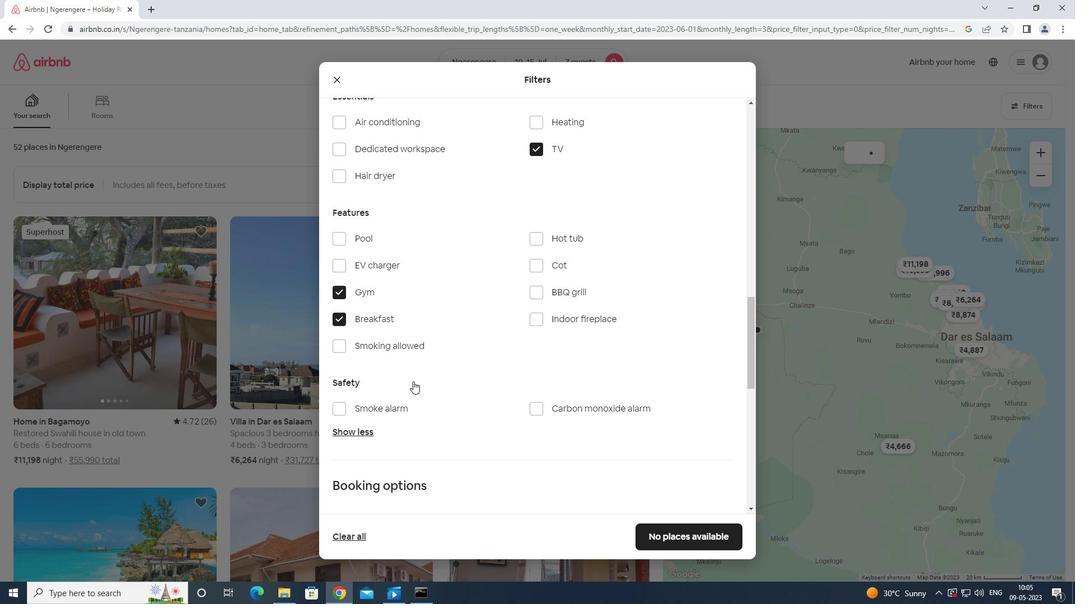 
Action: Mouse moved to (710, 301)
Screenshot: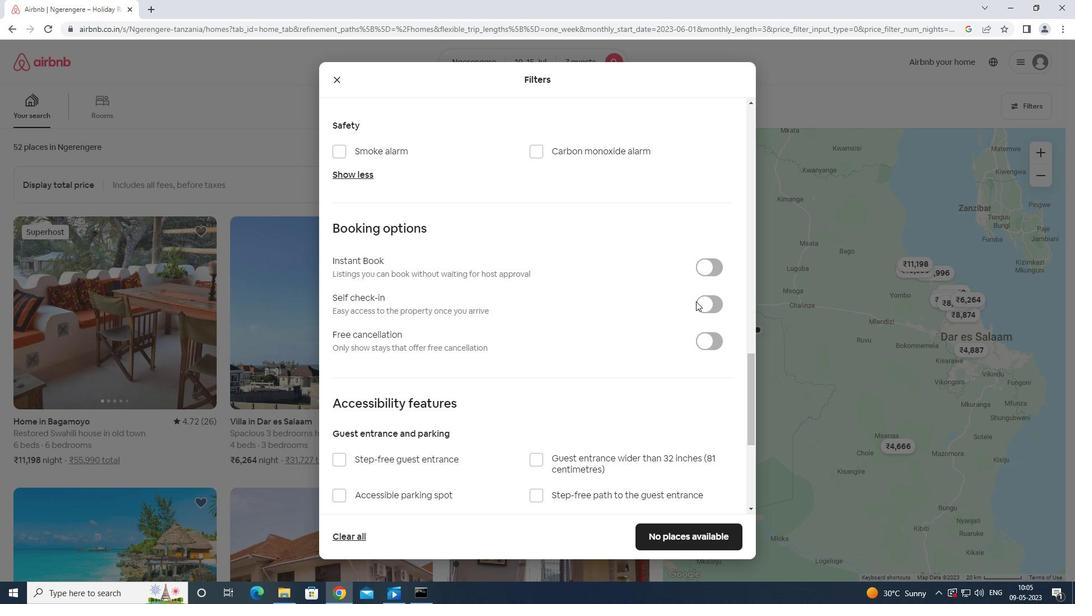 
Action: Mouse pressed left at (710, 301)
Screenshot: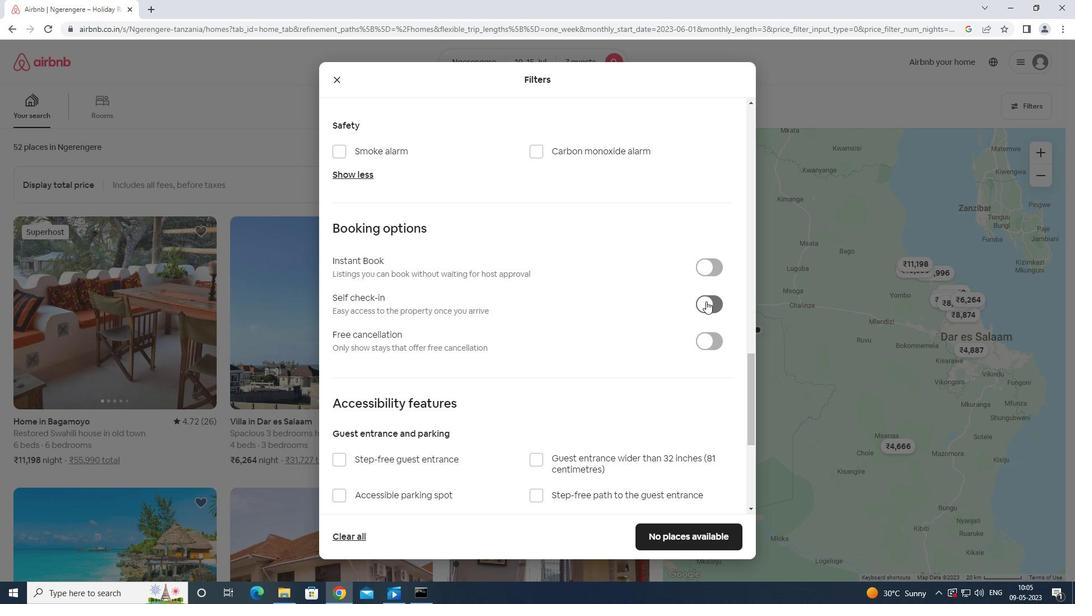 
Action: Mouse moved to (699, 310)
Screenshot: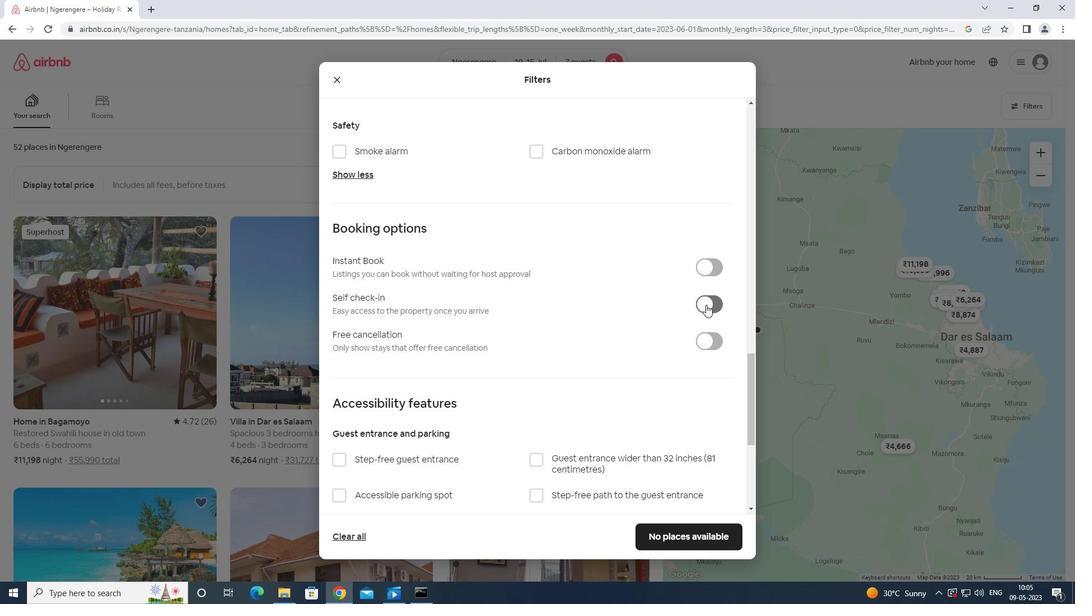 
Action: Mouse scrolled (699, 309) with delta (0, 0)
Screenshot: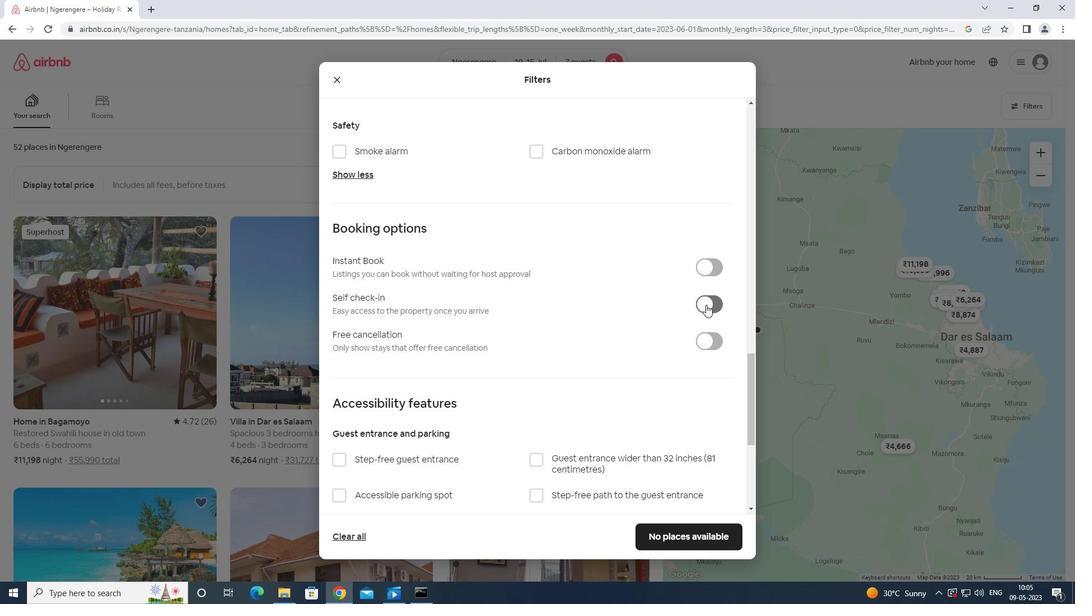 
Action: Mouse moved to (696, 313)
Screenshot: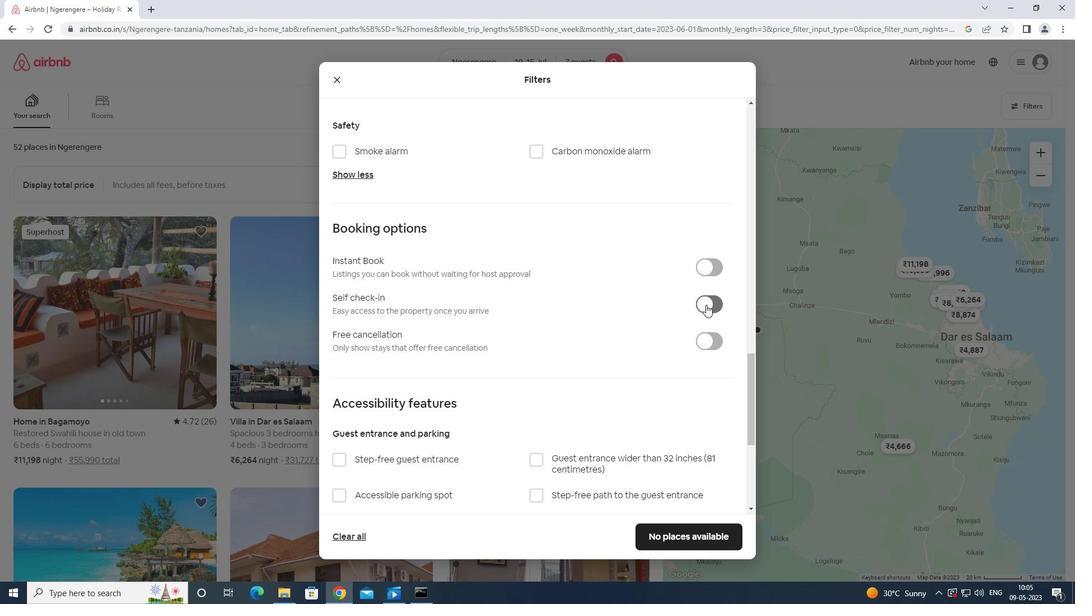 
Action: Mouse scrolled (696, 312) with delta (0, 0)
Screenshot: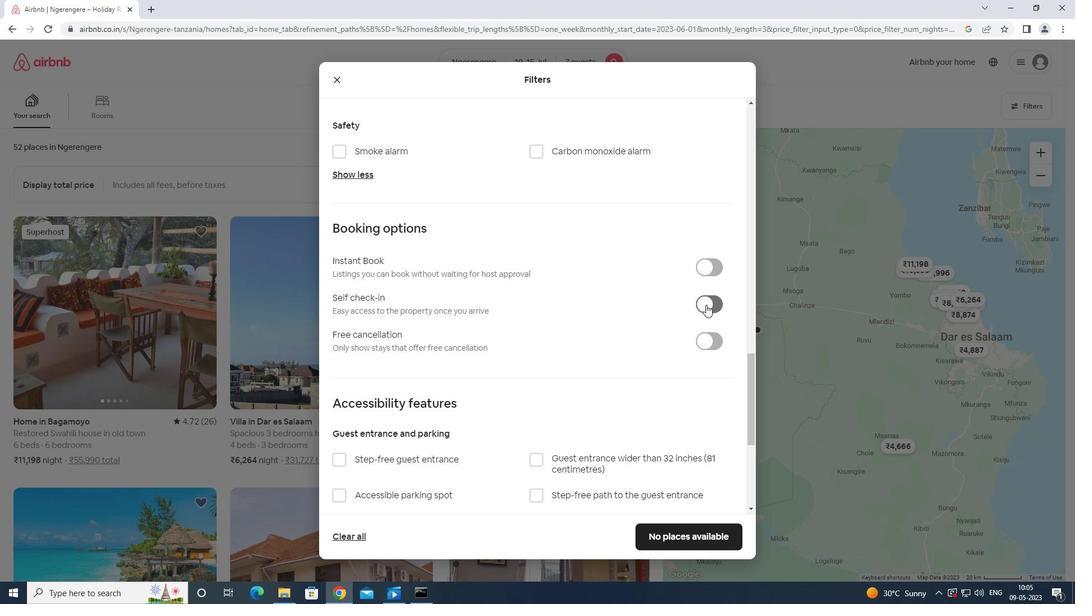 
Action: Mouse moved to (694, 315)
Screenshot: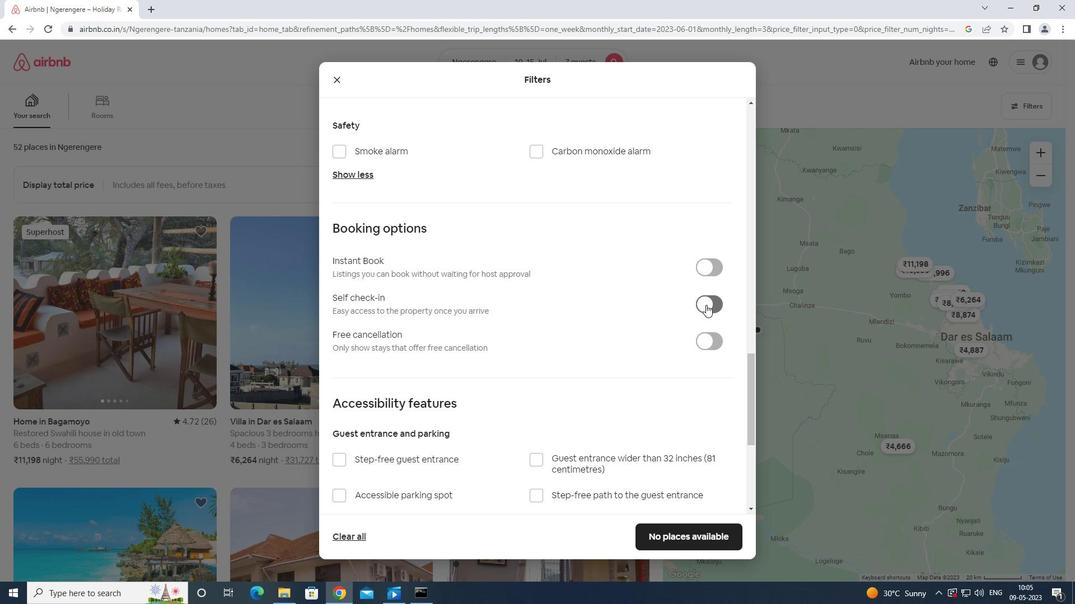
Action: Mouse scrolled (694, 314) with delta (0, 0)
Screenshot: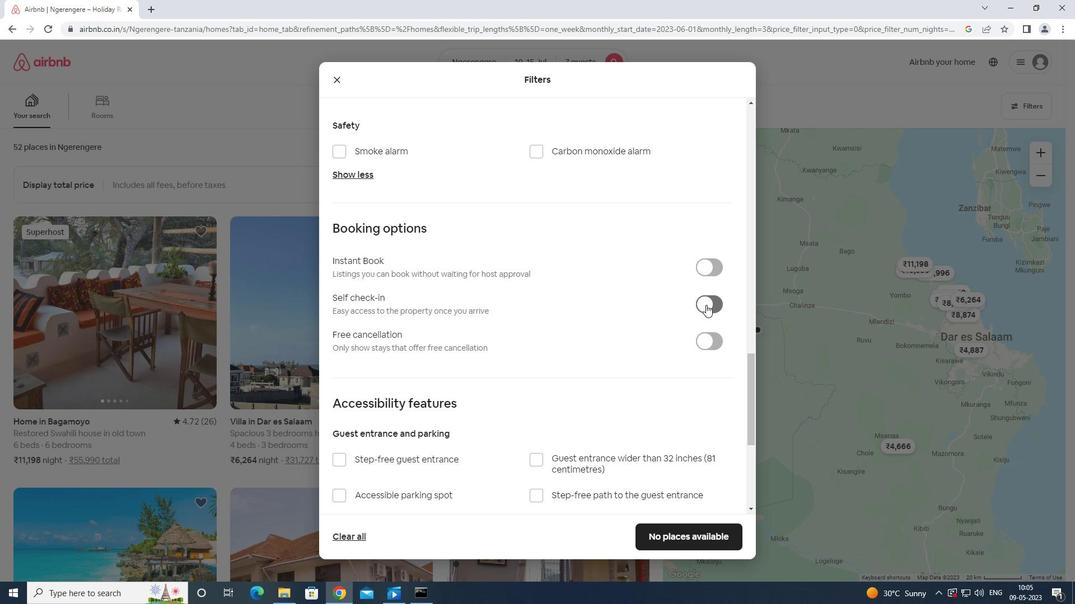 
Action: Mouse moved to (691, 320)
Screenshot: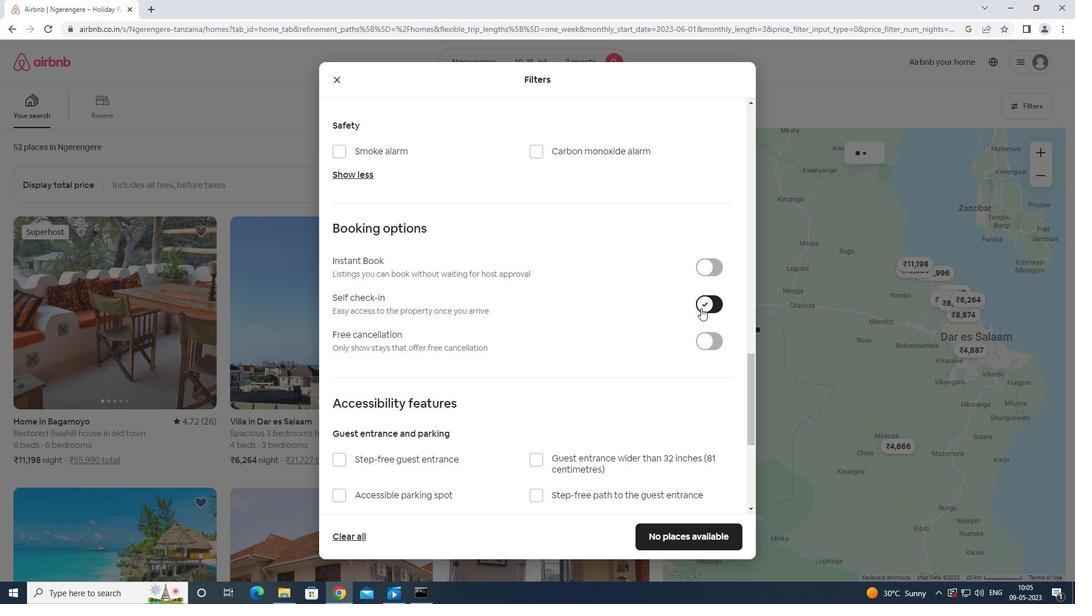 
Action: Mouse scrolled (691, 319) with delta (0, 0)
Screenshot: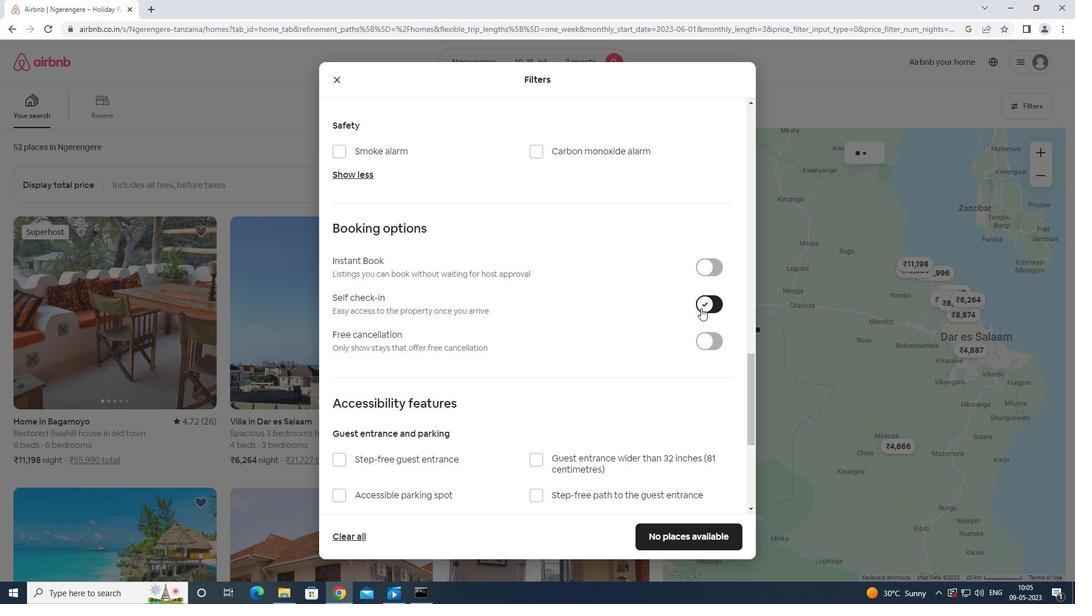 
Action: Mouse moved to (690, 321)
Screenshot: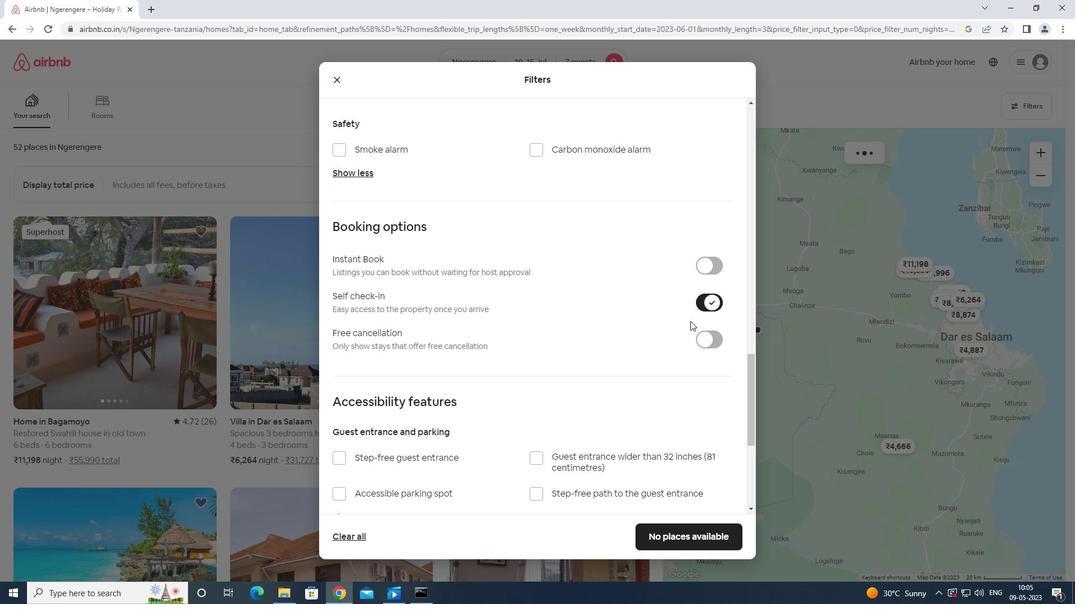 
Action: Mouse scrolled (690, 321) with delta (0, 0)
Screenshot: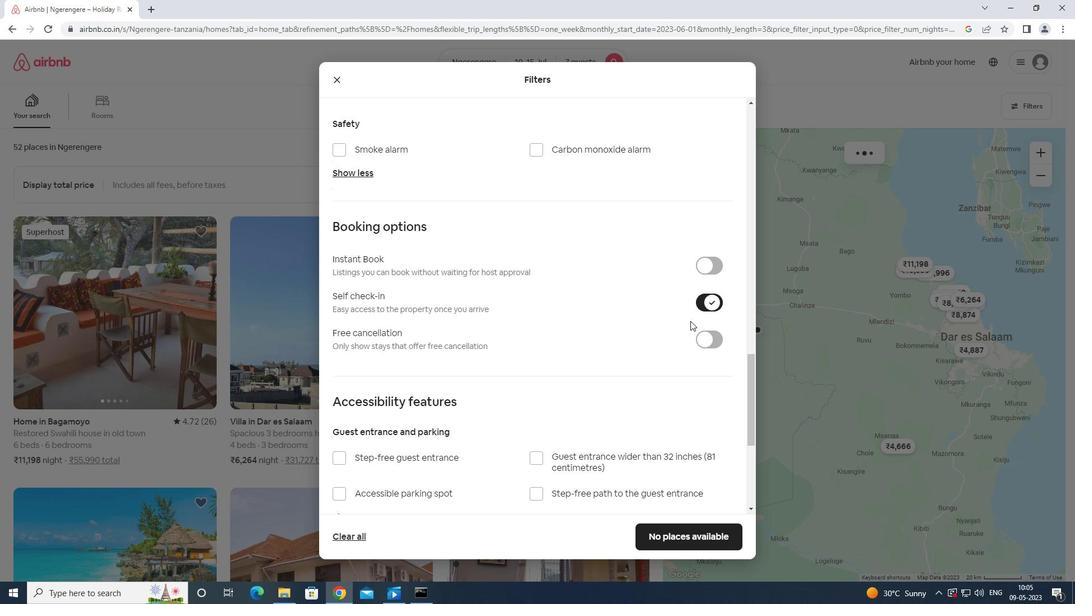 
Action: Mouse scrolled (690, 321) with delta (0, 0)
Screenshot: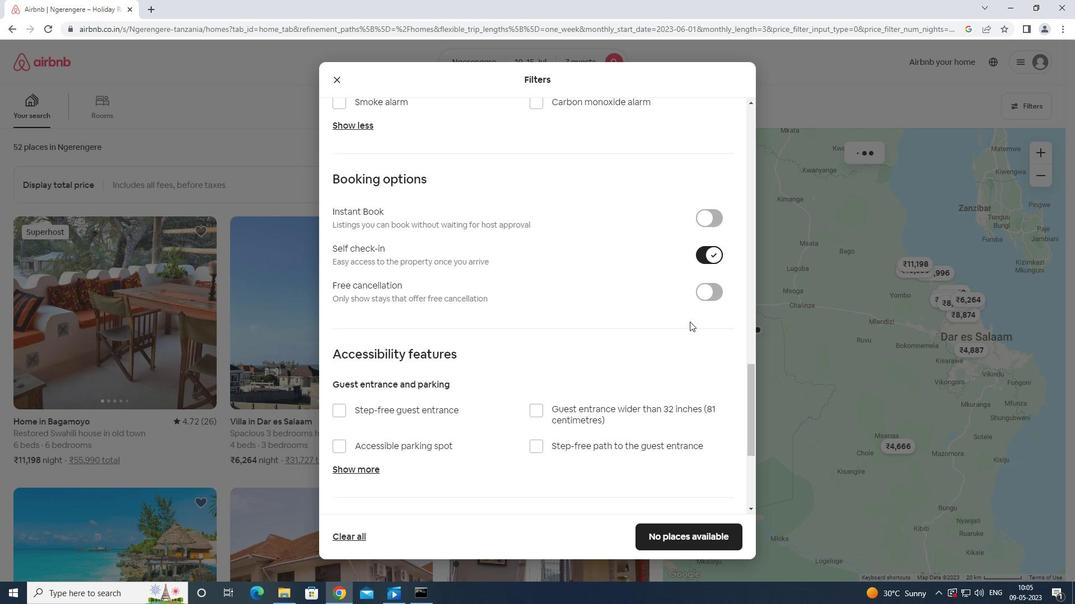 
Action: Mouse scrolled (690, 321) with delta (0, 0)
Screenshot: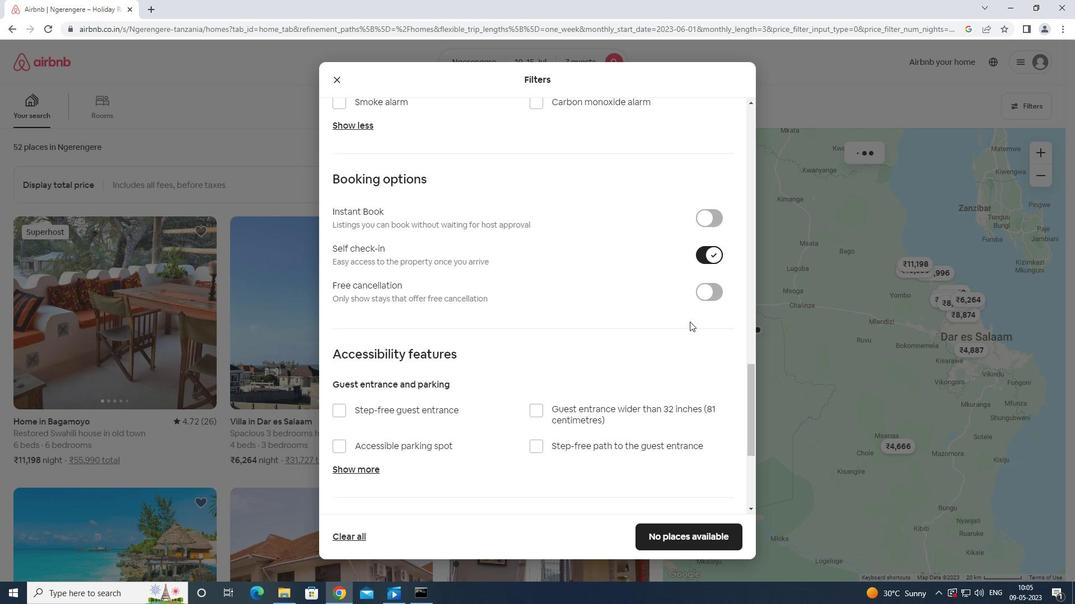 
Action: Mouse moved to (342, 454)
Screenshot: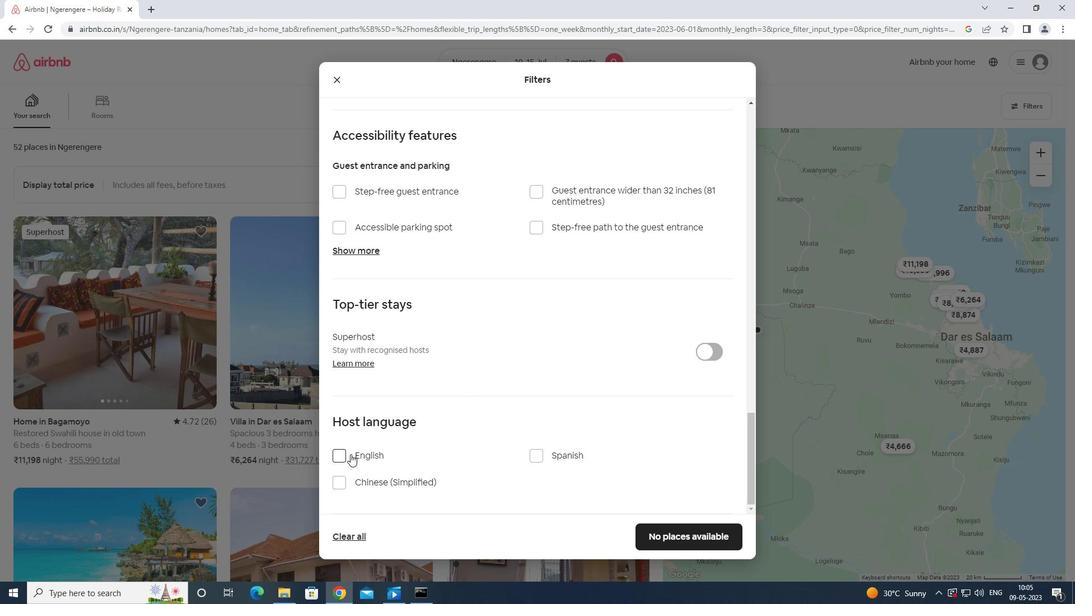 
Action: Mouse pressed left at (342, 454)
Screenshot: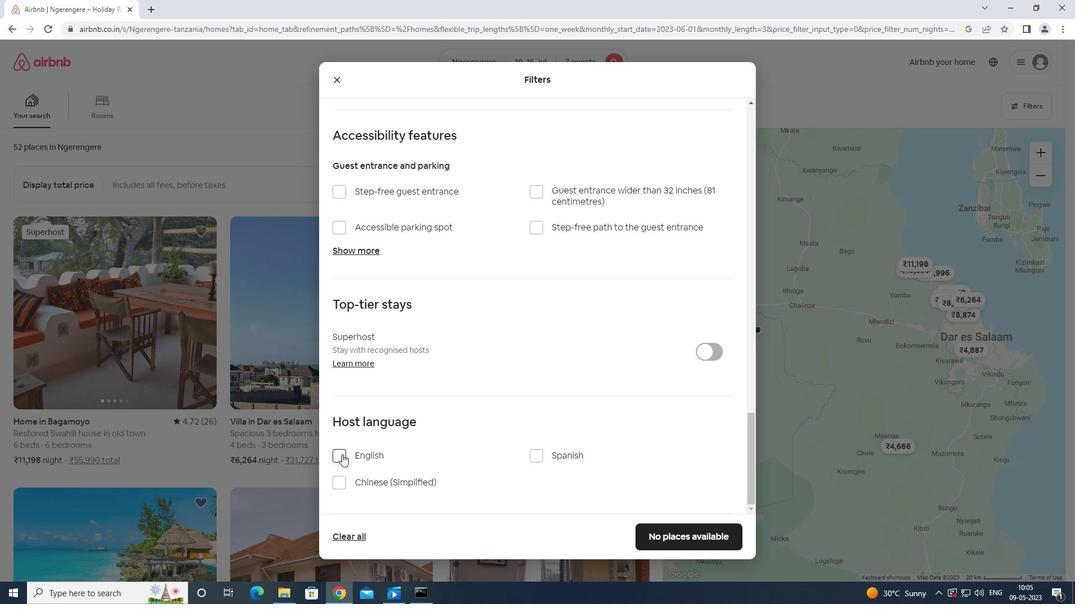 
Action: Mouse moved to (701, 533)
Screenshot: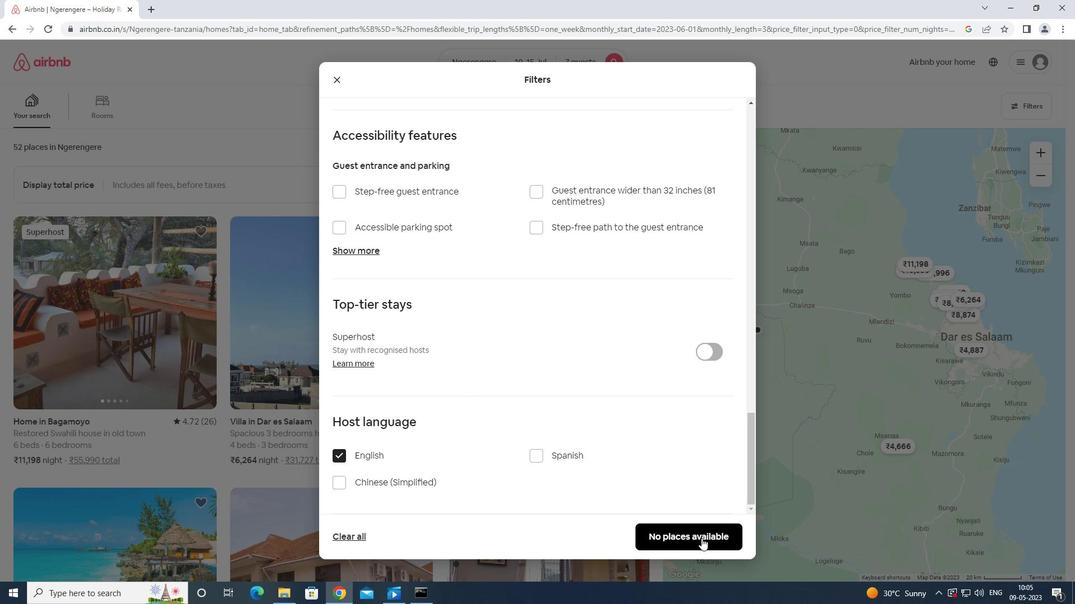 
Action: Mouse pressed left at (701, 533)
Screenshot: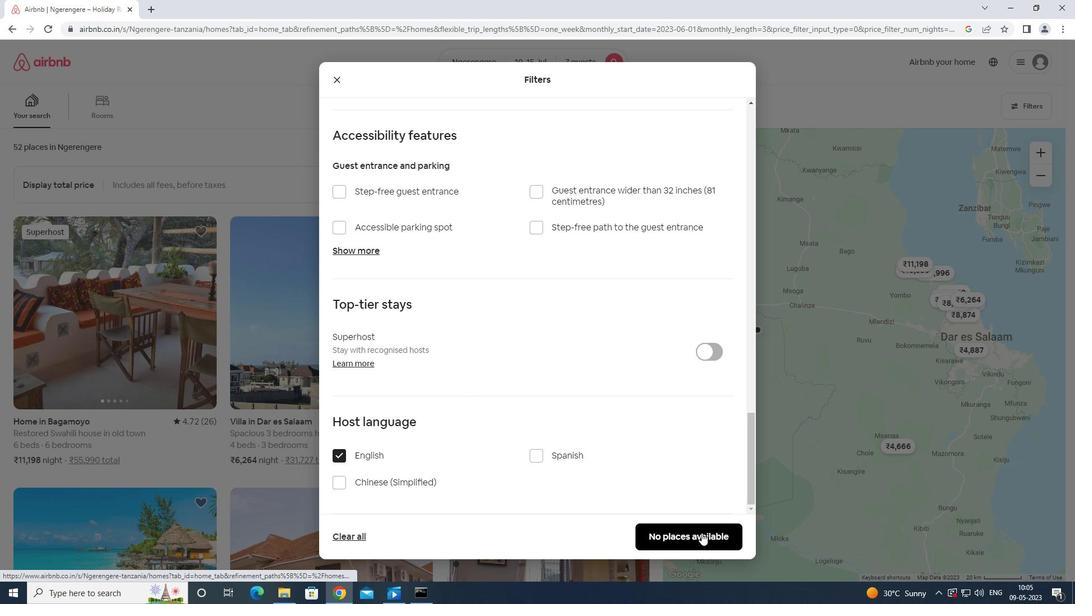
Action: Mouse moved to (702, 533)
Screenshot: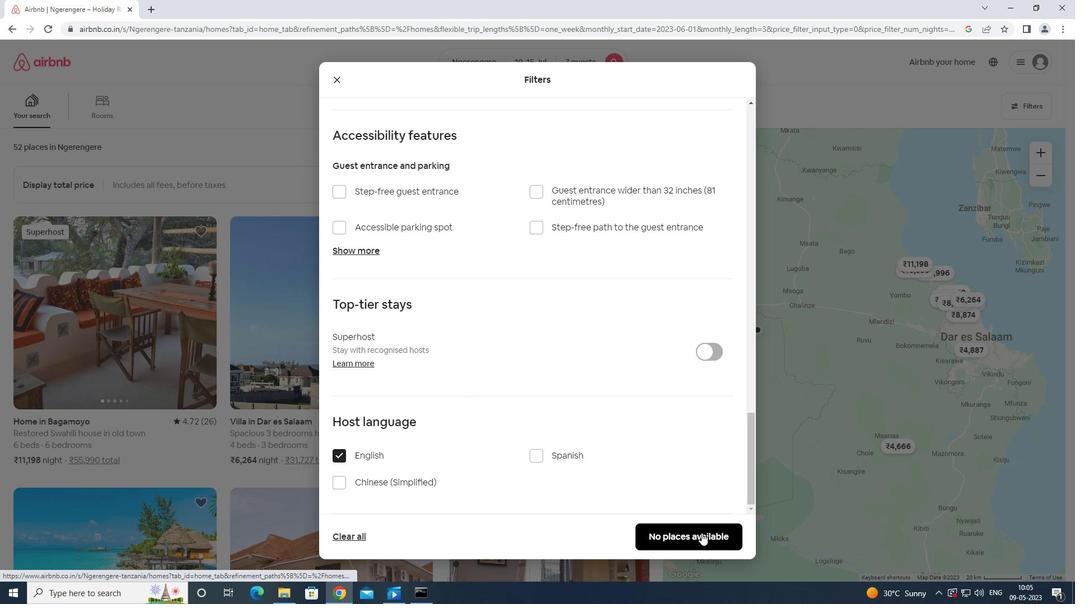 
